 Task: Look for space in Magalang, Philippines from 10th August, 2023 to 20th August, 2023 for 12 adults in price range Rs.10000 to Rs.14000. Place can be entire place or shared room with 6 bedrooms having 12 beds and 6 bathrooms. Property type can be house, flat, guest house. Amenities needed are: wifi, TV, free parkinig on premises, gym, breakfast. Booking option can be shelf check-in. Required host language is English.
Action: Mouse moved to (493, 99)
Screenshot: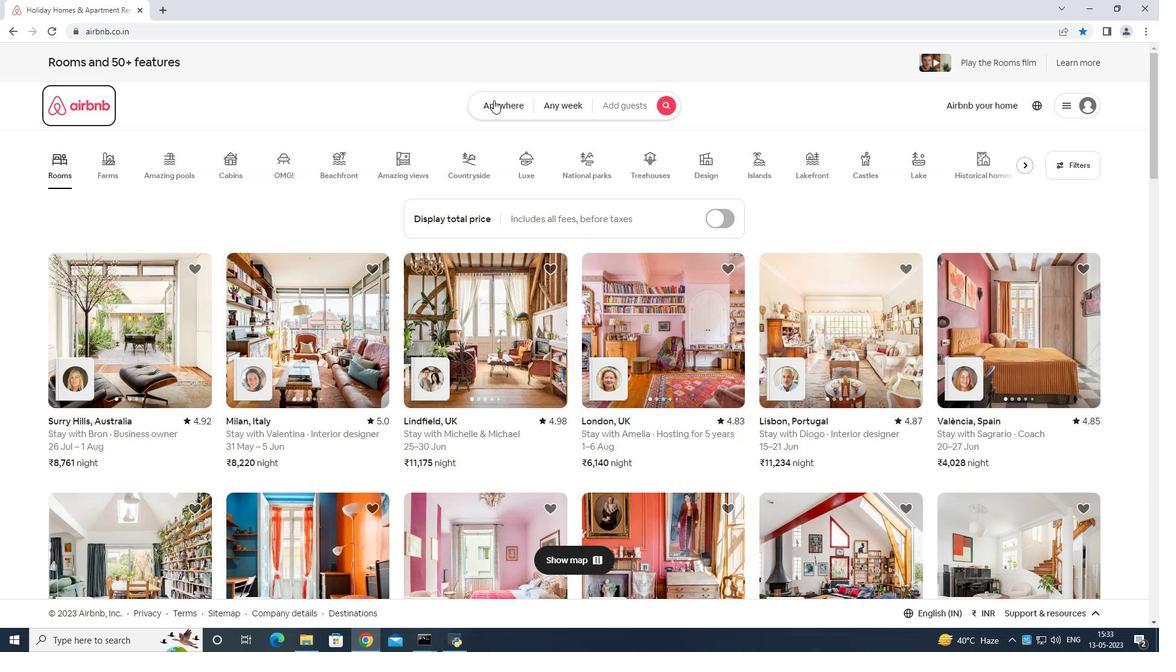 
Action: Mouse pressed left at (493, 99)
Screenshot: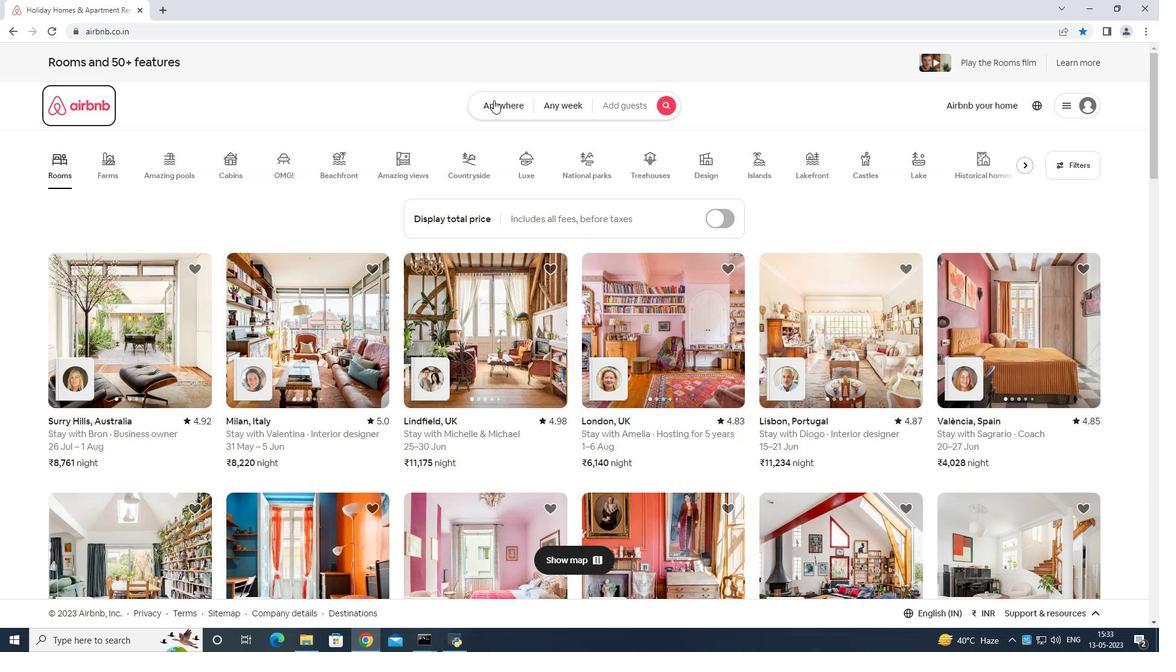 
Action: Mouse moved to (444, 144)
Screenshot: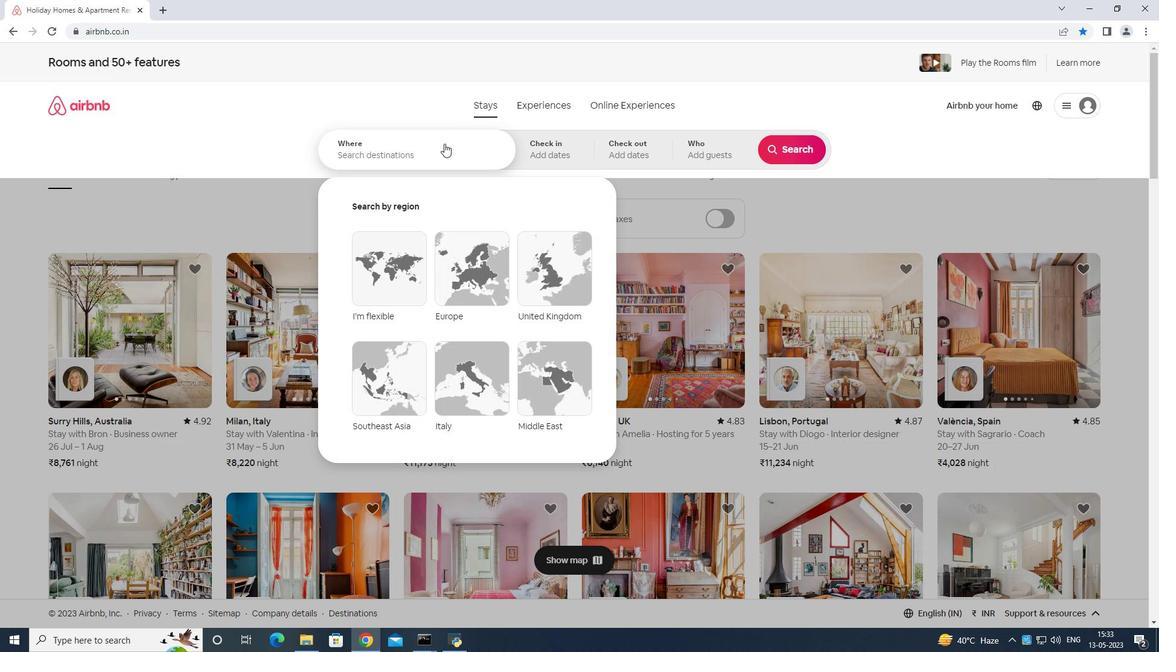
Action: Mouse pressed left at (444, 144)
Screenshot: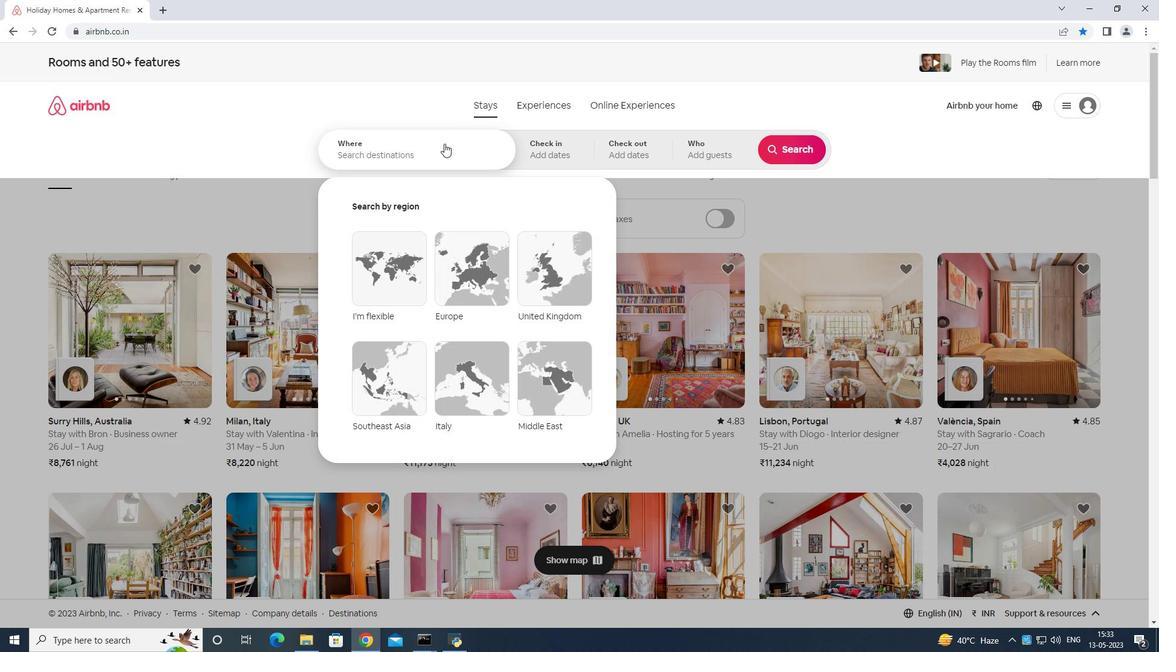 
Action: Mouse moved to (438, 135)
Screenshot: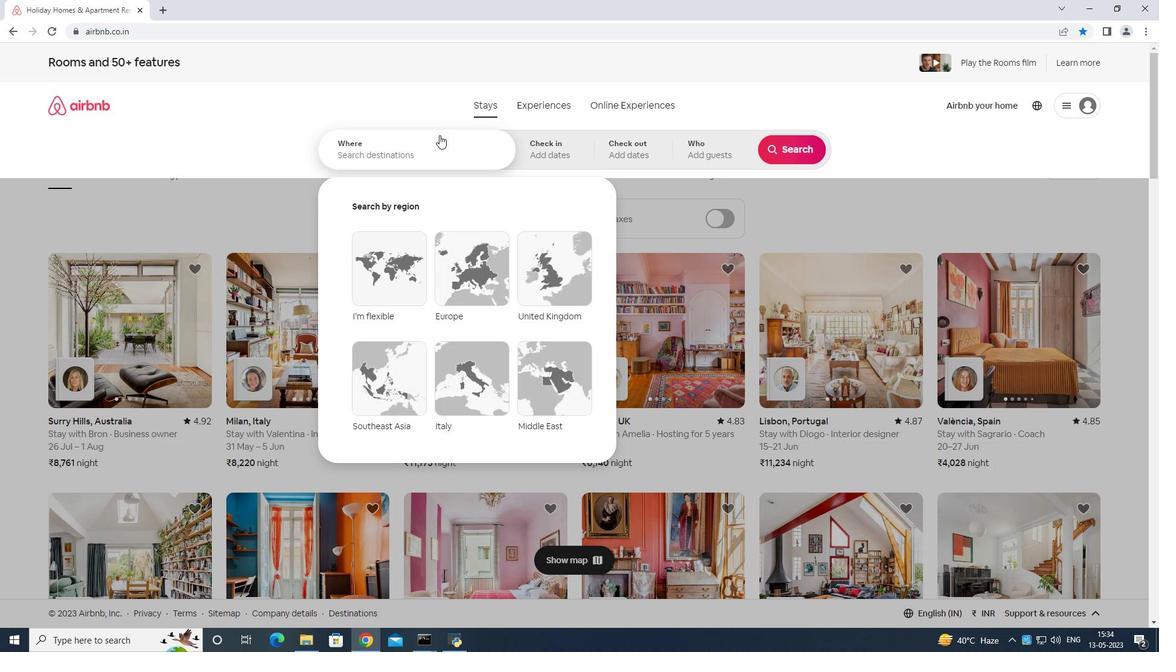 
Action: Key pressed <Key.shift>Maglam<Key.backspace>ng<Key.space>philipines<Key.enter>
Screenshot: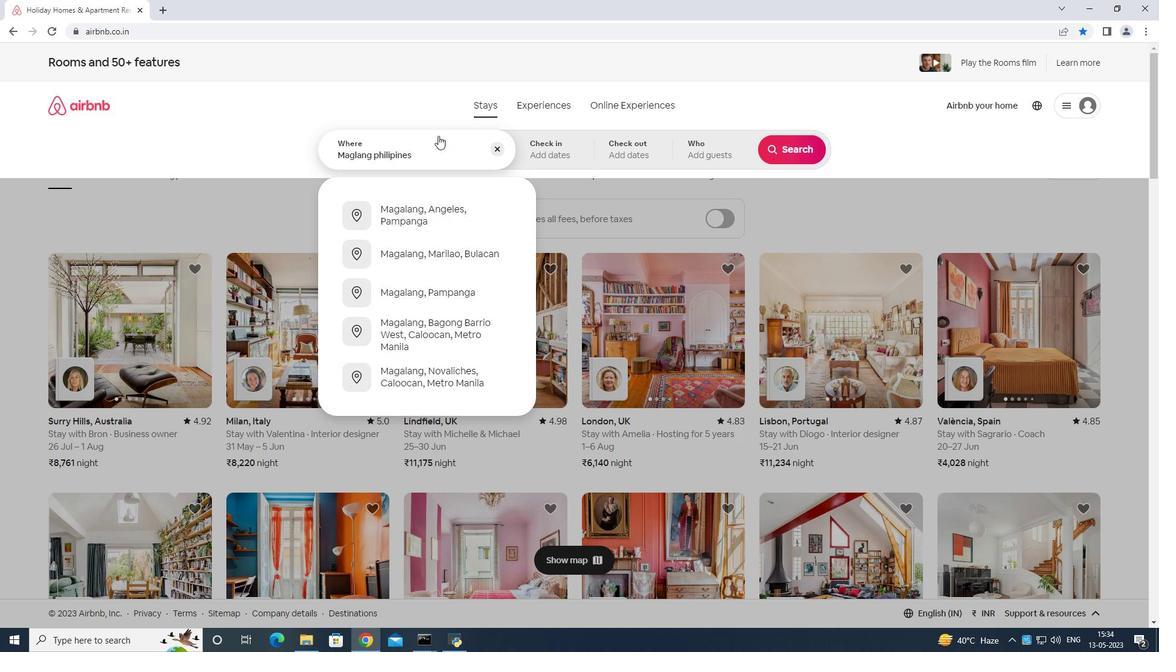 
Action: Mouse moved to (781, 250)
Screenshot: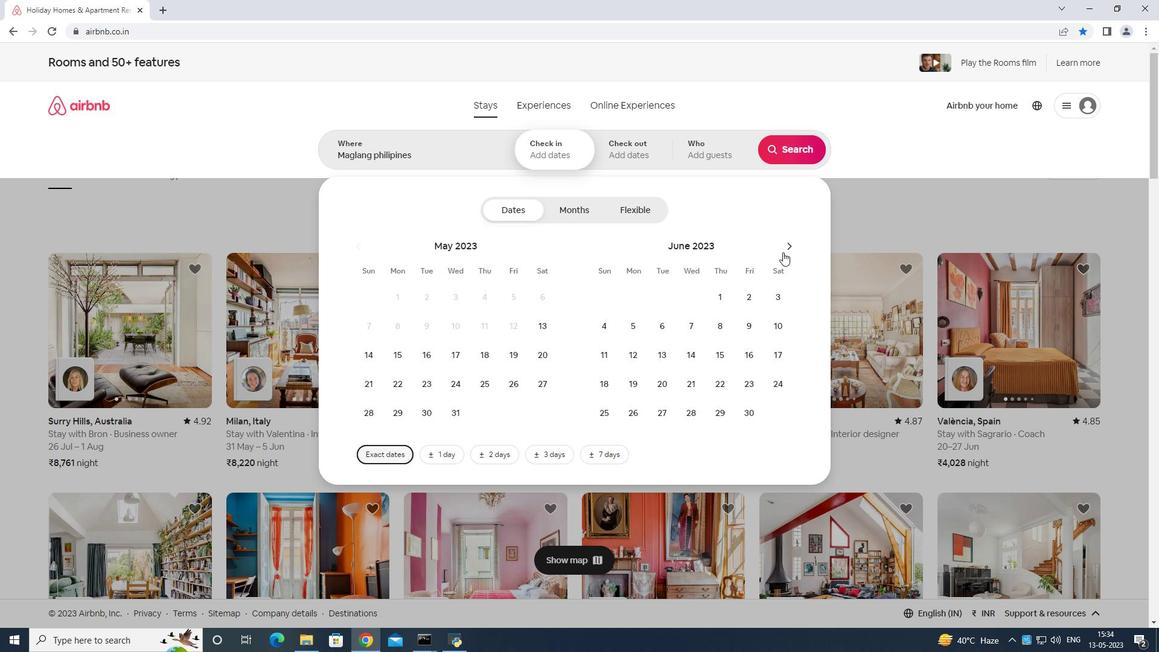 
Action: Mouse pressed left at (781, 250)
Screenshot: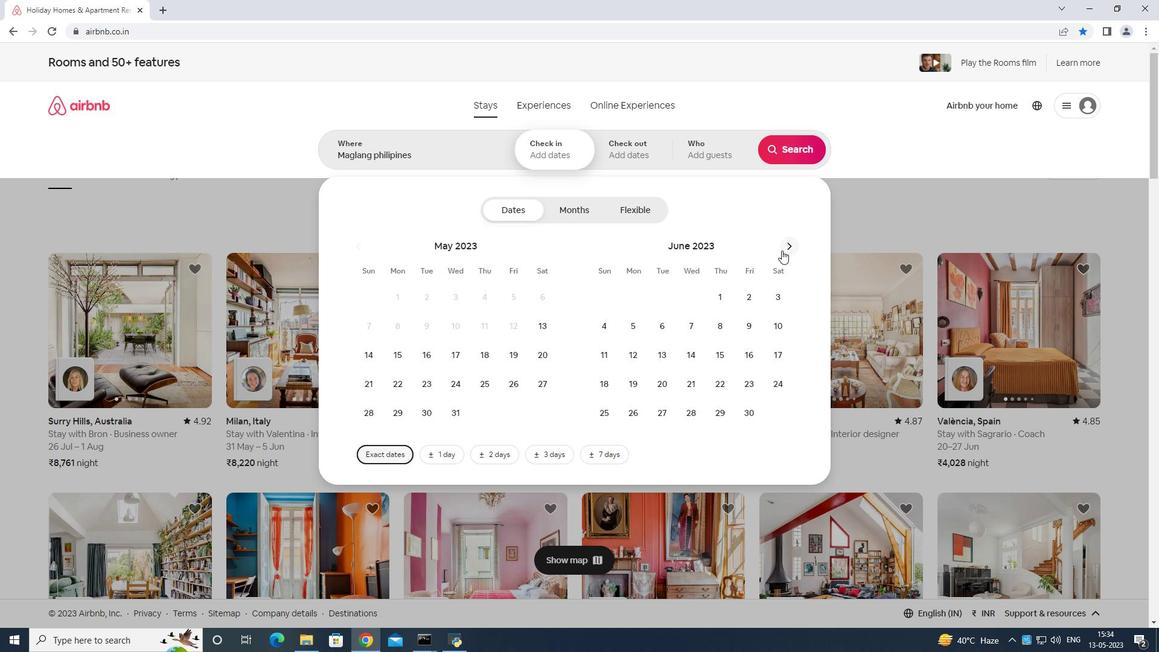 
Action: Mouse moved to (781, 248)
Screenshot: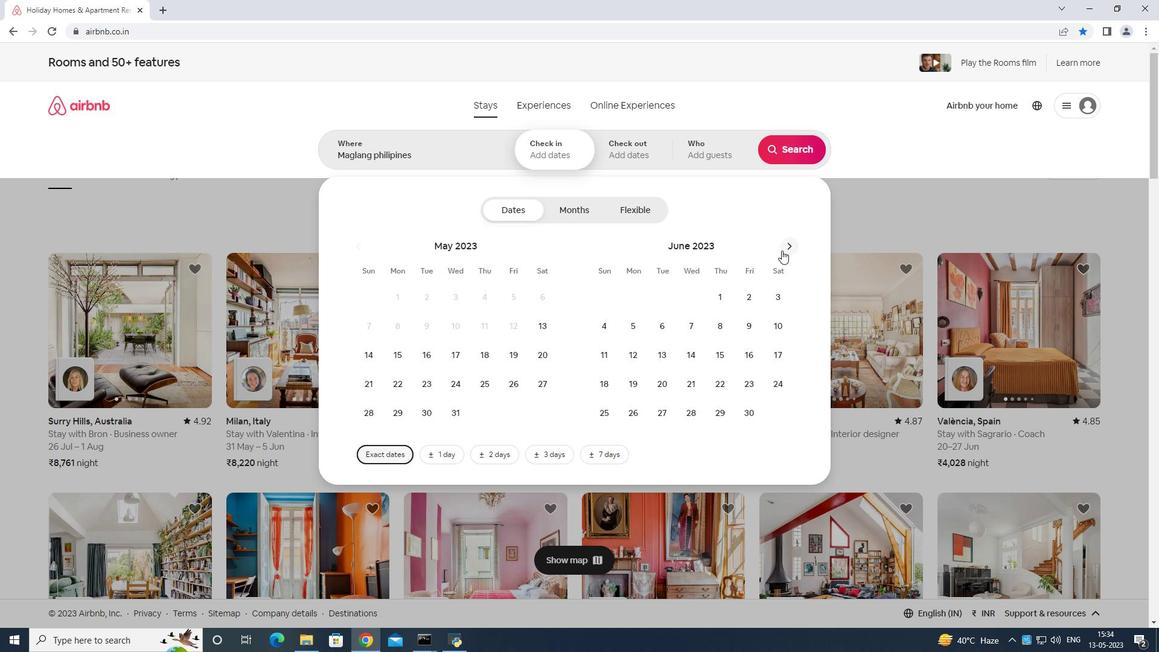 
Action: Mouse pressed left at (781, 248)
Screenshot: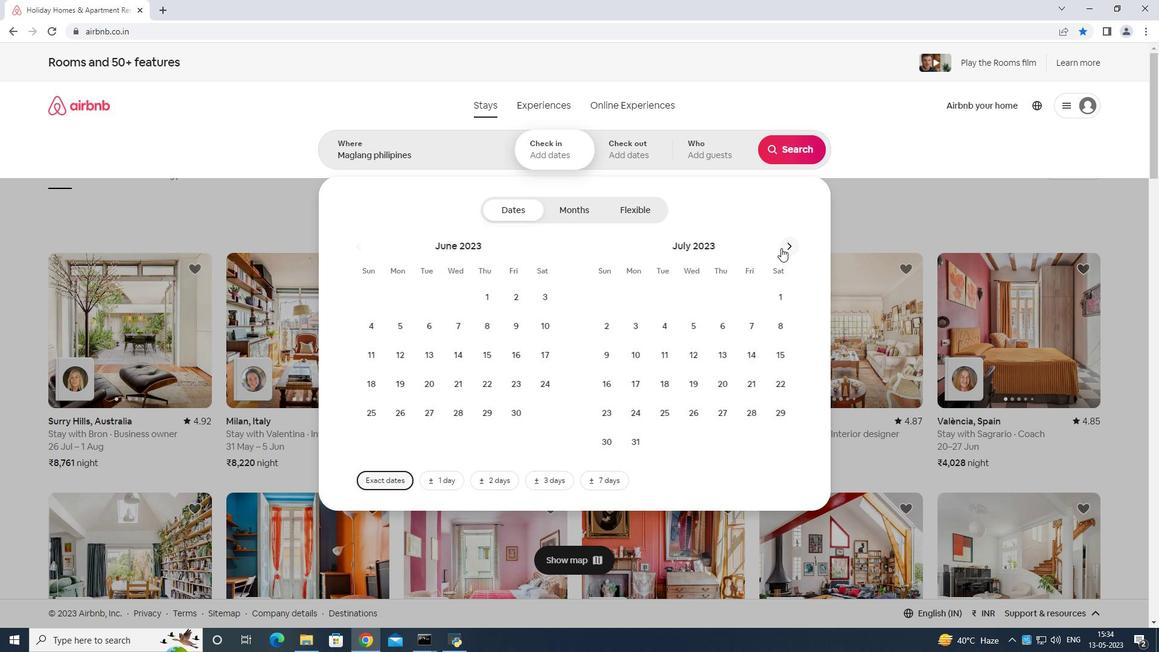 
Action: Mouse moved to (720, 320)
Screenshot: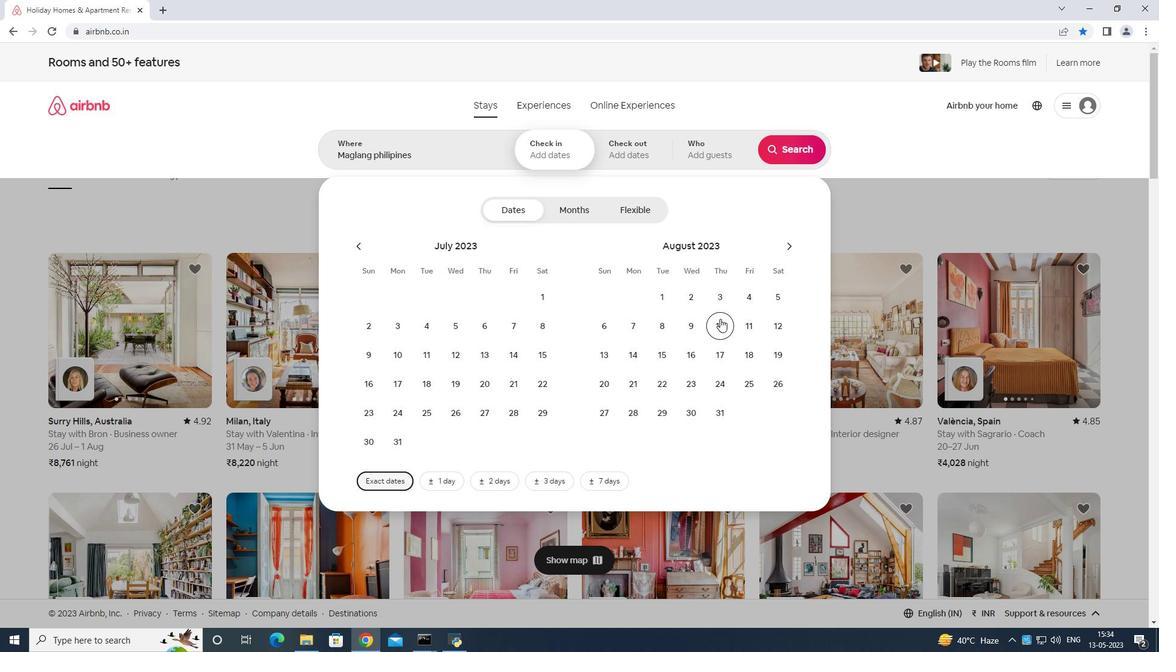
Action: Mouse pressed left at (720, 320)
Screenshot: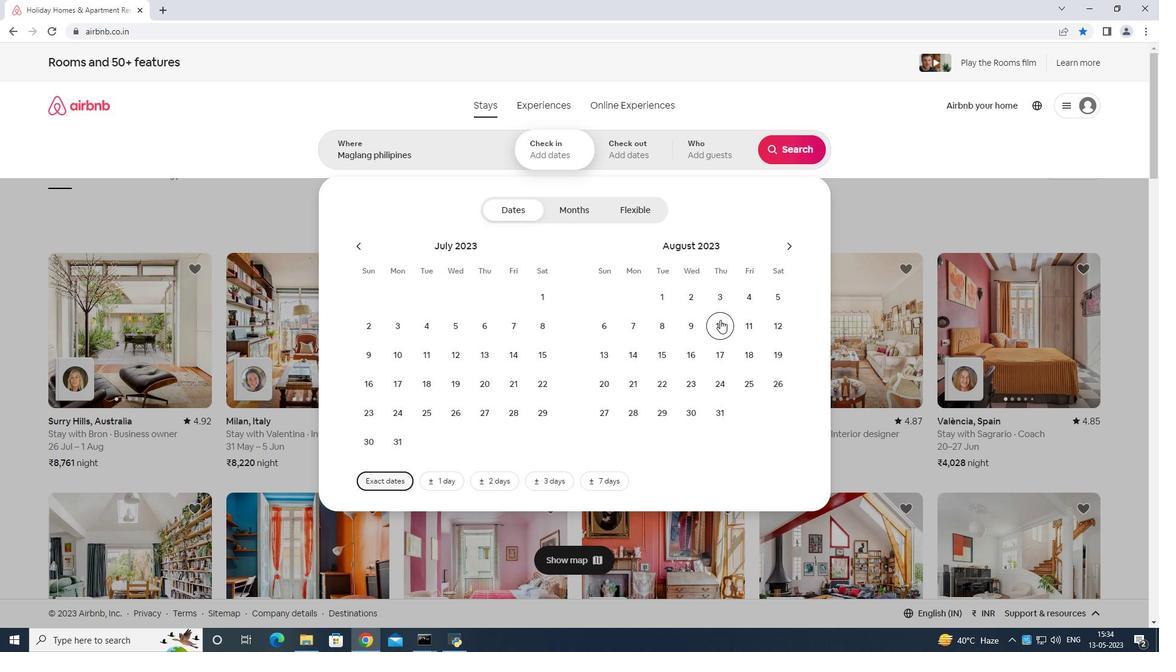 
Action: Mouse moved to (608, 381)
Screenshot: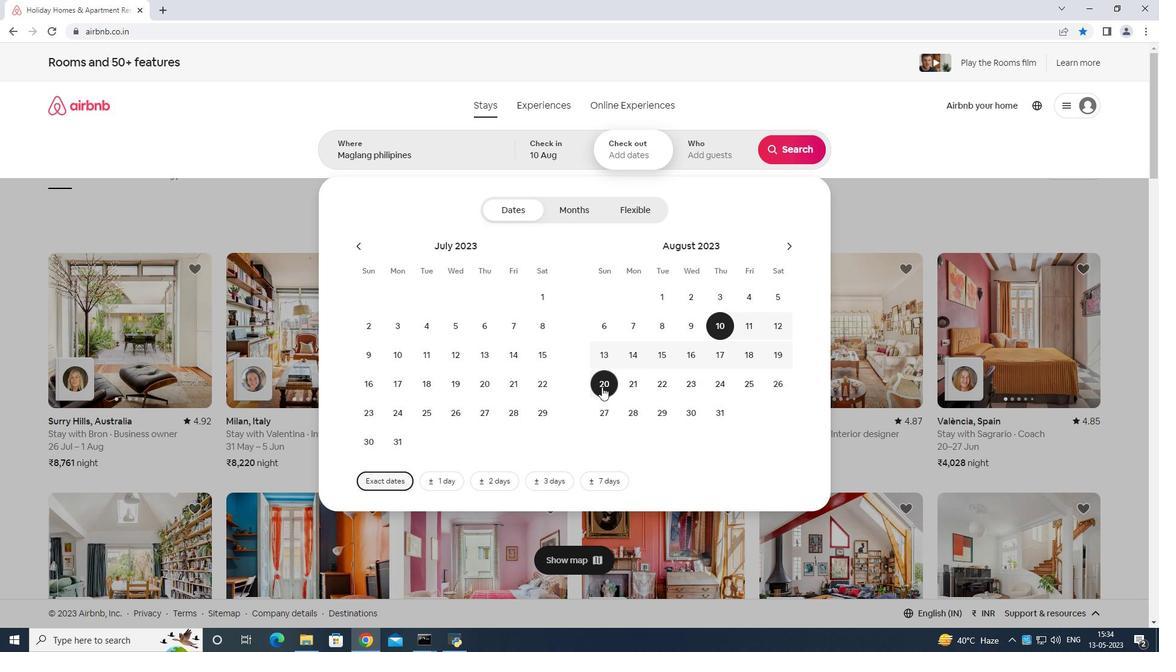 
Action: Mouse pressed left at (608, 381)
Screenshot: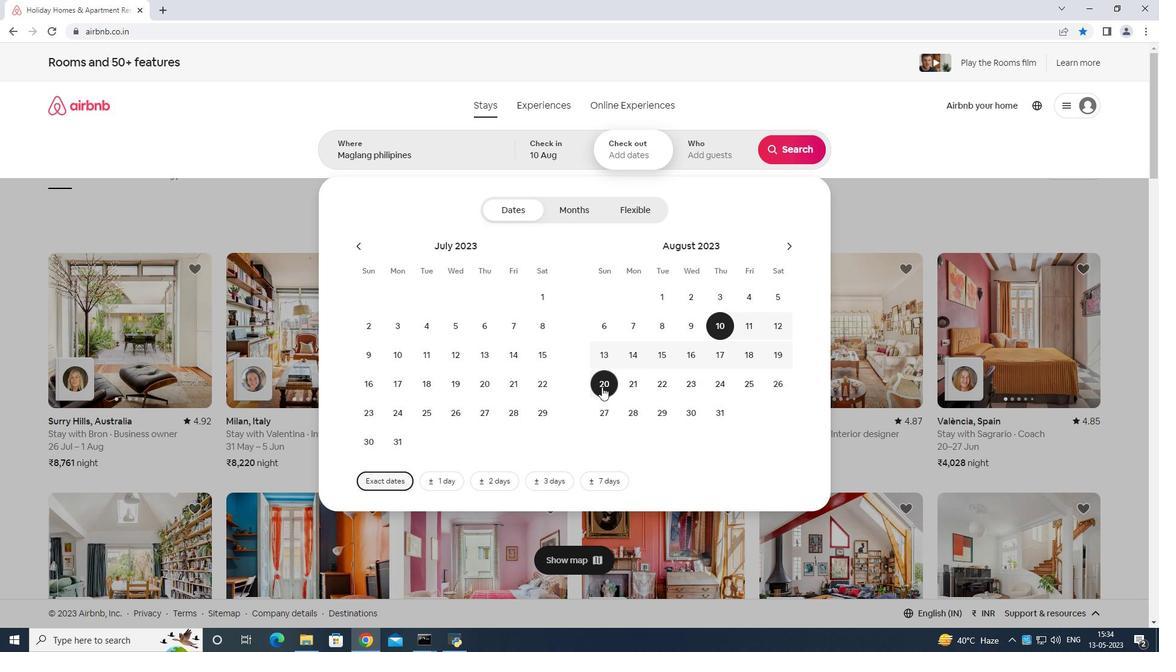 
Action: Mouse moved to (698, 137)
Screenshot: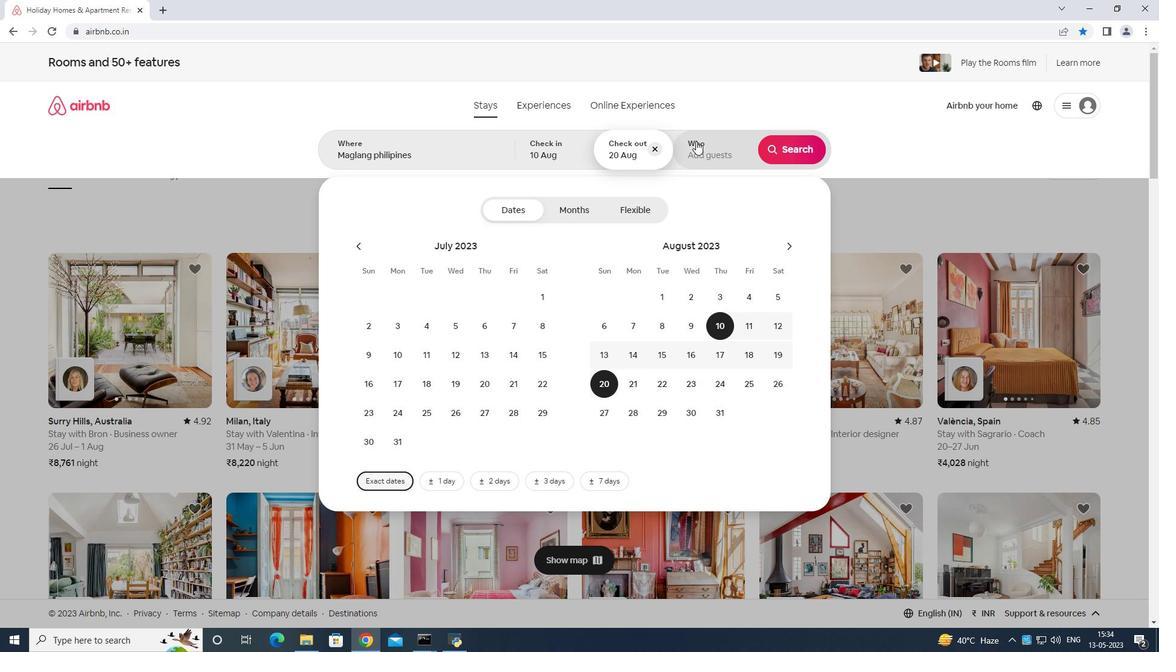 
Action: Mouse pressed left at (698, 137)
Screenshot: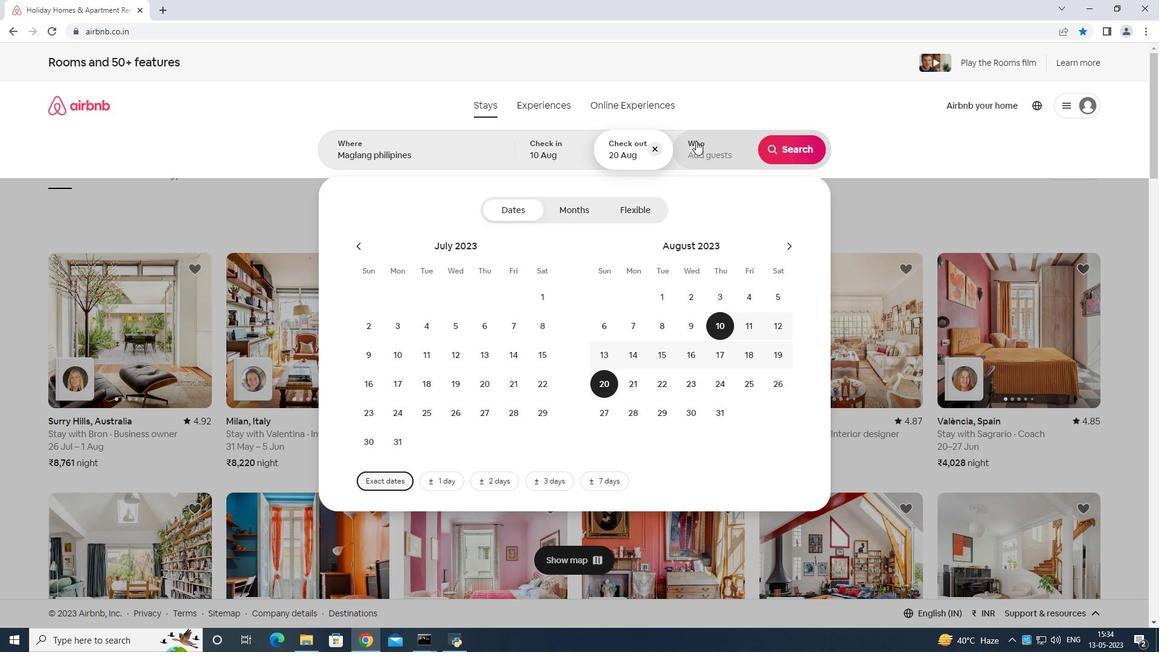
Action: Mouse moved to (796, 207)
Screenshot: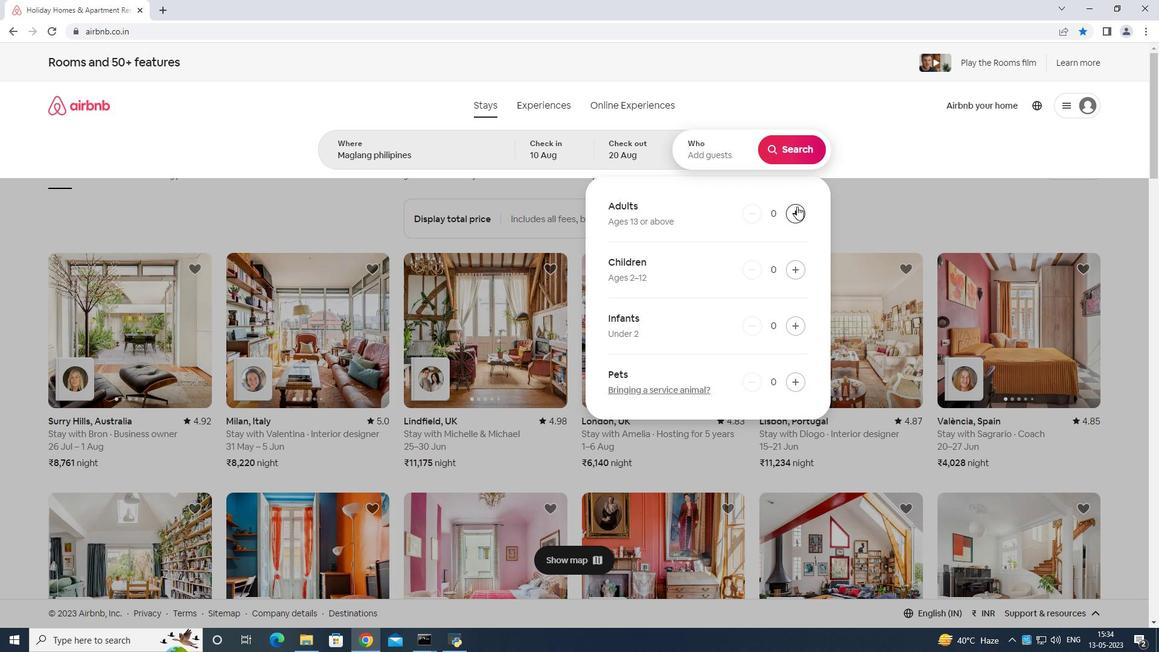 
Action: Mouse pressed left at (796, 207)
Screenshot: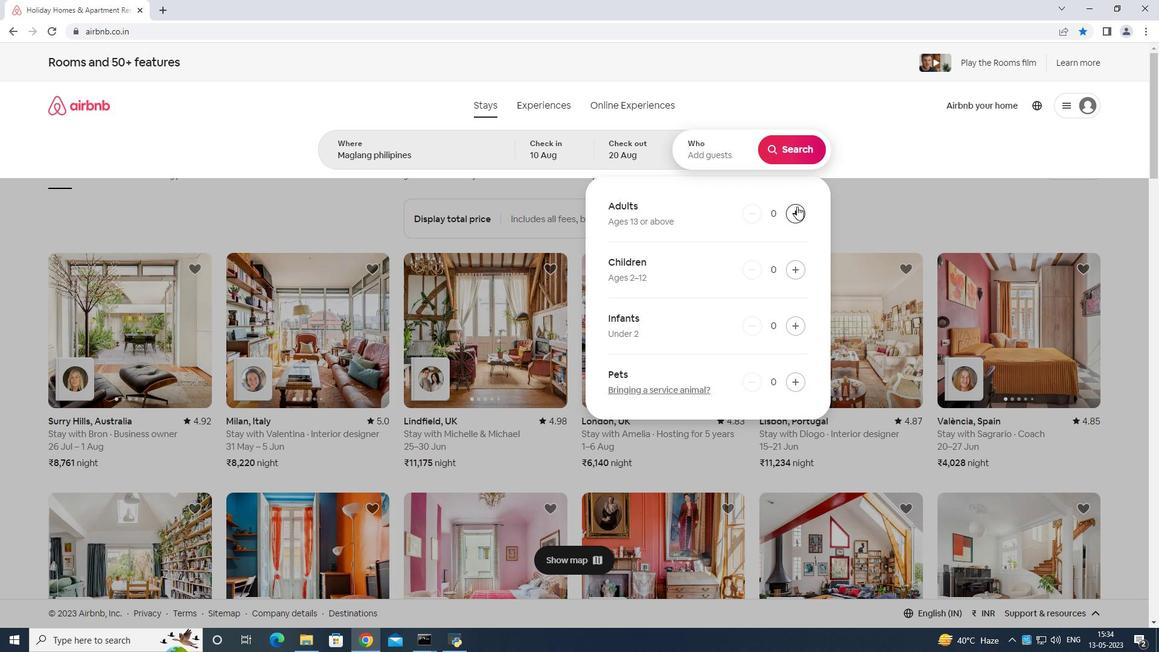 
Action: Mouse moved to (797, 207)
Screenshot: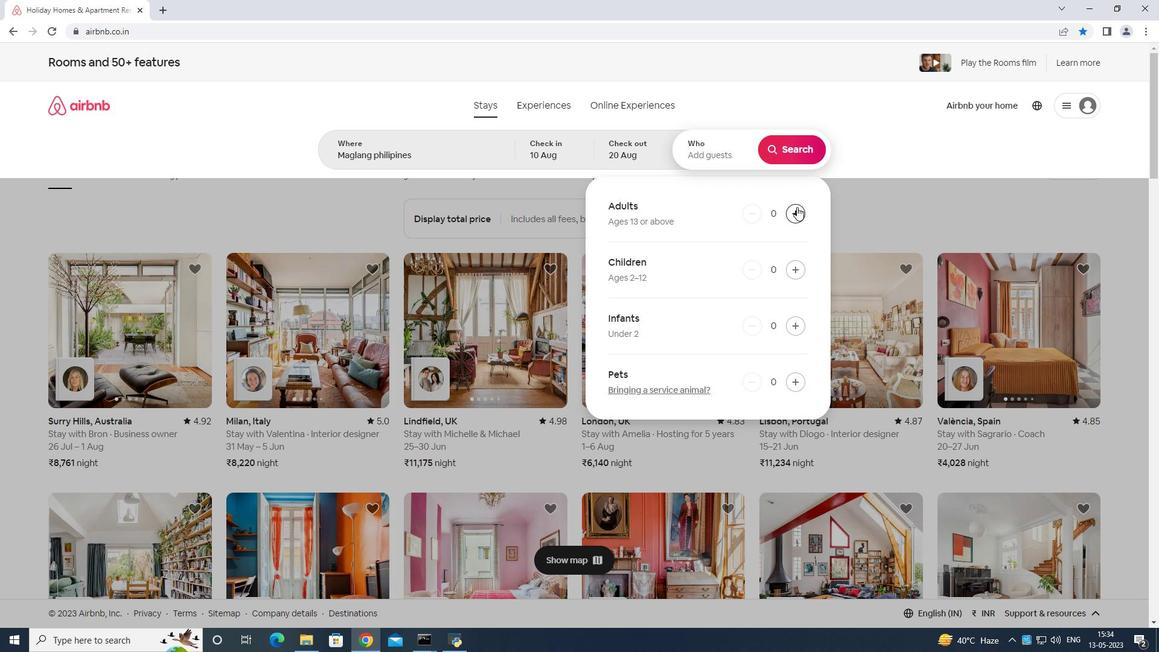 
Action: Mouse pressed left at (797, 207)
Screenshot: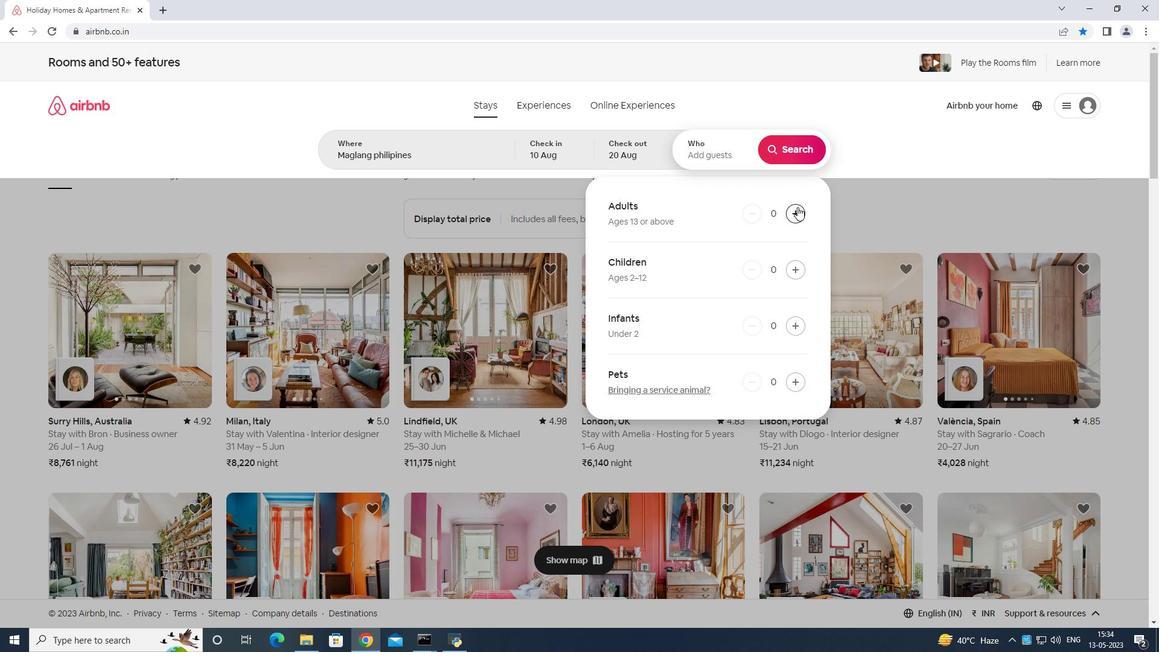 
Action: Mouse moved to (797, 205)
Screenshot: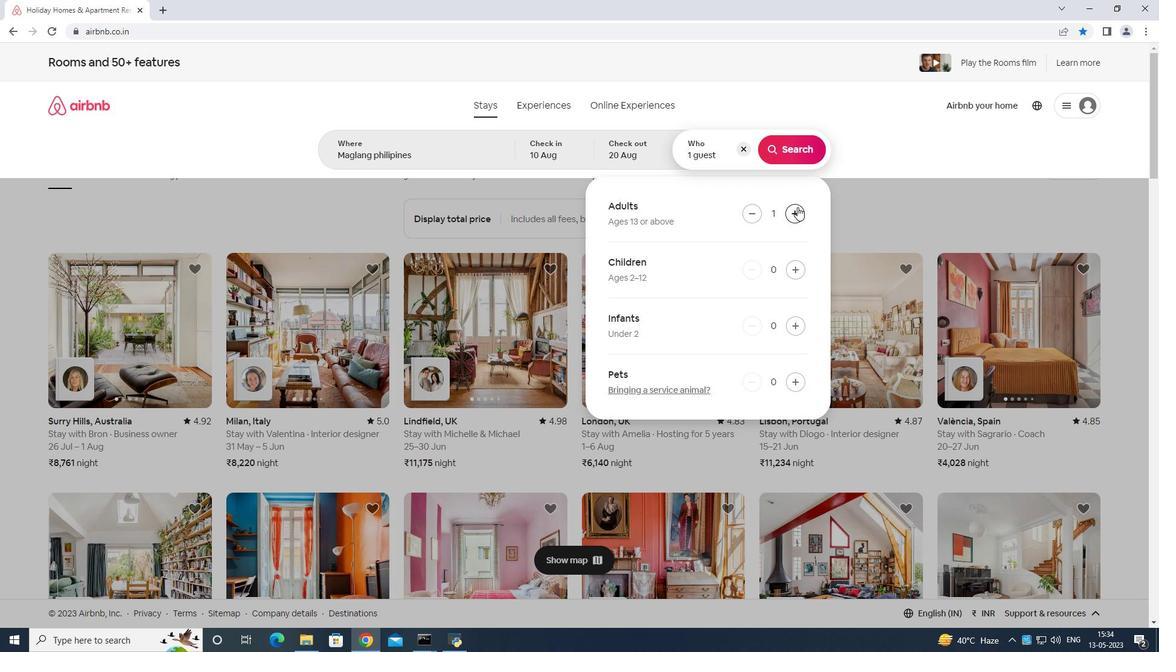 
Action: Mouse pressed left at (797, 205)
Screenshot: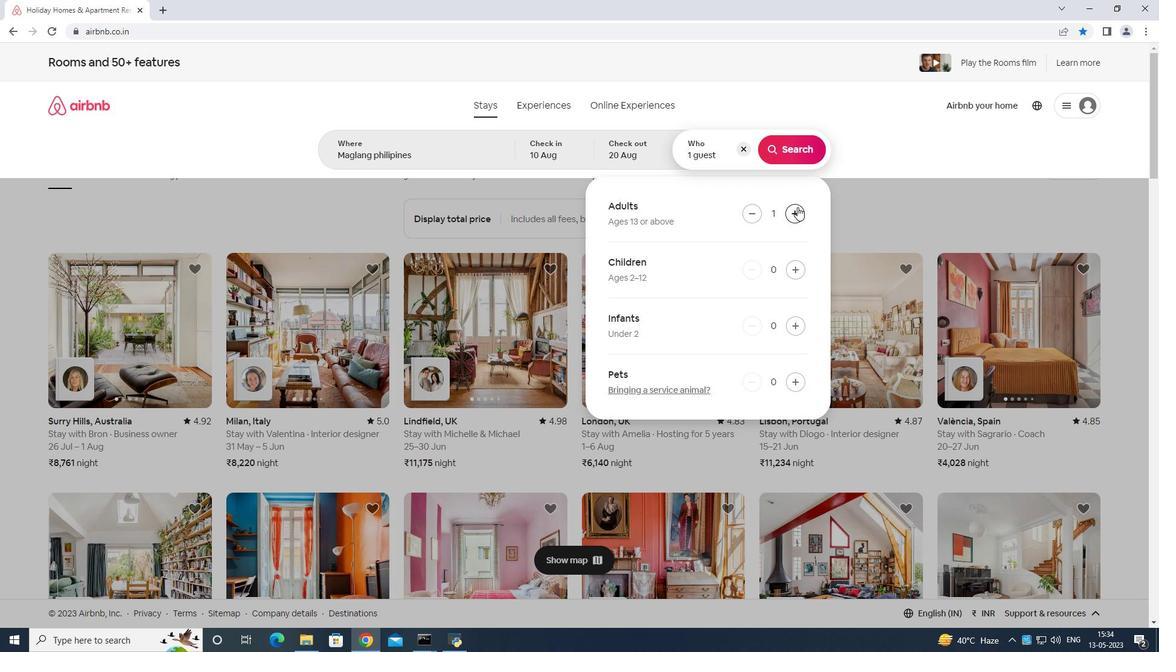 
Action: Mouse moved to (798, 205)
Screenshot: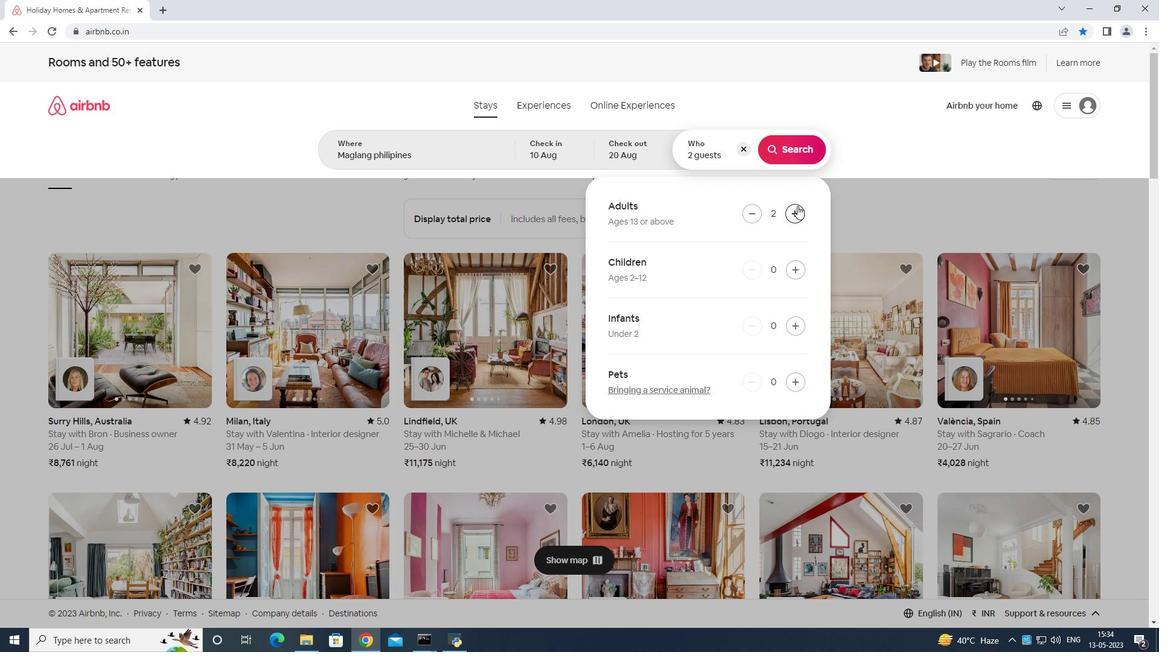 
Action: Mouse pressed left at (798, 205)
Screenshot: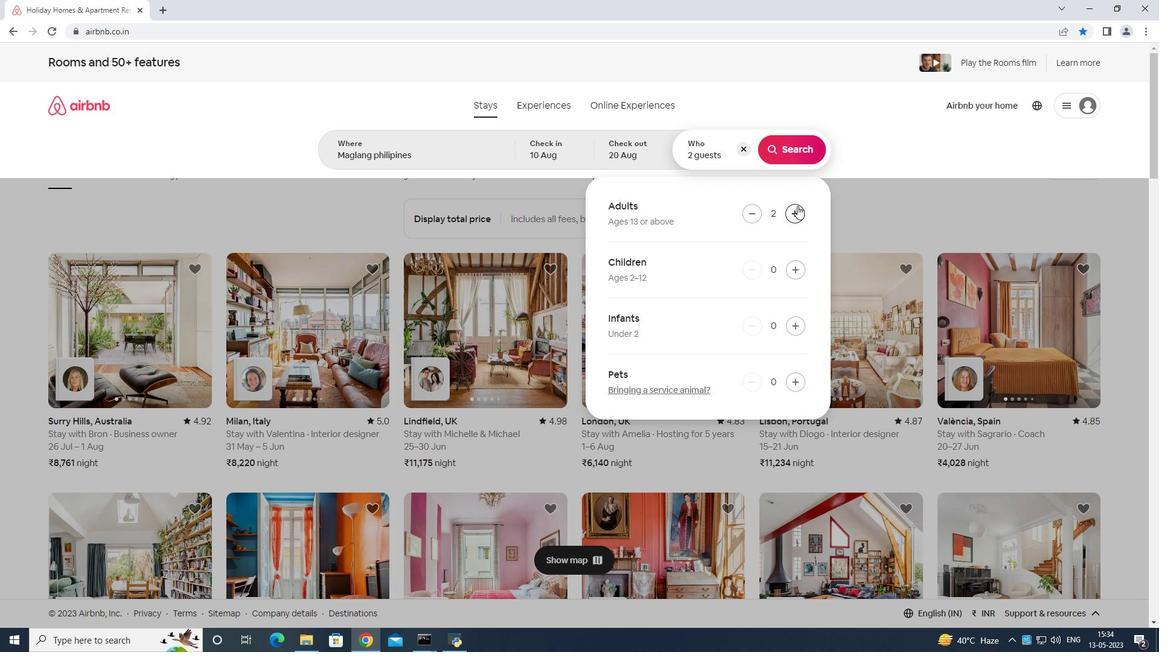 
Action: Mouse moved to (798, 205)
Screenshot: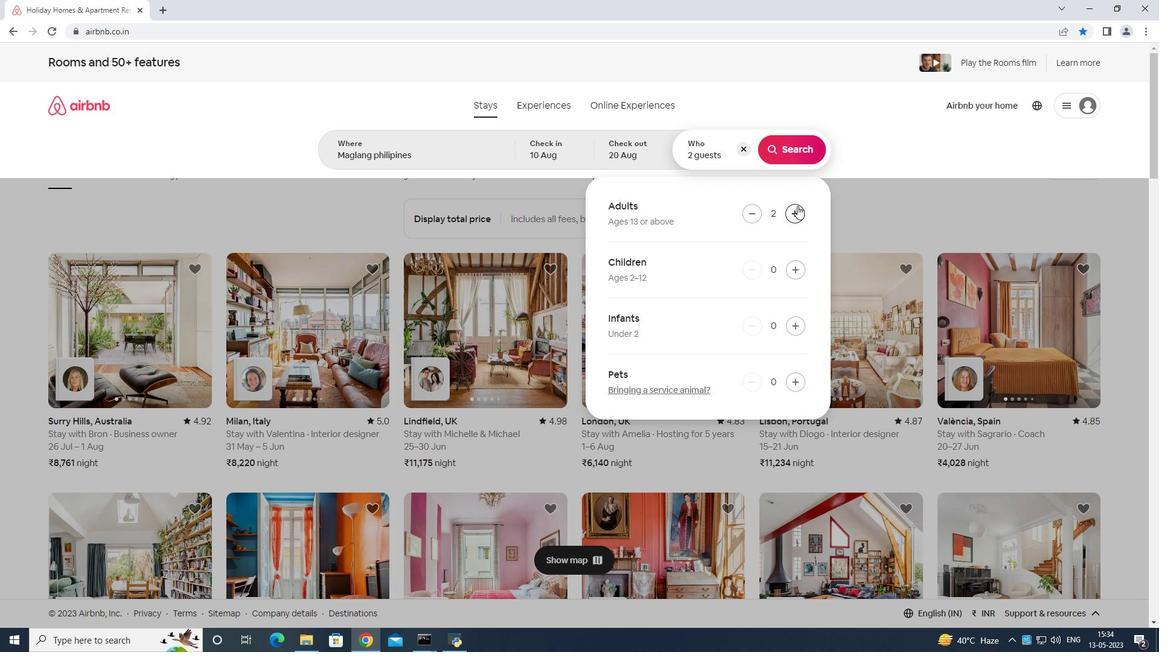 
Action: Mouse pressed left at (798, 205)
Screenshot: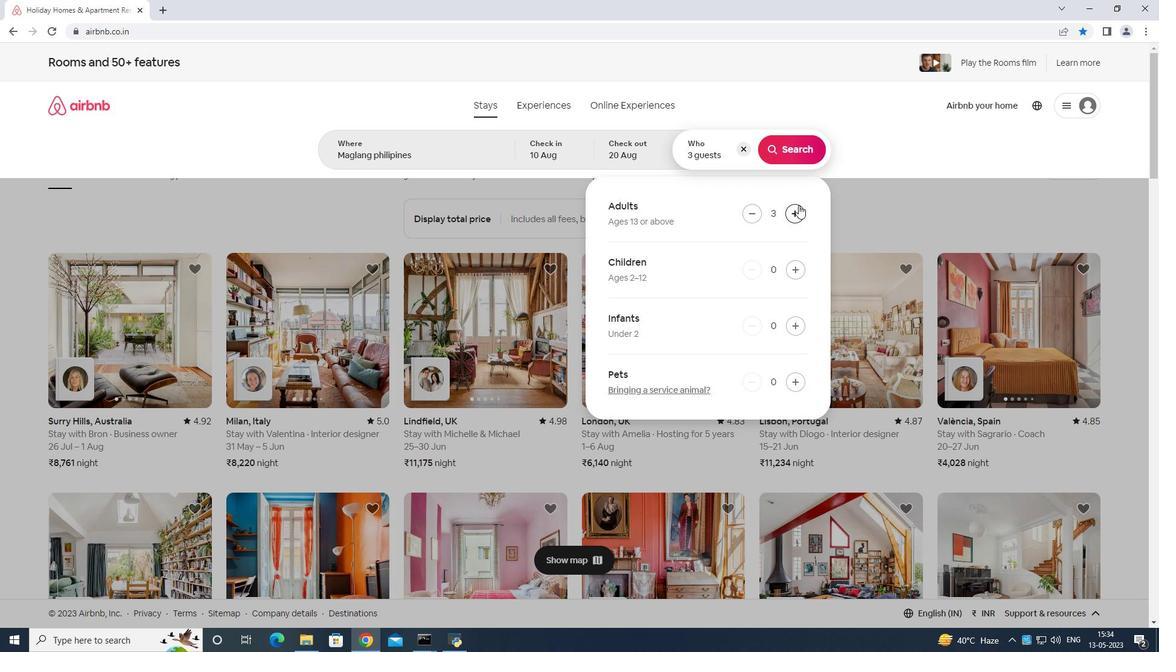 
Action: Mouse moved to (799, 205)
Screenshot: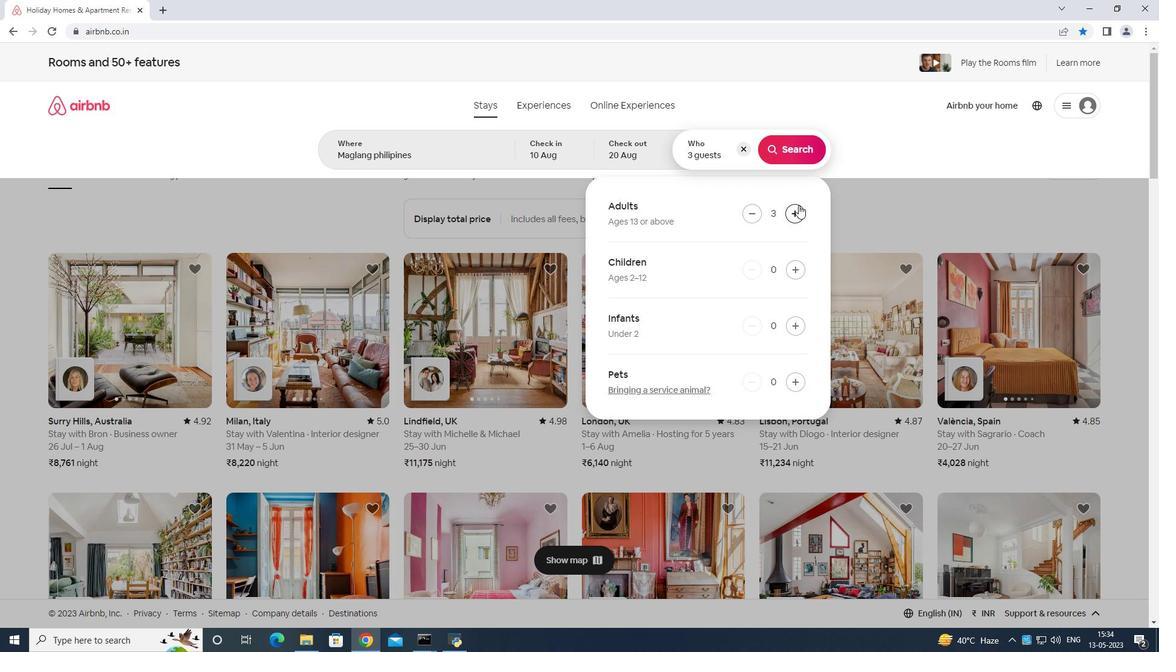 
Action: Mouse pressed left at (799, 205)
Screenshot: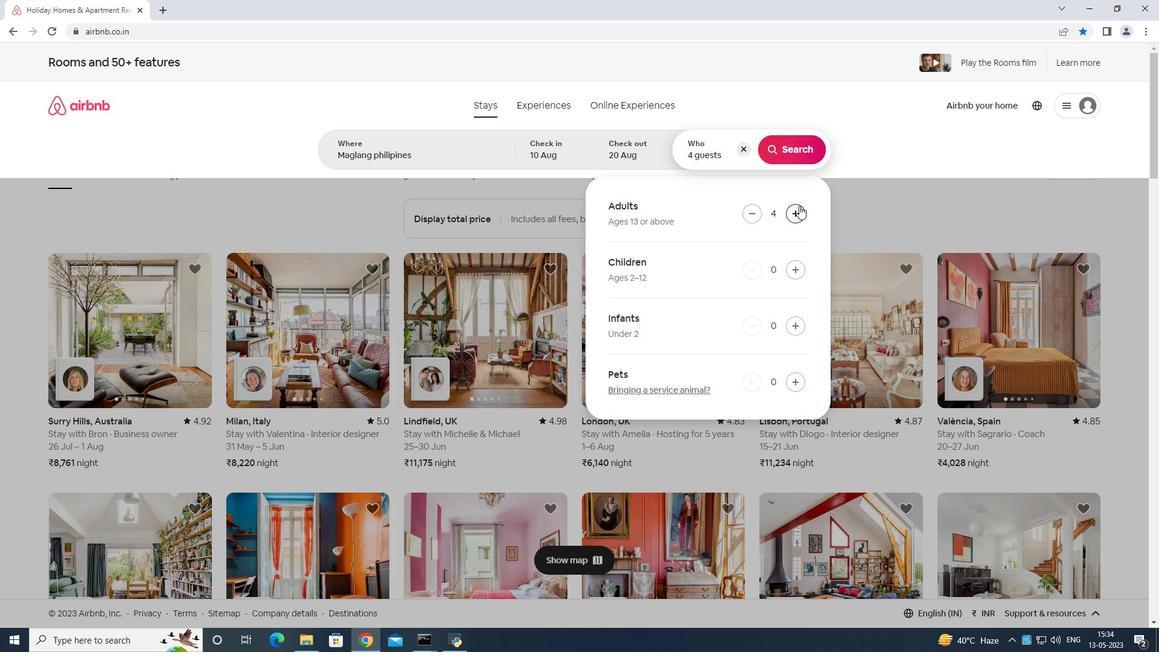 
Action: Mouse pressed left at (799, 205)
Screenshot: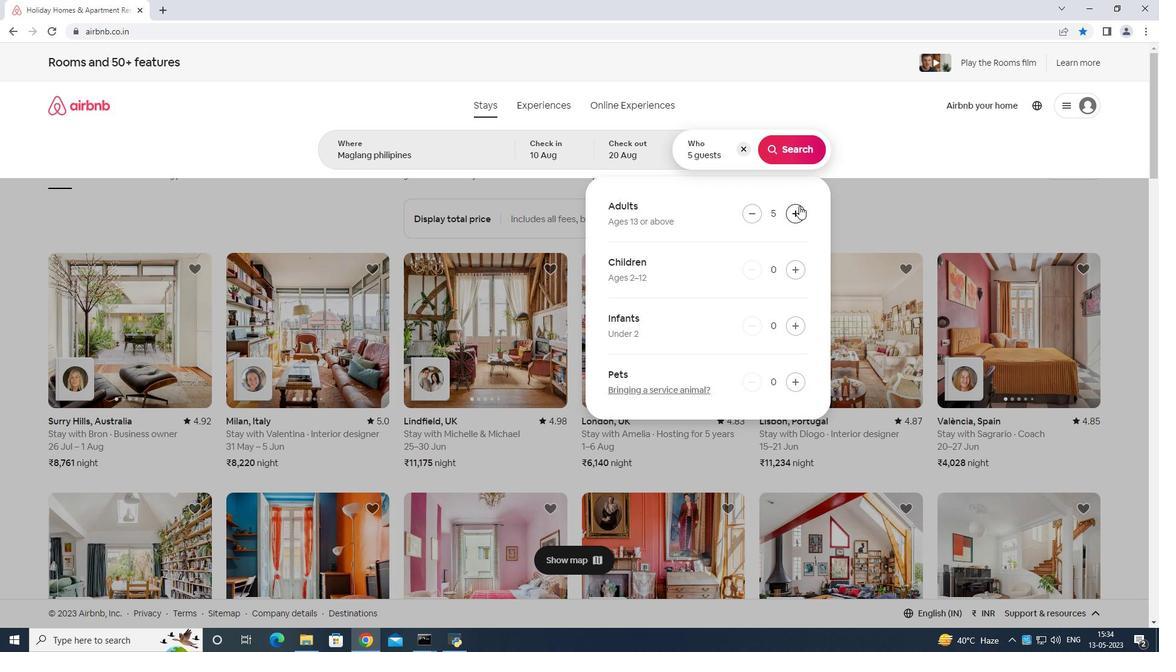 
Action: Mouse pressed left at (799, 205)
Screenshot: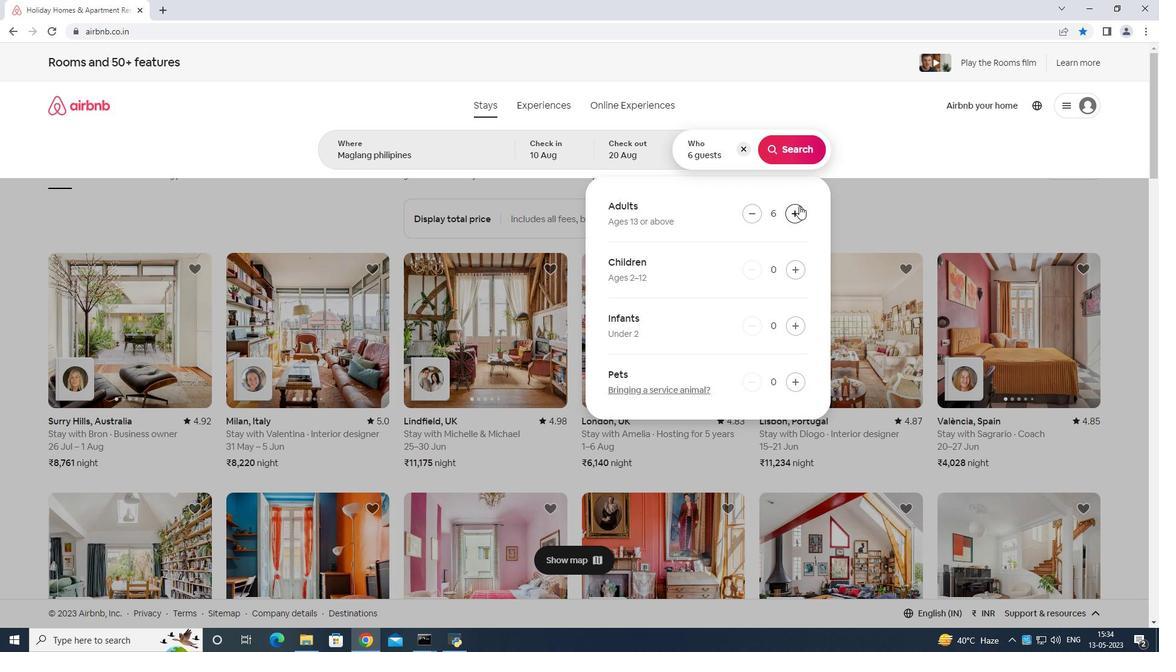 
Action: Mouse pressed left at (799, 205)
Screenshot: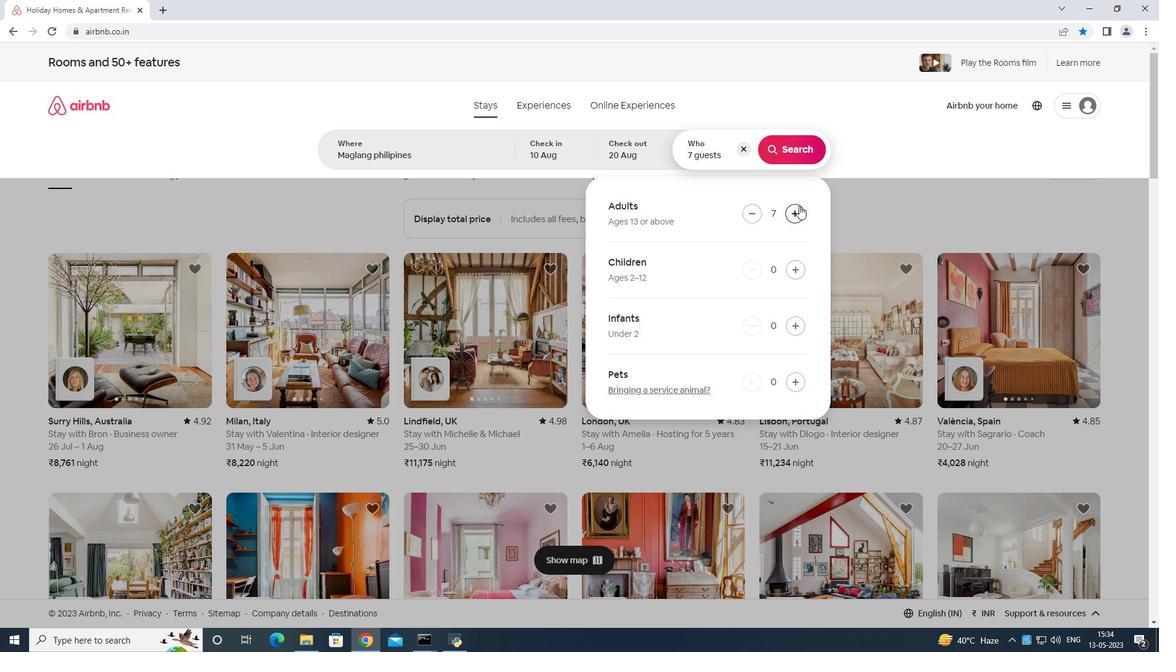 
Action: Mouse moved to (799, 206)
Screenshot: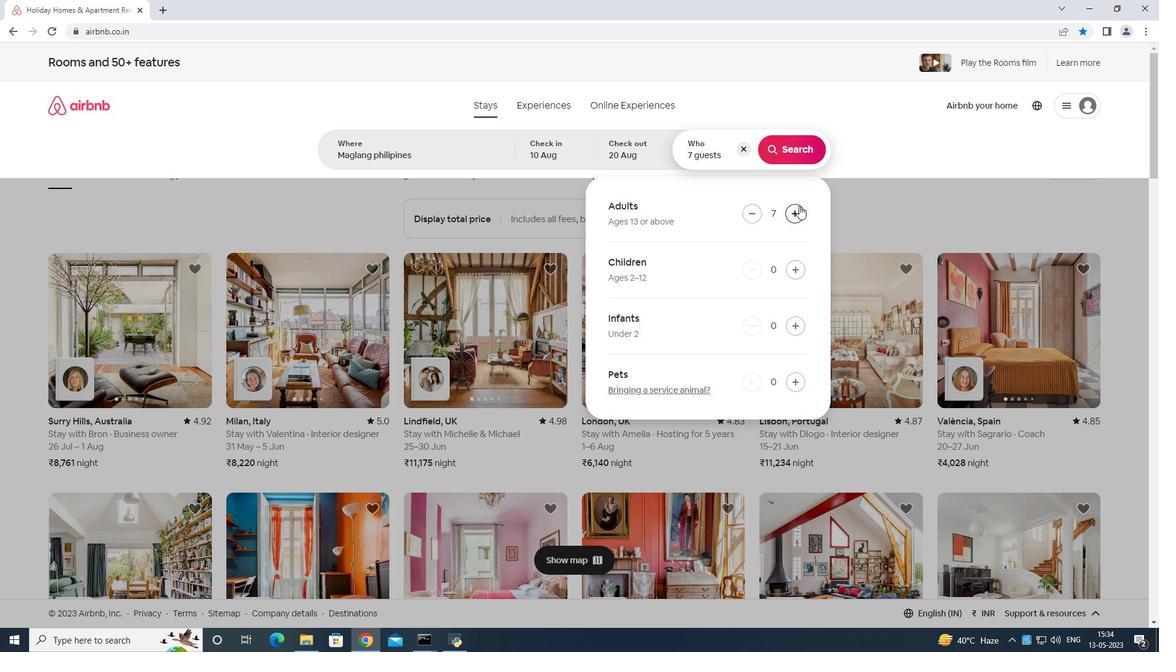 
Action: Mouse pressed left at (799, 206)
Screenshot: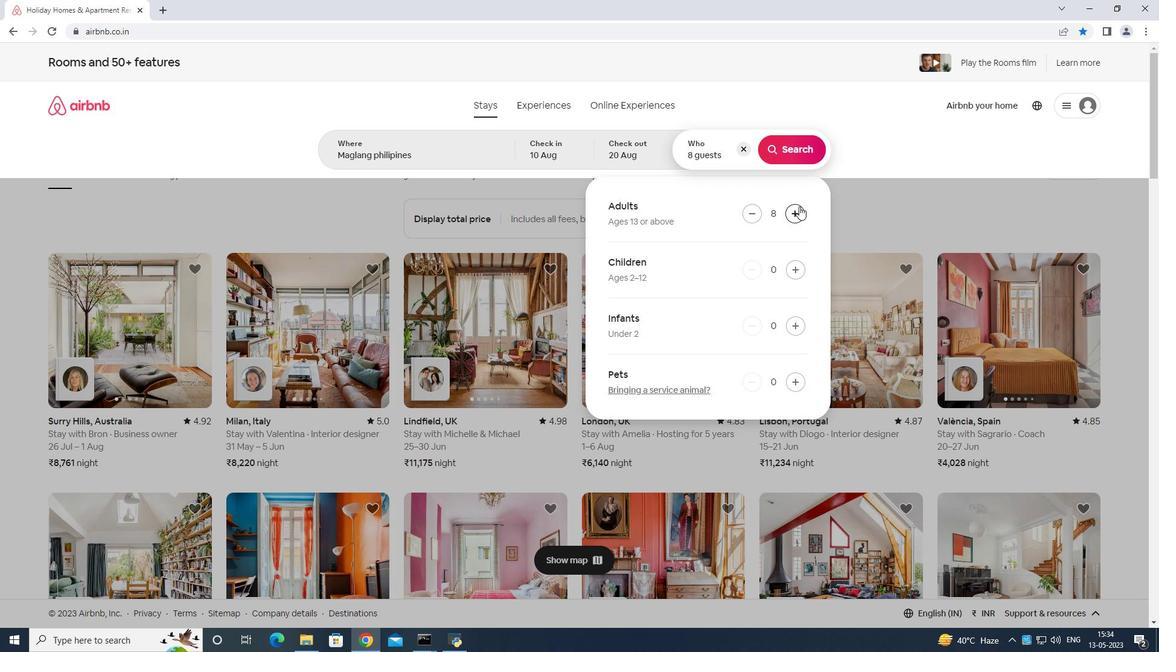 
Action: Mouse moved to (799, 207)
Screenshot: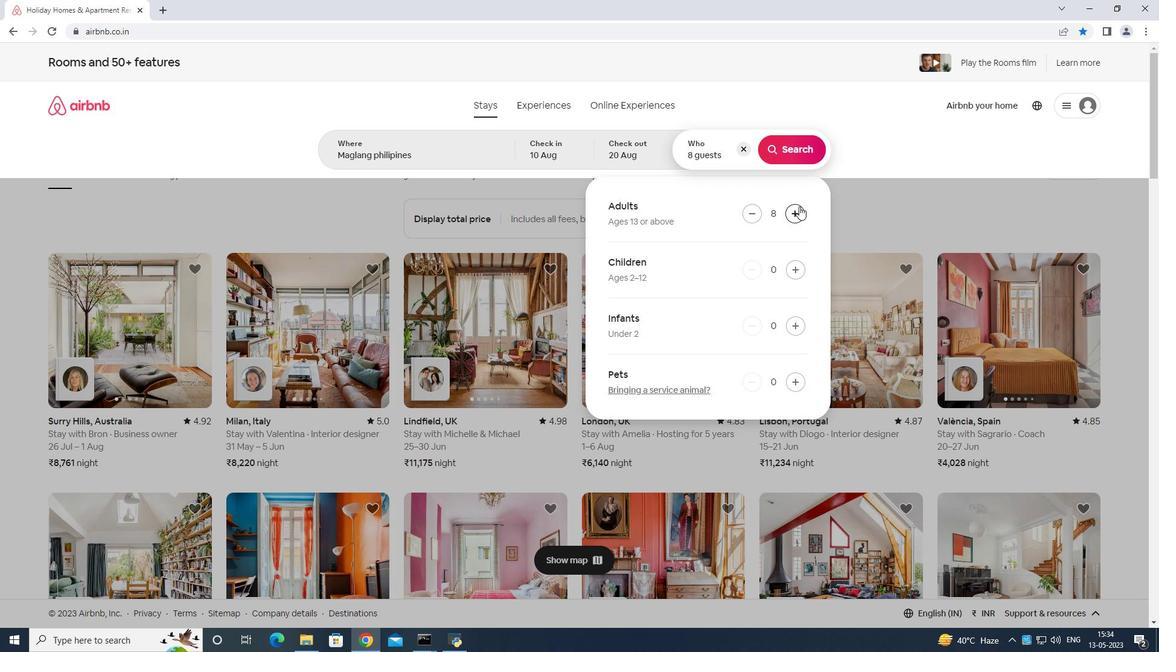 
Action: Mouse pressed left at (799, 207)
Screenshot: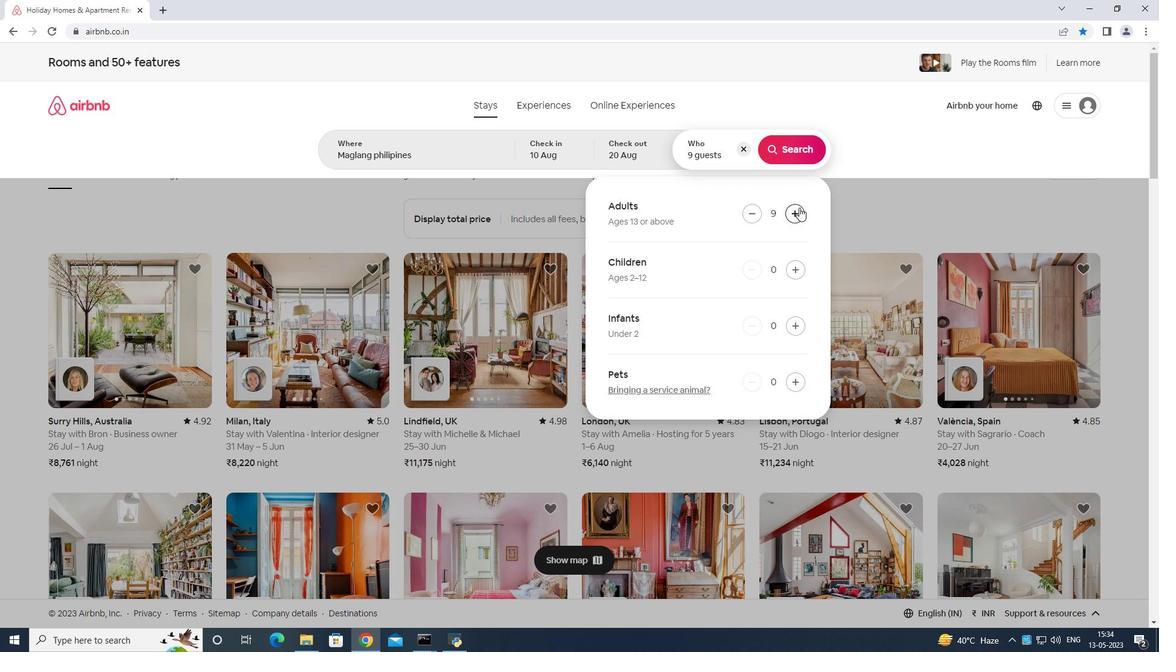 
Action: Mouse moved to (799, 206)
Screenshot: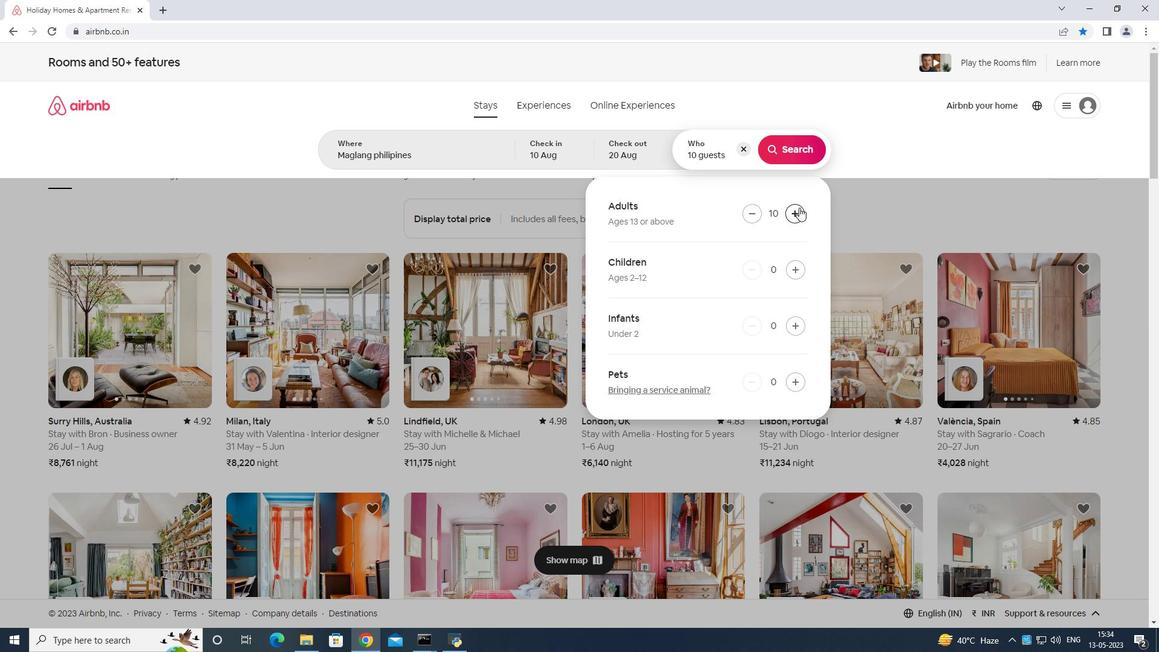 
Action: Mouse pressed left at (799, 206)
Screenshot: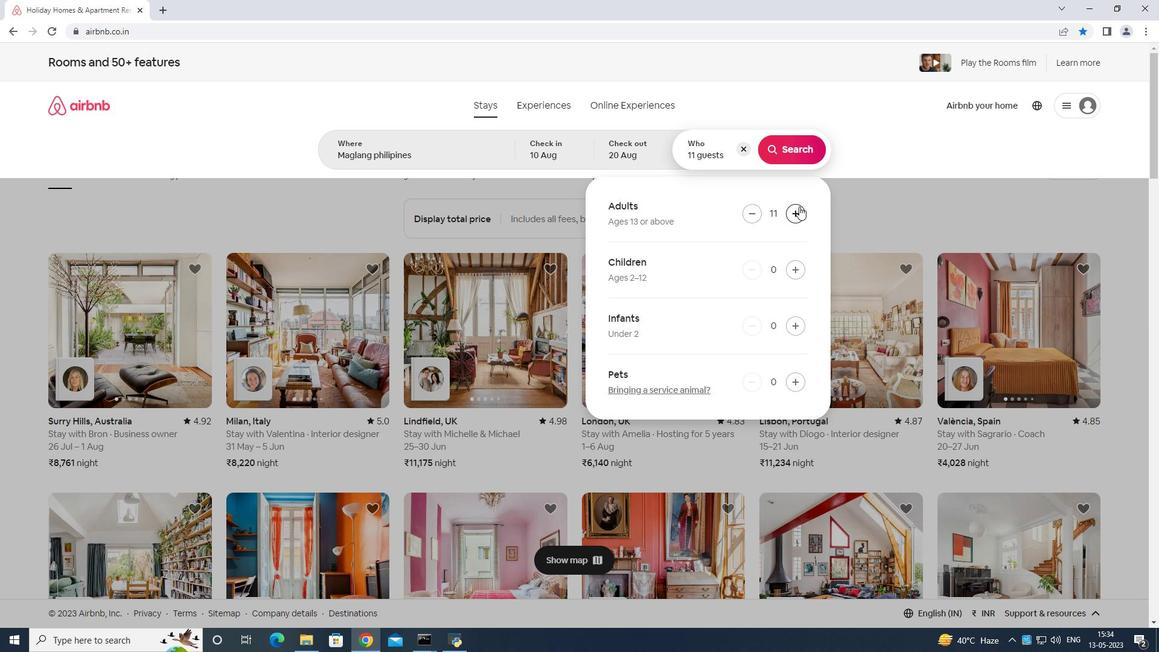 
Action: Mouse moved to (804, 141)
Screenshot: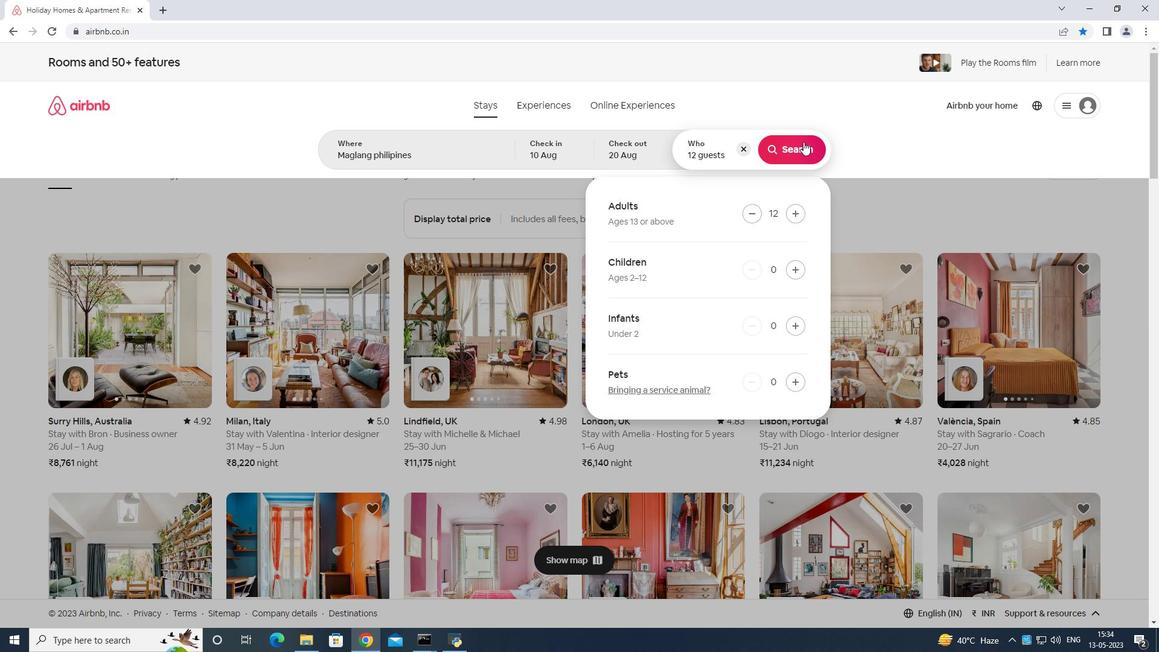 
Action: Mouse pressed left at (804, 141)
Screenshot: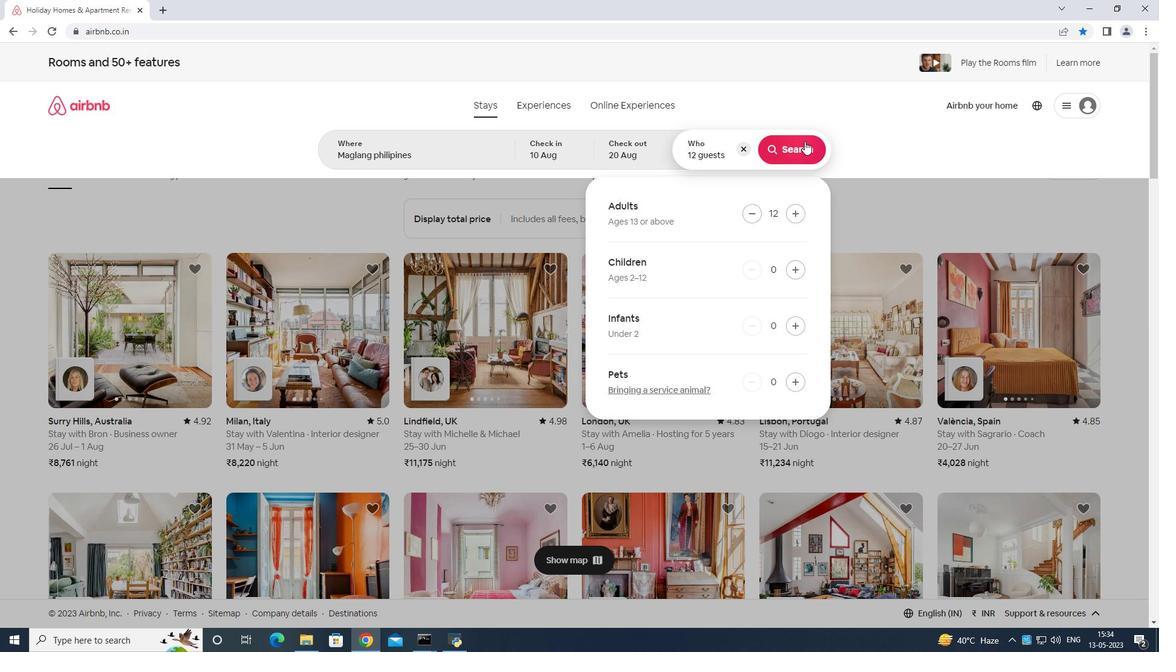
Action: Mouse moved to (1103, 108)
Screenshot: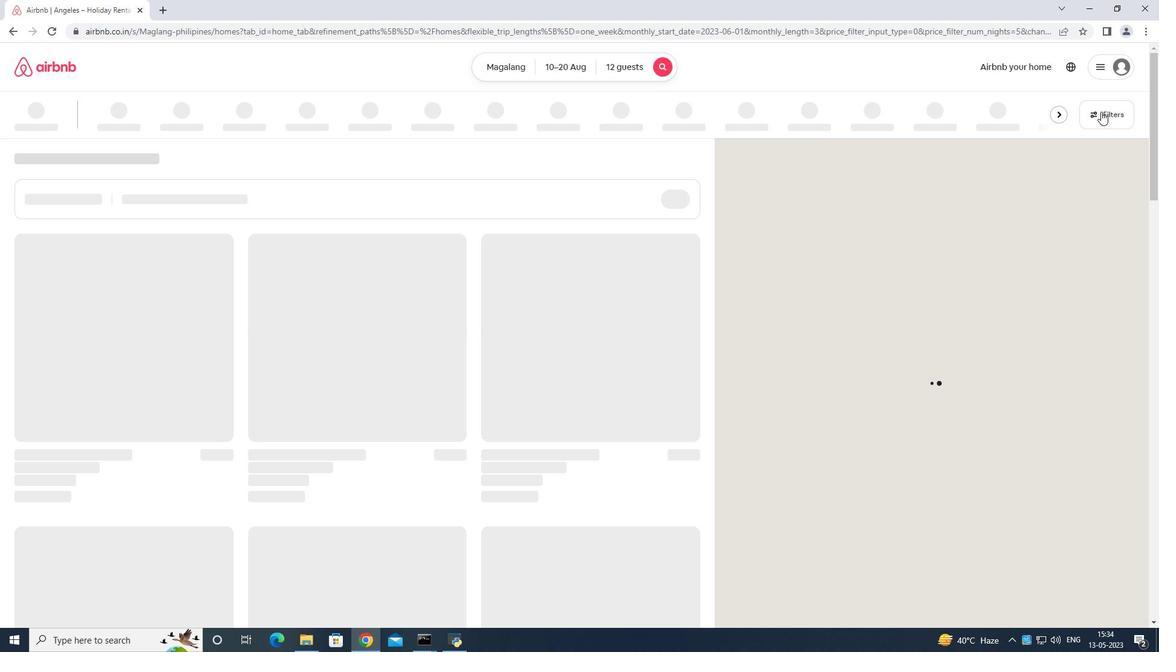 
Action: Mouse pressed left at (1103, 108)
Screenshot: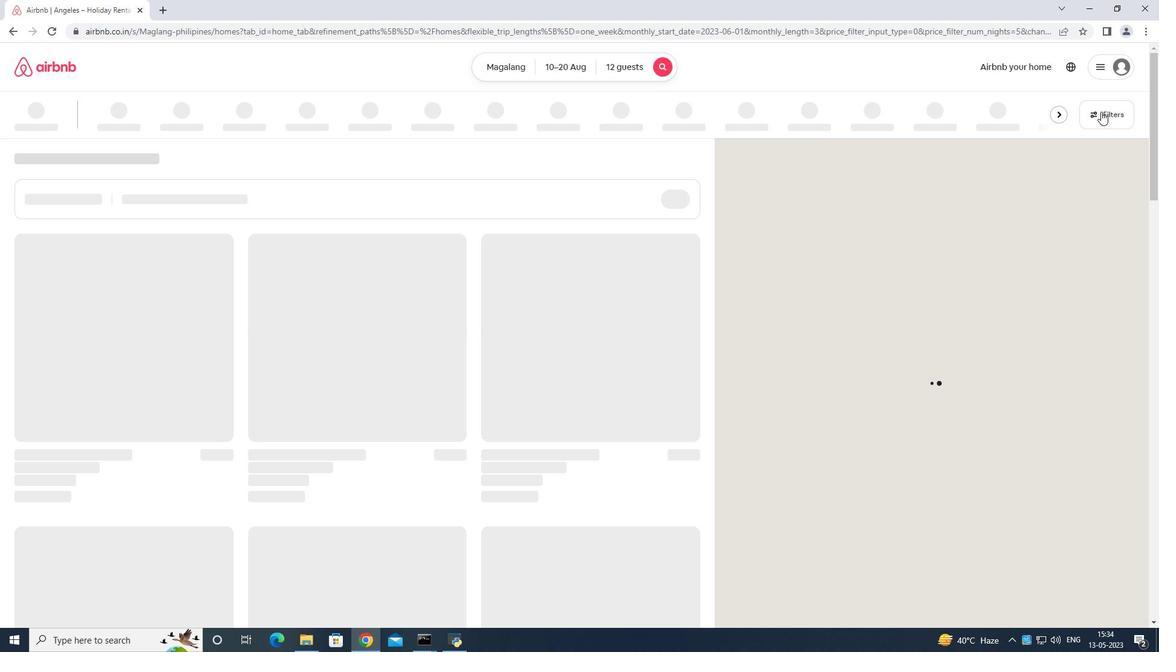 
Action: Mouse moved to (495, 397)
Screenshot: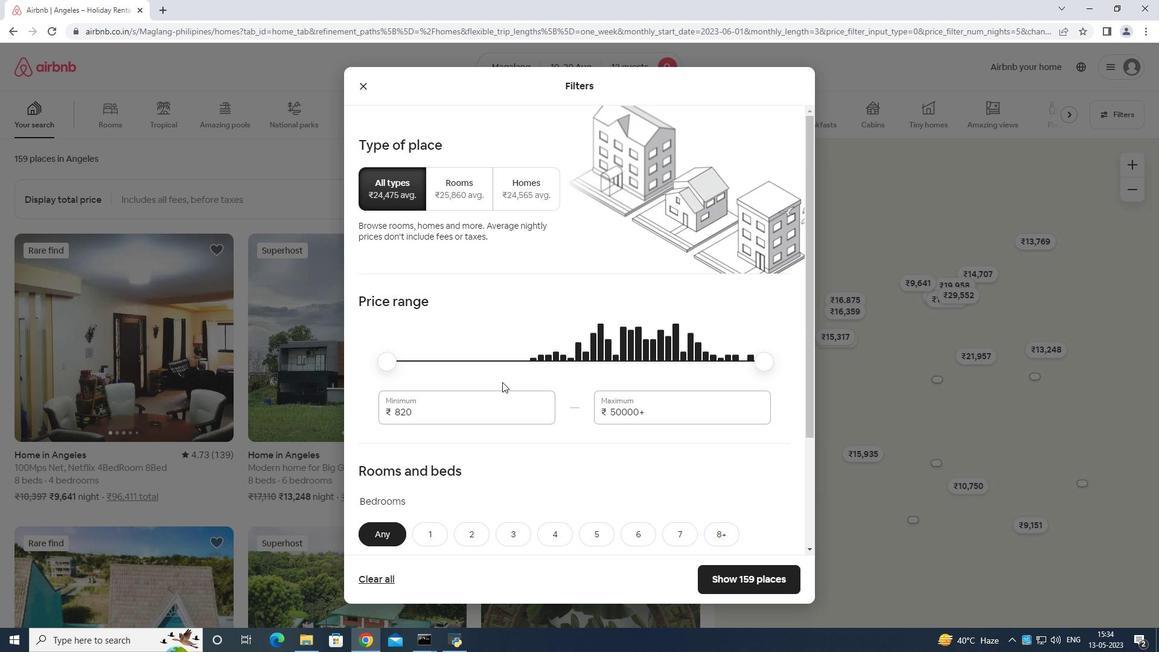 
Action: Mouse pressed left at (495, 397)
Screenshot: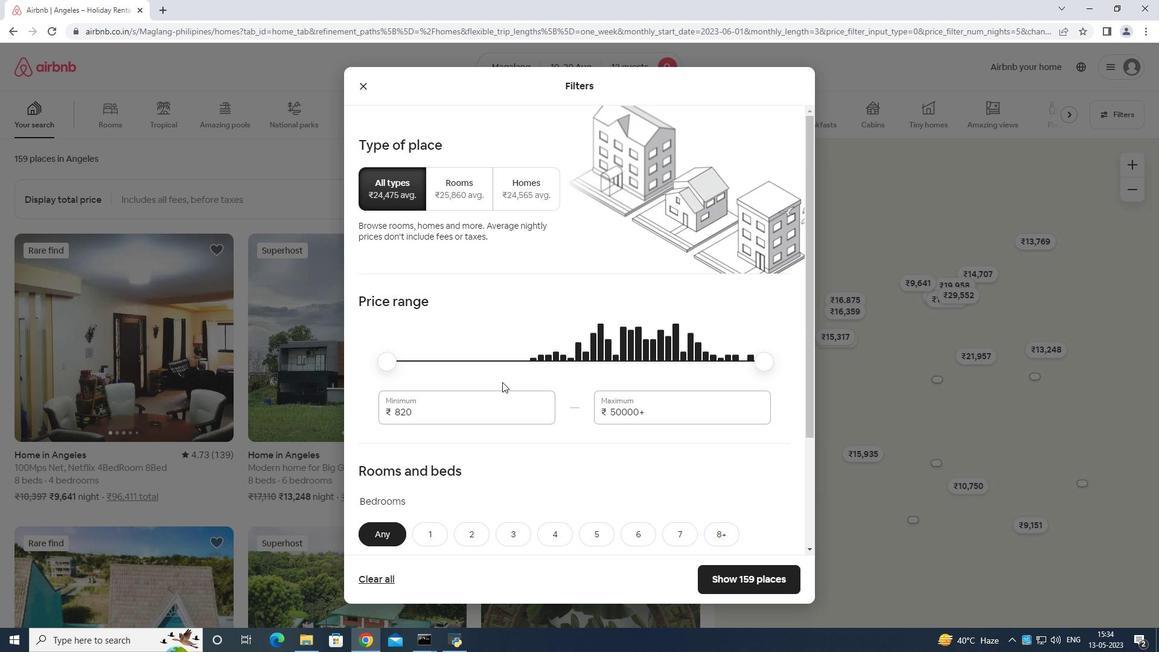 
Action: Mouse moved to (493, 370)
Screenshot: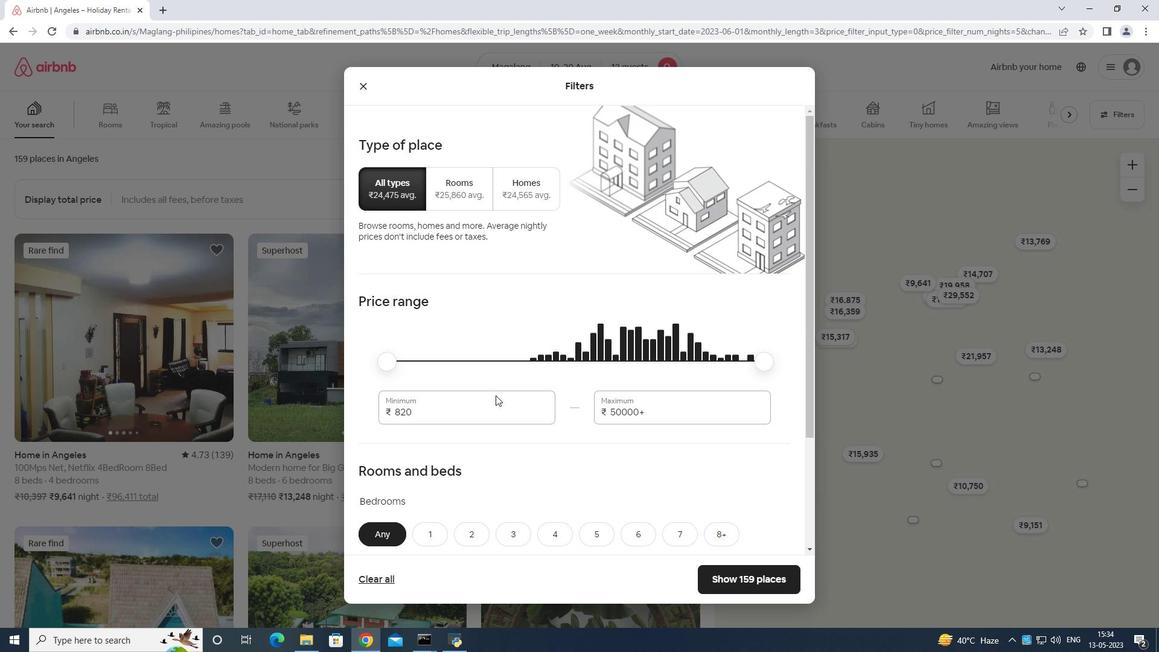 
Action: Key pressed <Key.backspace>
Screenshot: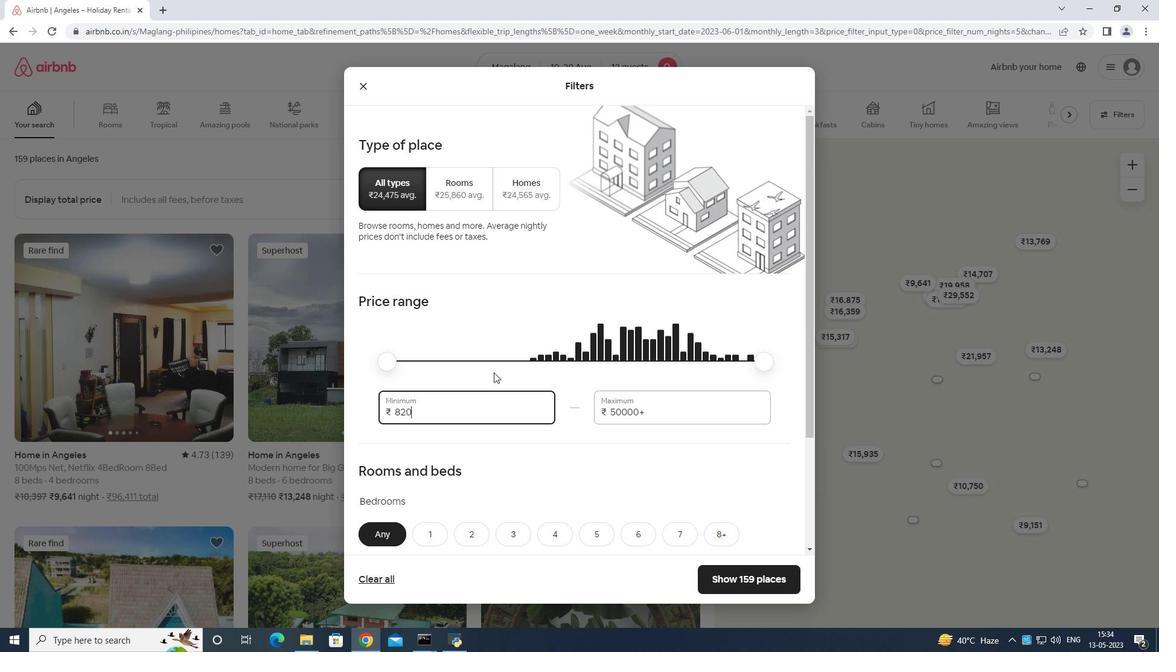 
Action: Mouse moved to (495, 375)
Screenshot: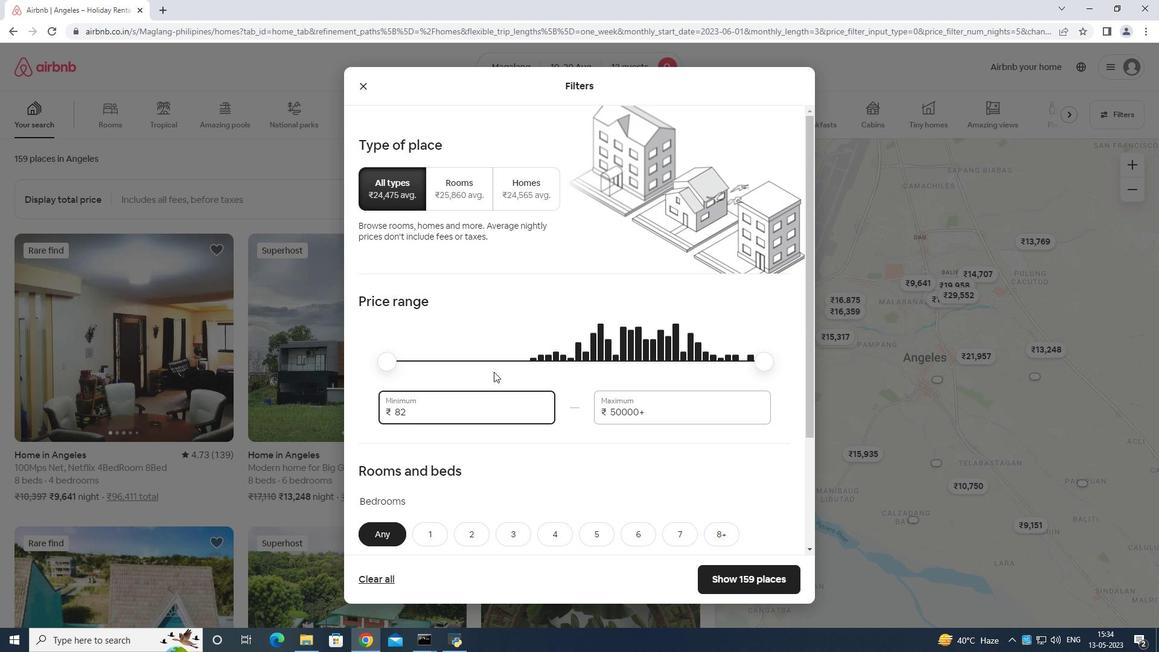 
Action: Key pressed <Key.backspace>
Screenshot: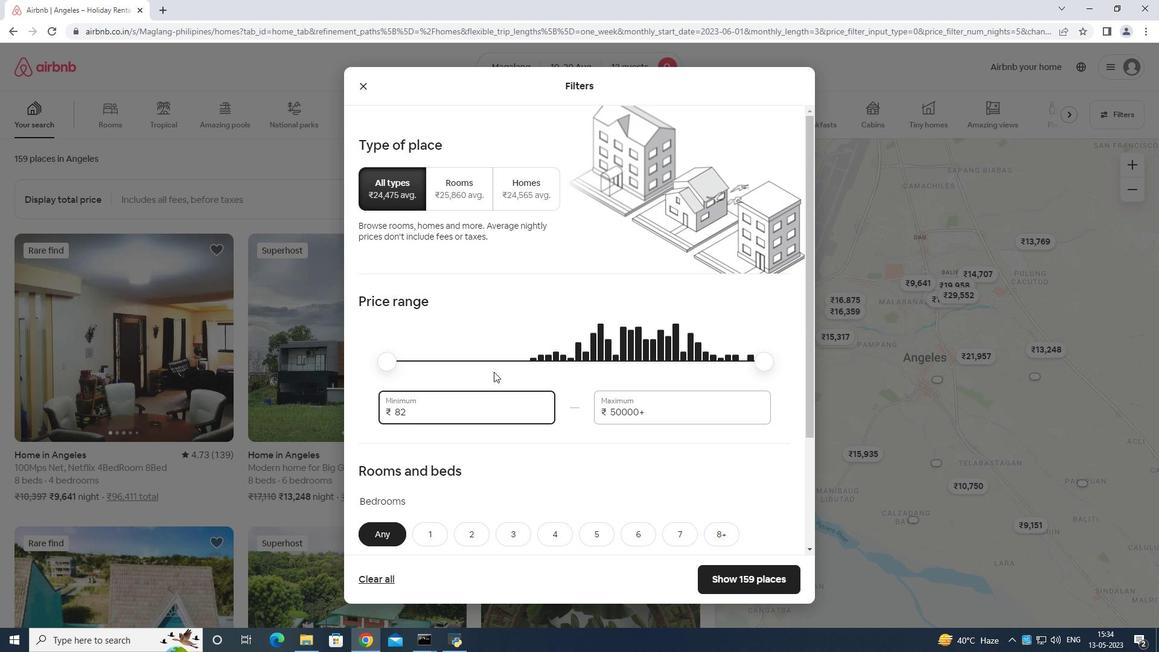 
Action: Mouse moved to (495, 376)
Screenshot: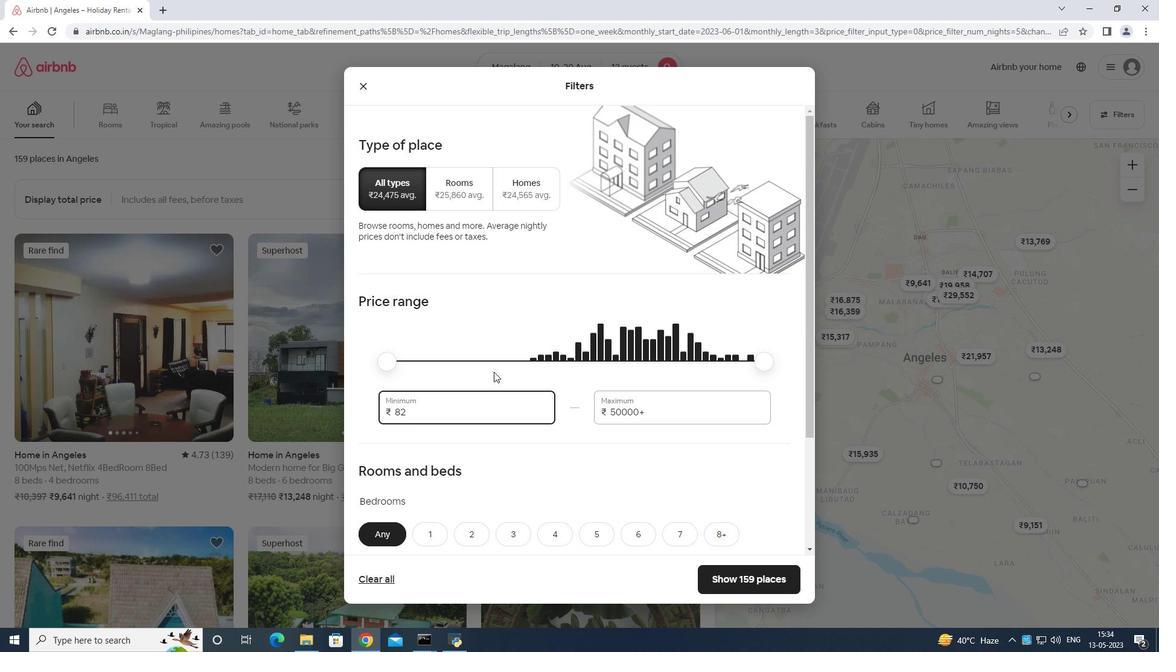 
Action: Key pressed <Key.backspace><Key.backspace>
Screenshot: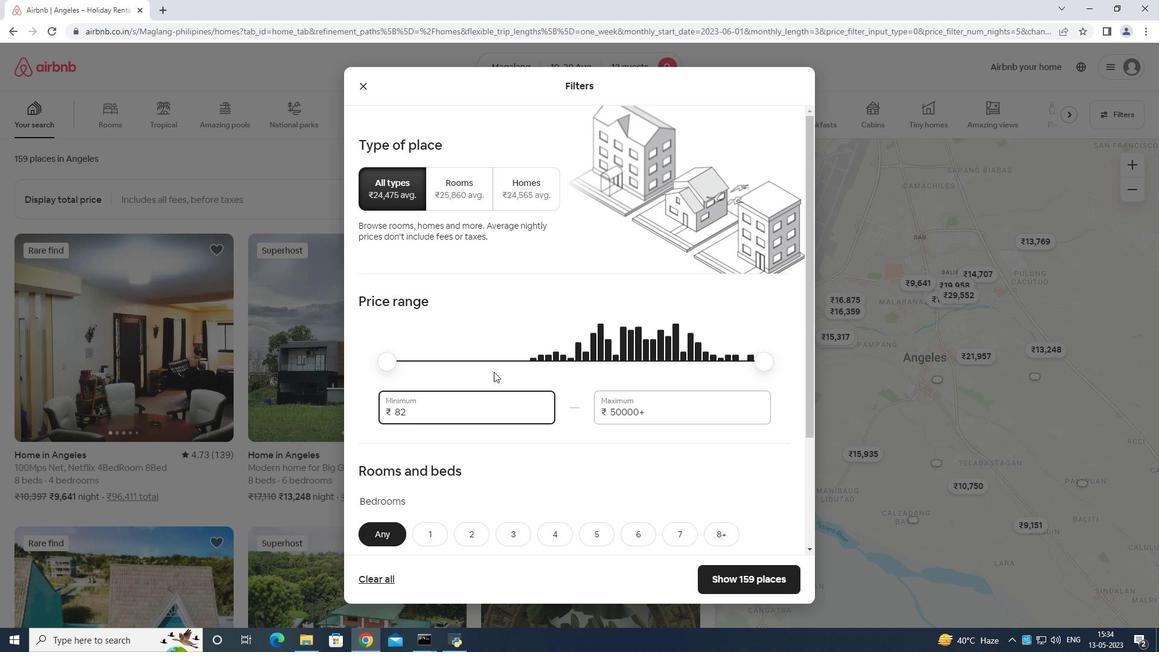 
Action: Mouse moved to (498, 378)
Screenshot: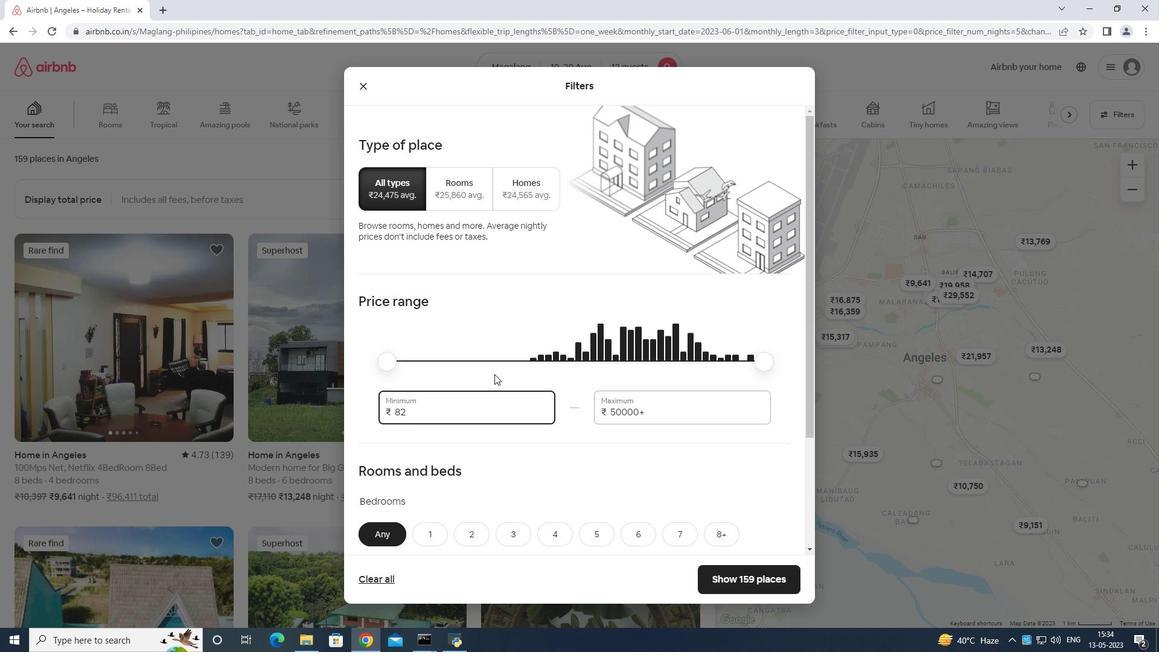 
Action: Key pressed <Key.backspace>
Screenshot: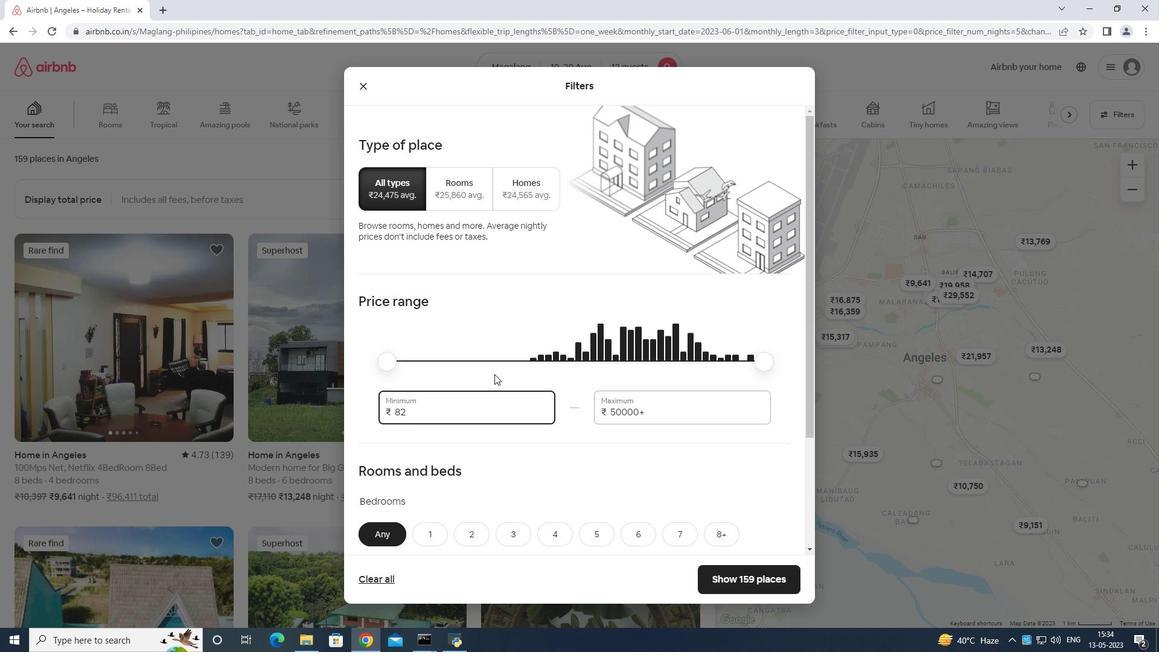 
Action: Mouse moved to (507, 386)
Screenshot: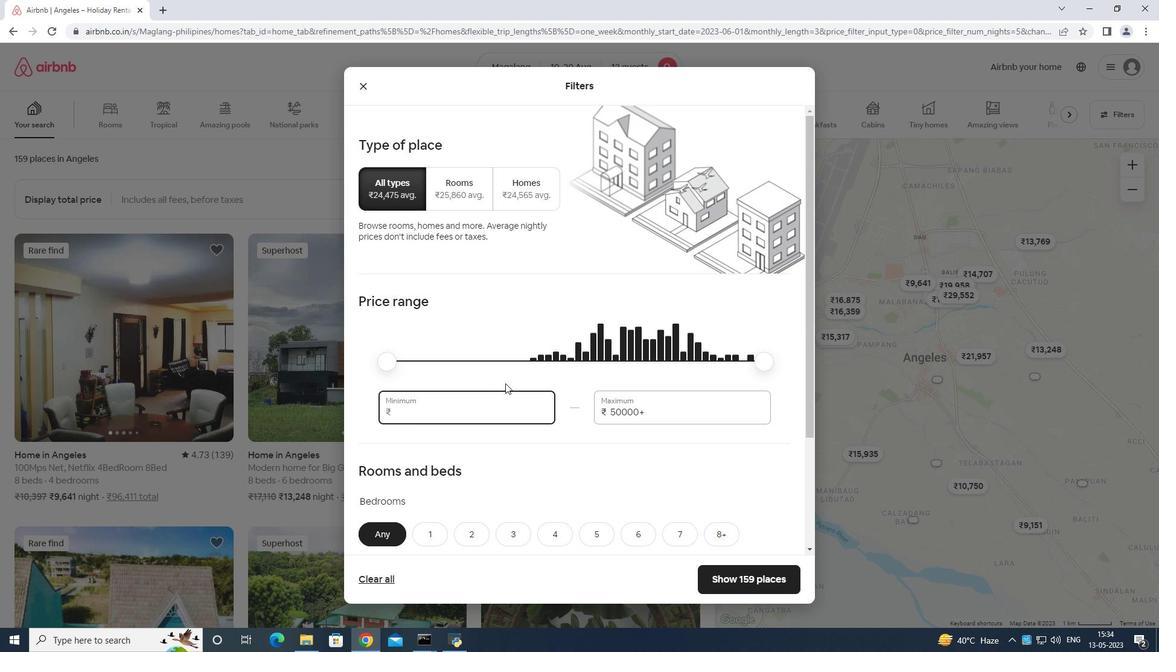 
Action: Key pressed 1000
Screenshot: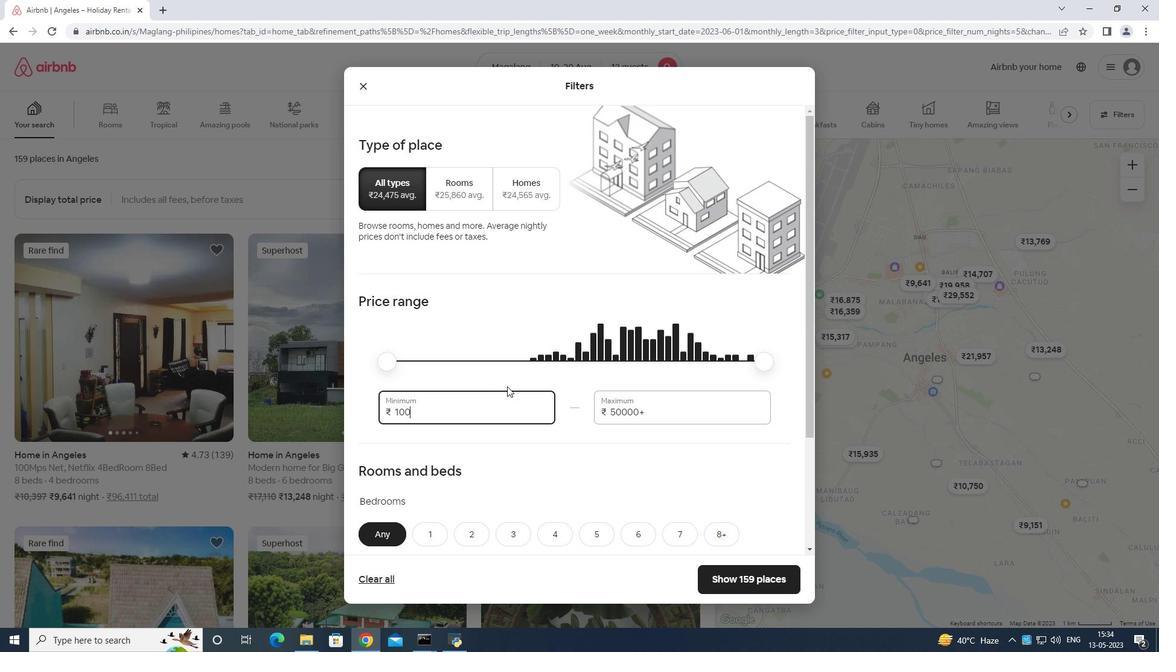 
Action: Mouse moved to (516, 390)
Screenshot: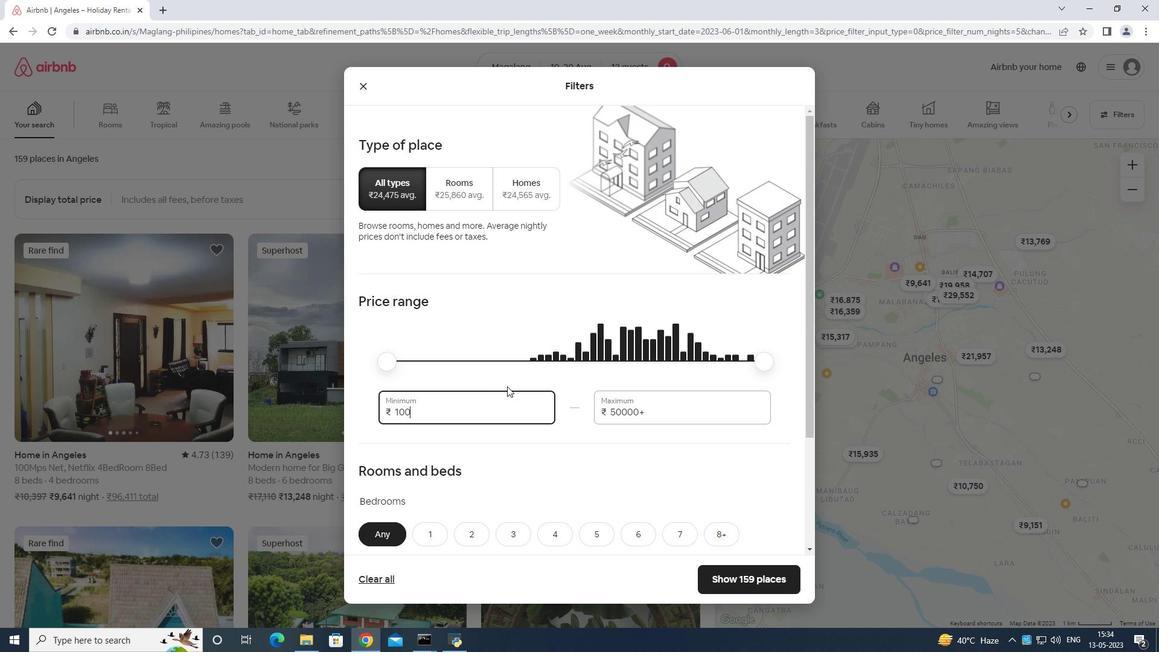 
Action: Key pressed 0
Screenshot: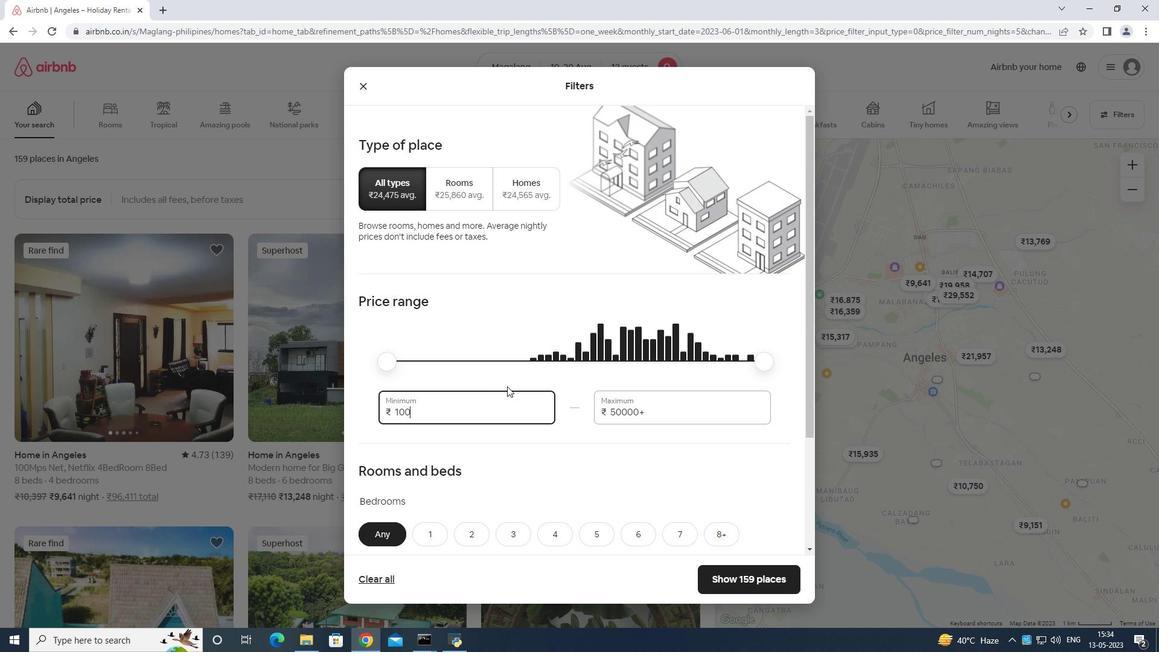 
Action: Mouse moved to (654, 409)
Screenshot: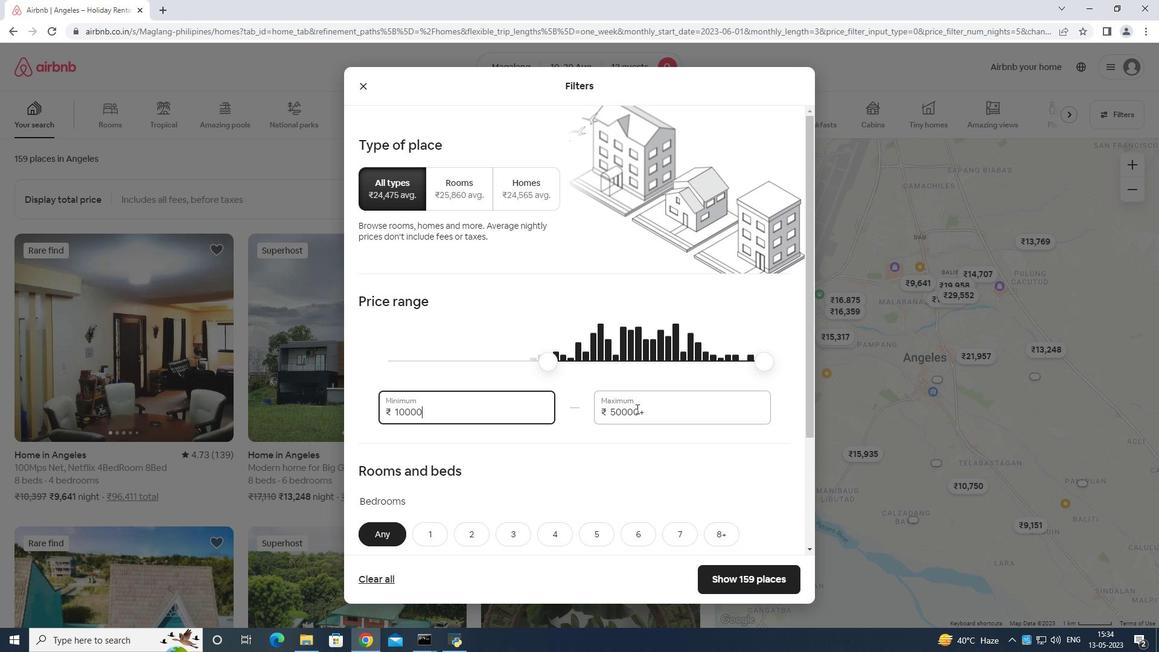 
Action: Mouse pressed left at (654, 409)
Screenshot: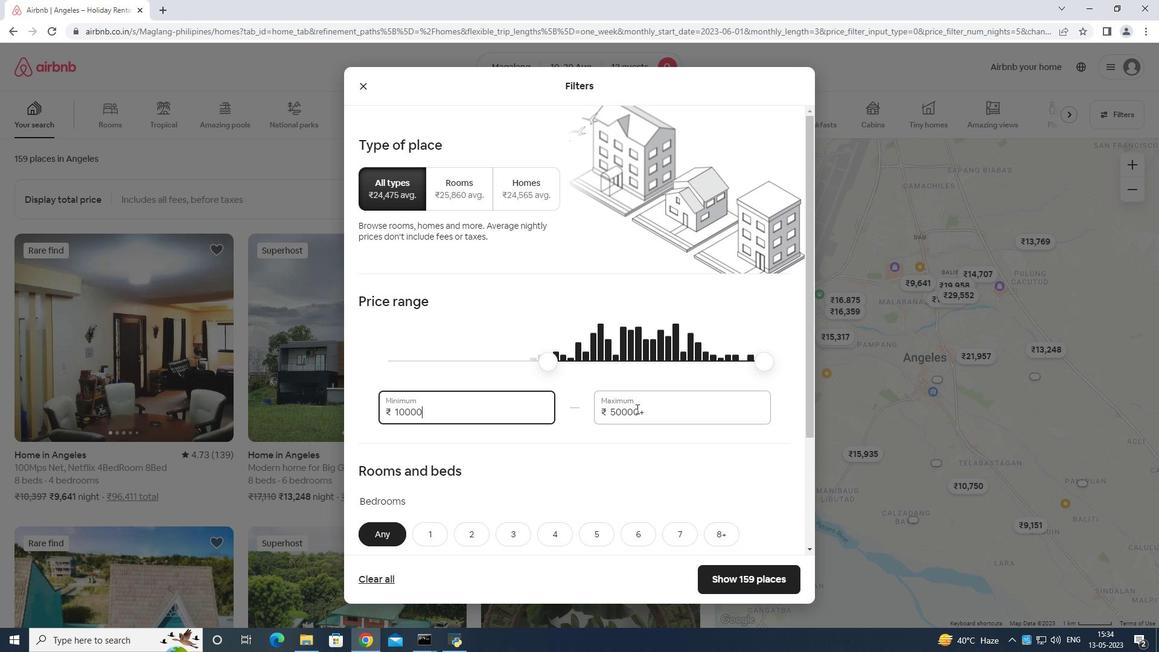 
Action: Key pressed <Key.backspace>
Screenshot: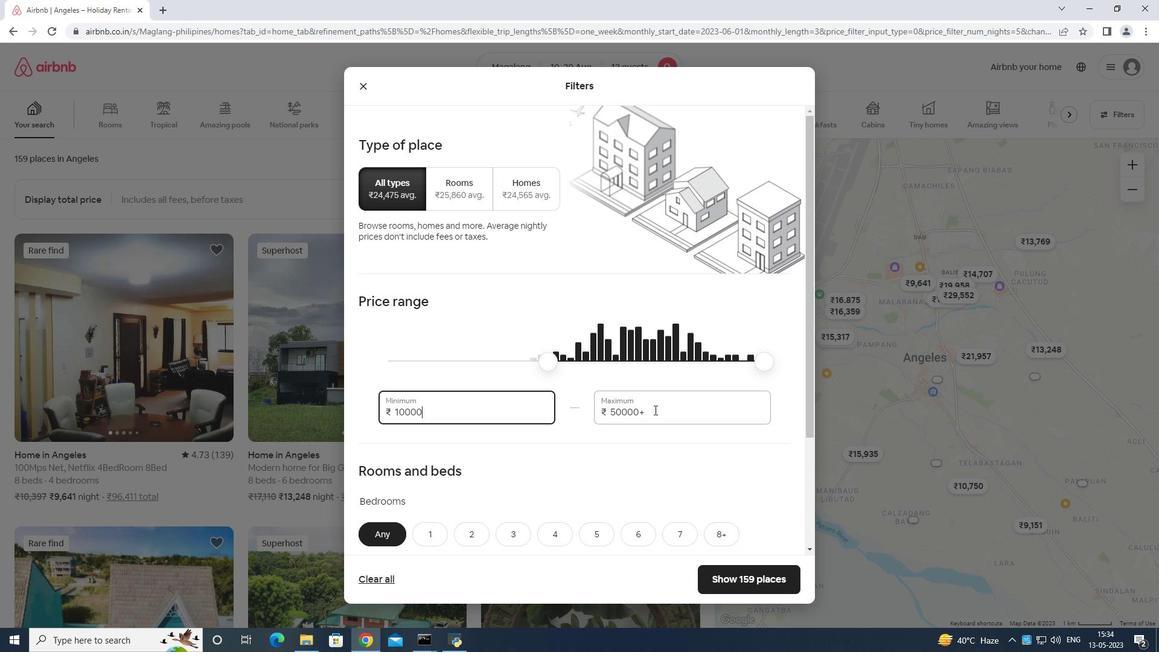 
Action: Mouse moved to (654, 410)
Screenshot: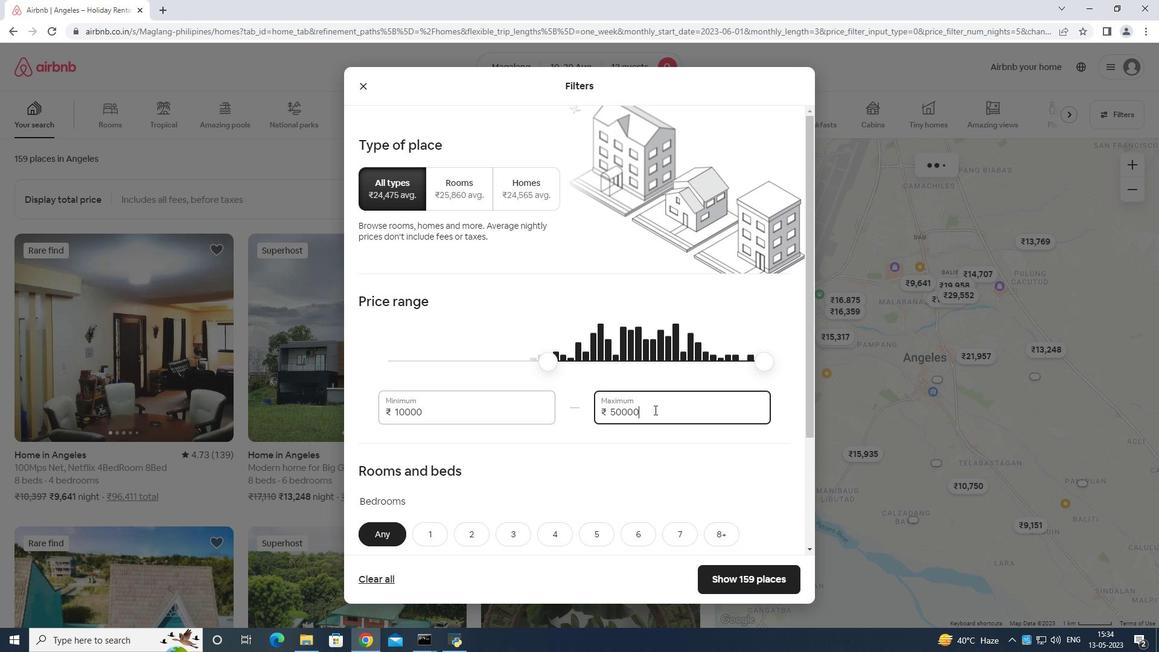 
Action: Key pressed <Key.backspace><Key.backspace><Key.backspace><Key.backspace><Key.backspace><Key.backspace><Key.backspace><Key.backspace><Key.backspace><Key.backspace><Key.backspace><Key.backspace>
Screenshot: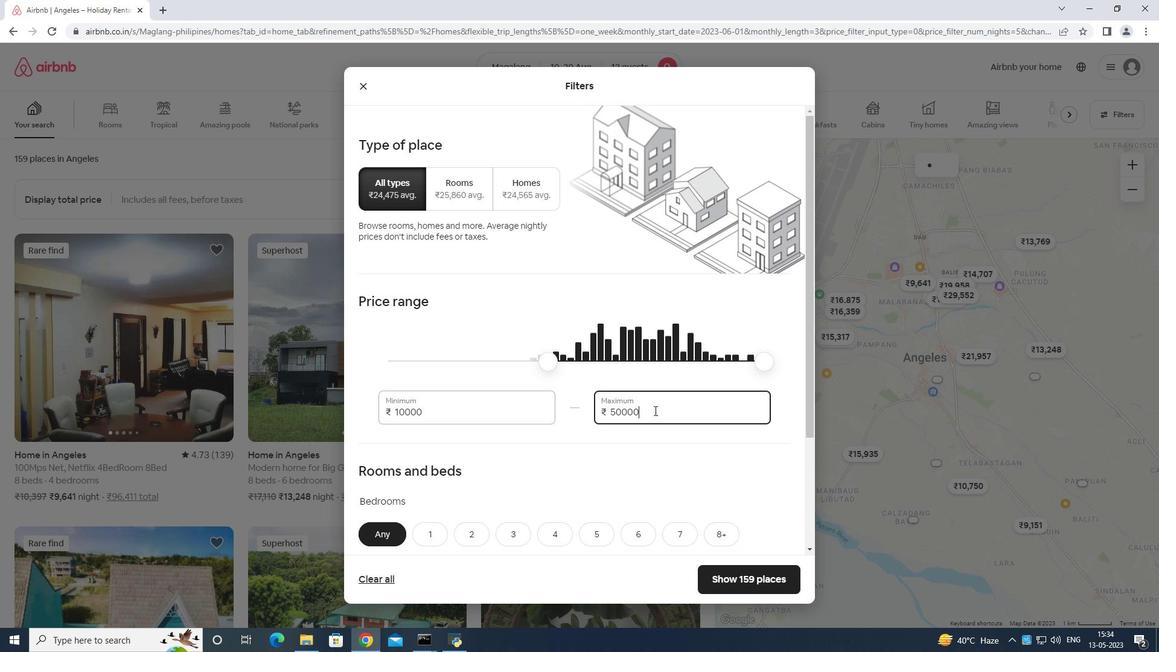 
Action: Mouse moved to (654, 411)
Screenshot: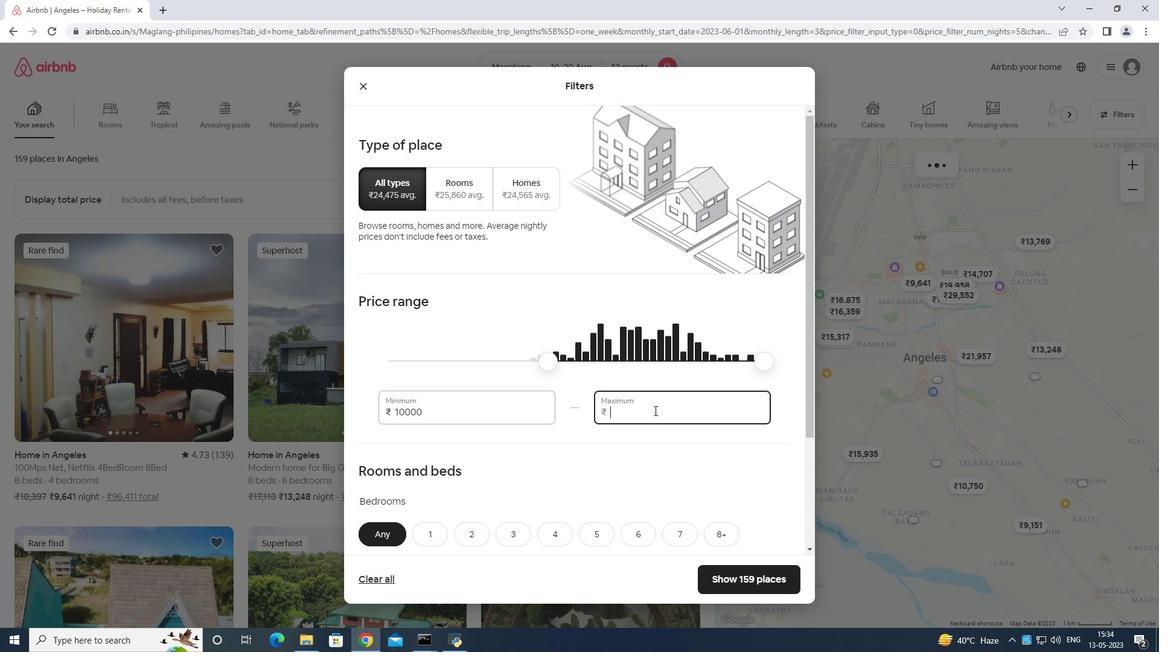 
Action: Key pressed 1
Screenshot: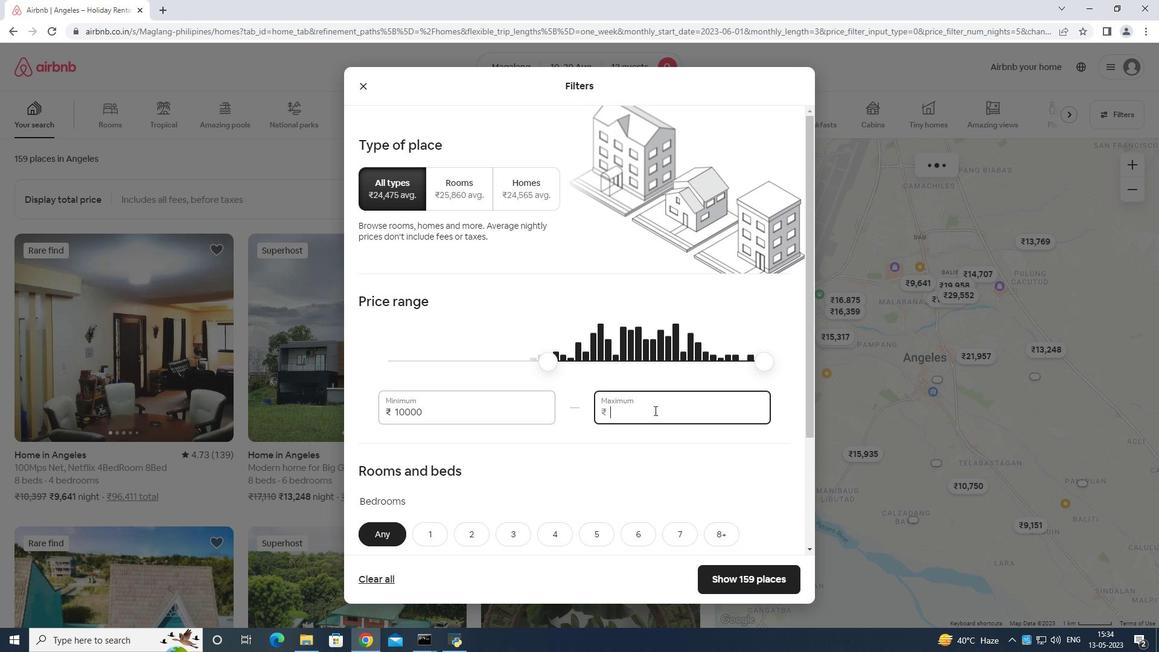 
Action: Mouse moved to (655, 411)
Screenshot: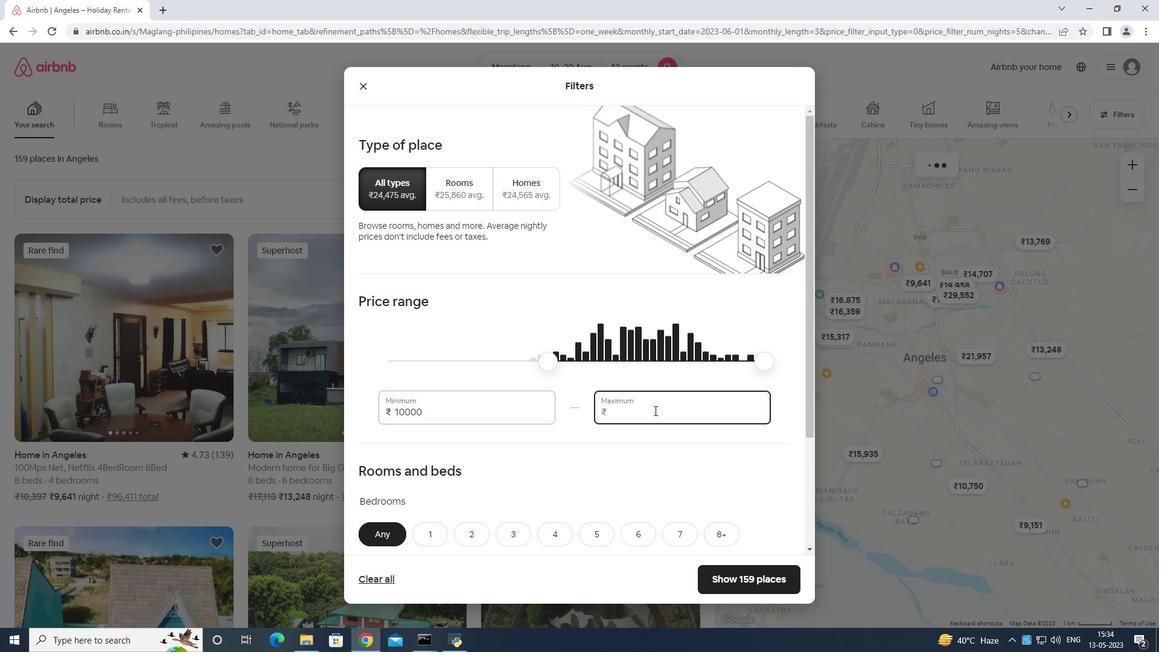 
Action: Key pressed 2
Screenshot: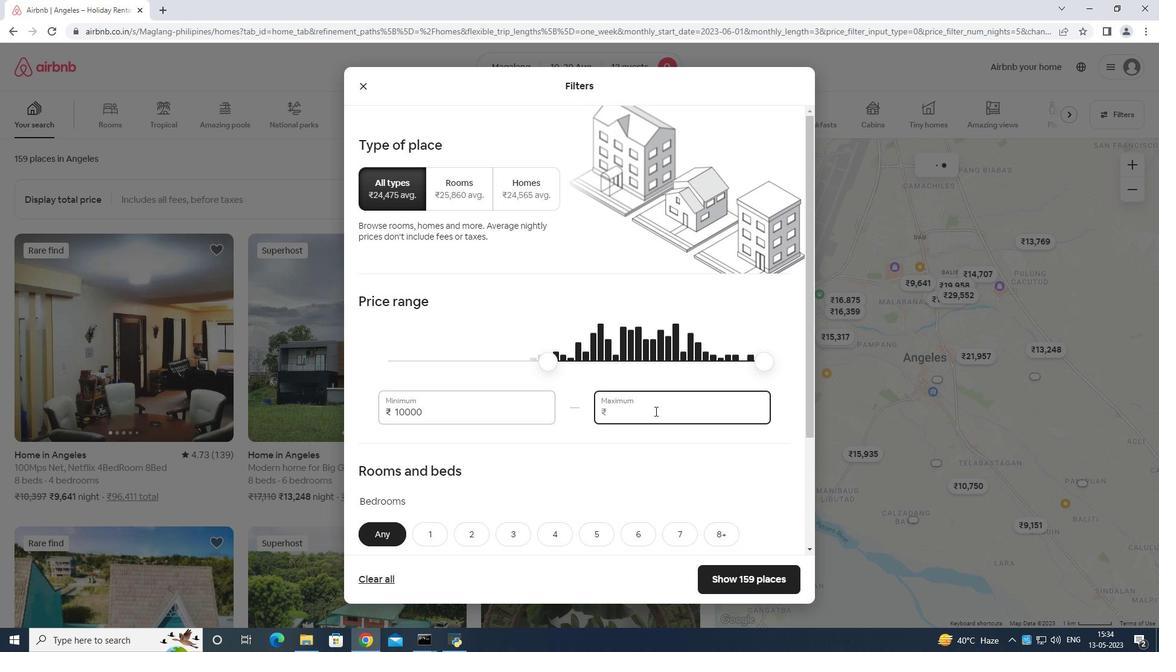 
Action: Mouse moved to (655, 411)
Screenshot: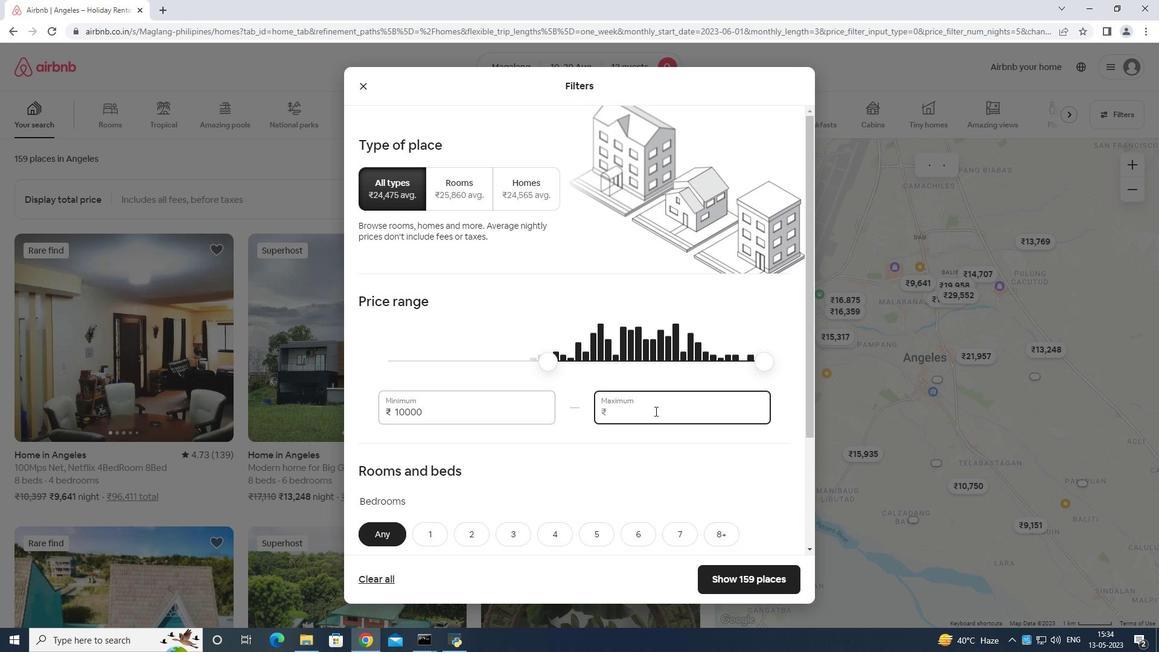 
Action: Key pressed 000
Screenshot: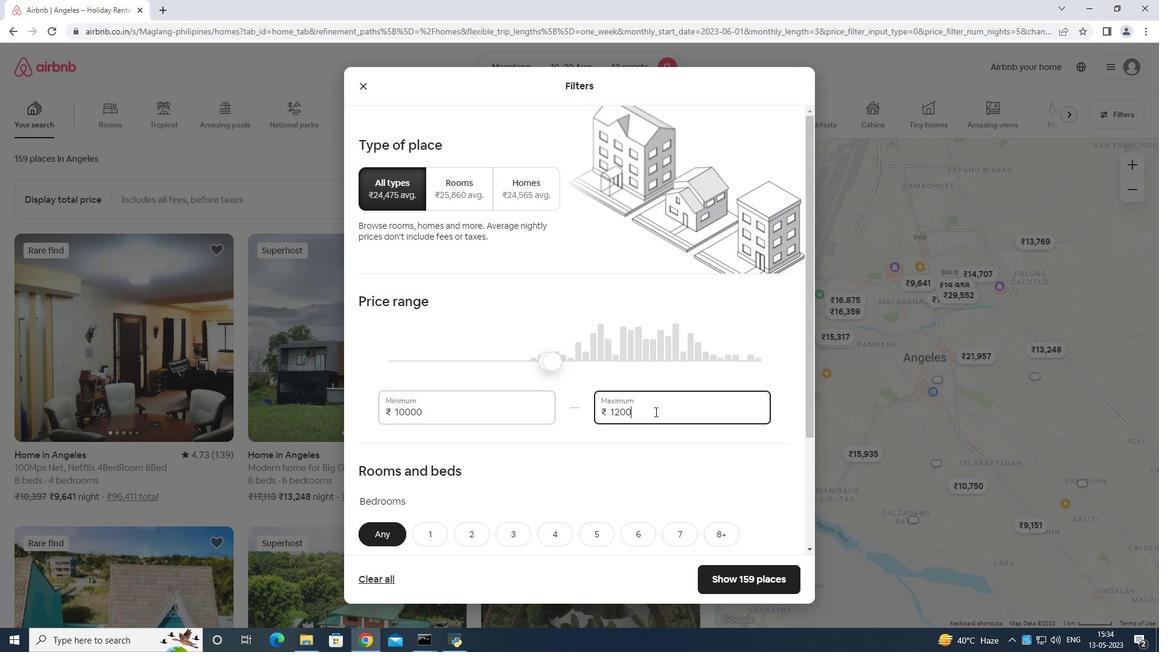 
Action: Mouse moved to (653, 409)
Screenshot: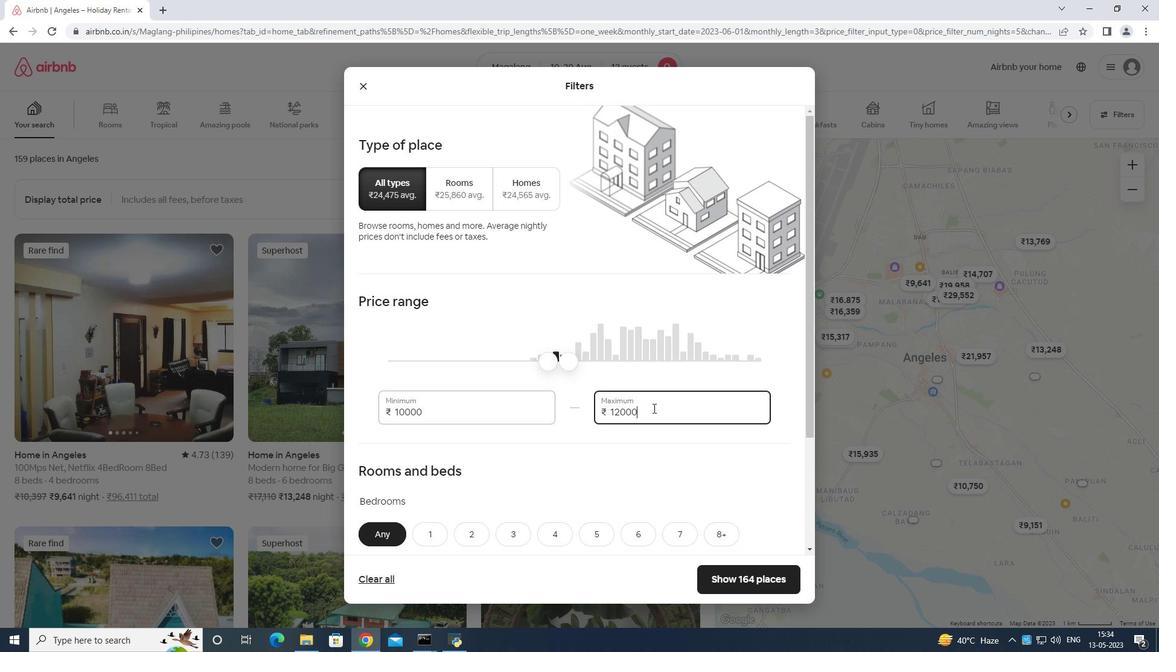
Action: Mouse scrolled (653, 408) with delta (0, 0)
Screenshot: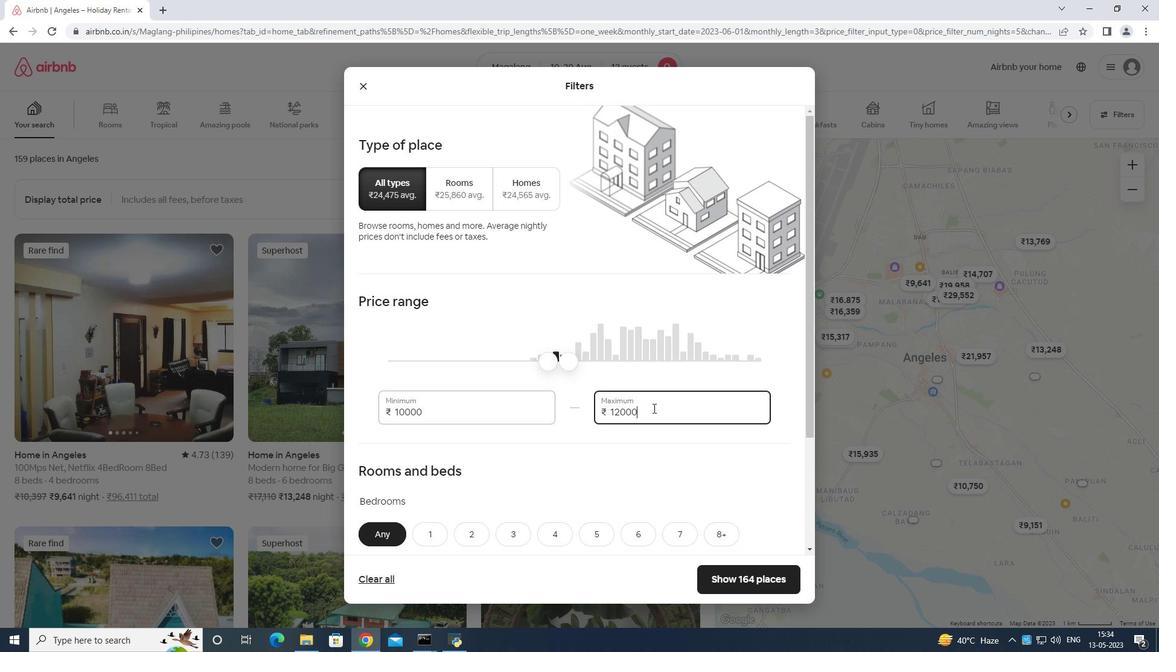 
Action: Mouse moved to (653, 411)
Screenshot: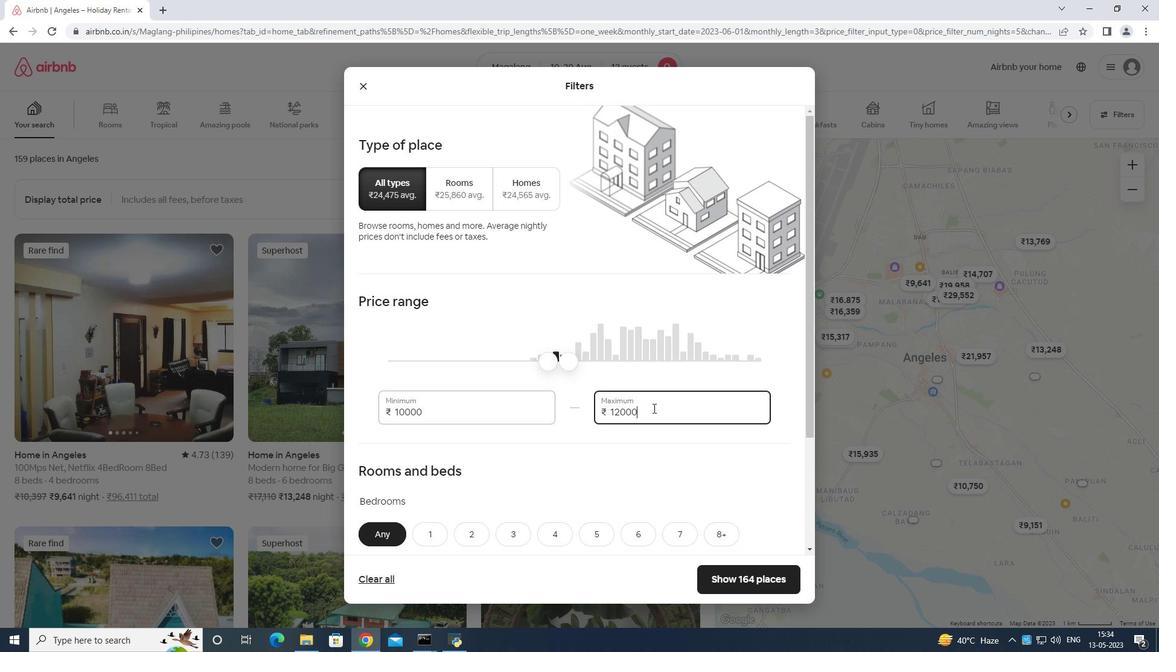 
Action: Mouse scrolled (653, 411) with delta (0, 0)
Screenshot: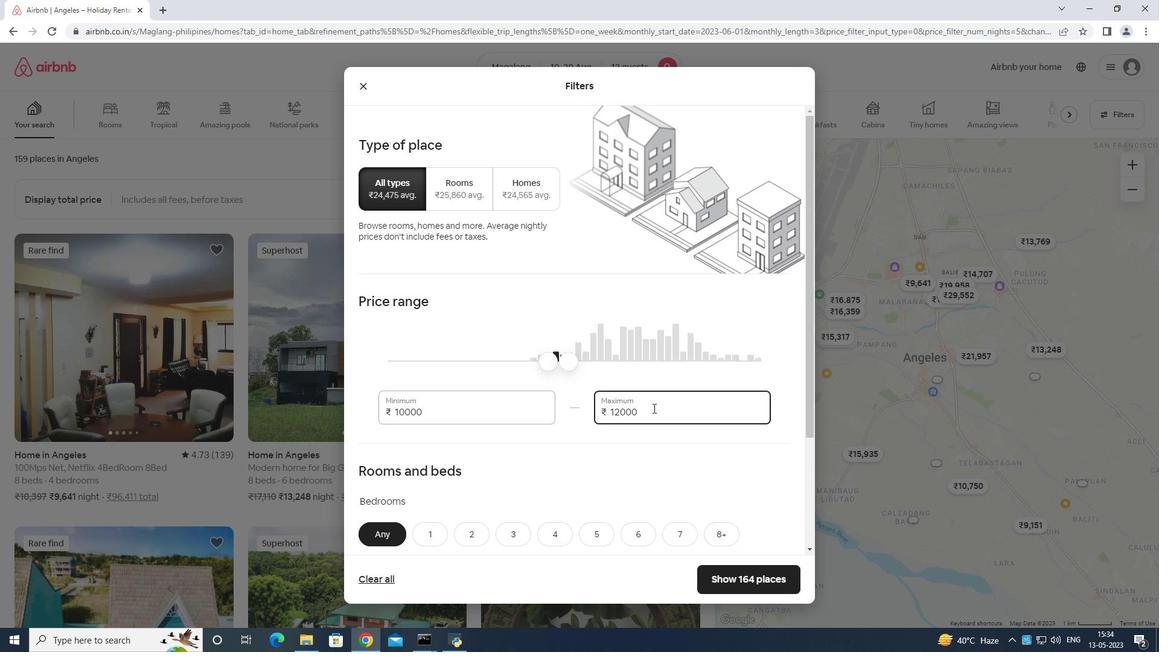 
Action: Mouse moved to (653, 411)
Screenshot: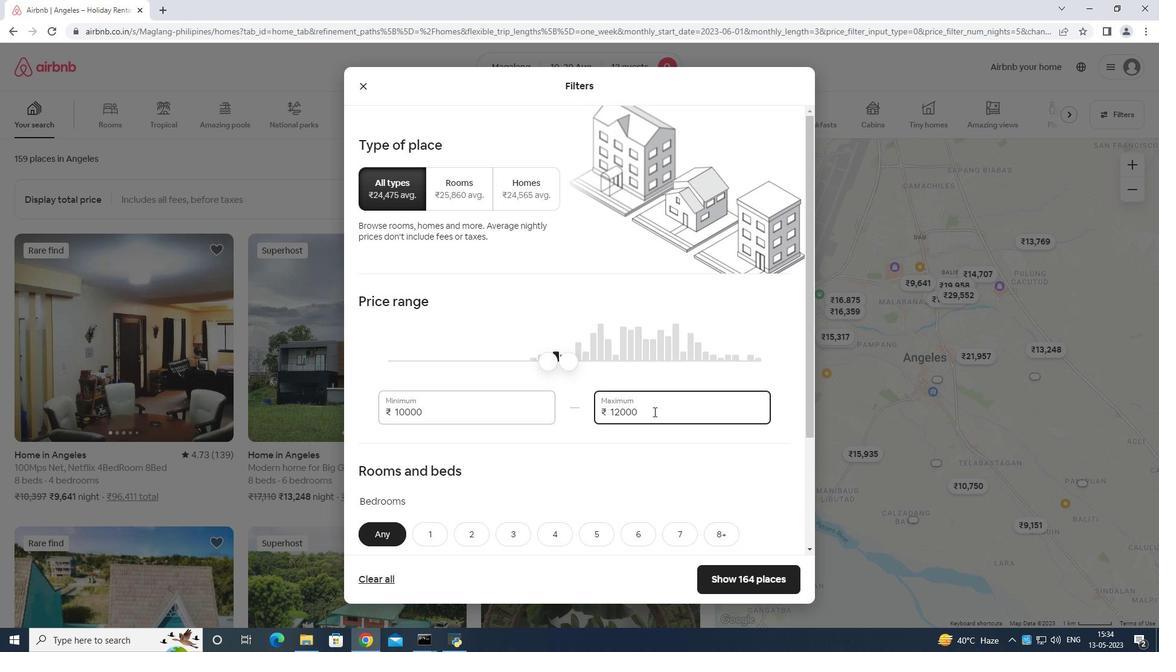 
Action: Mouse scrolled (653, 411) with delta (0, 0)
Screenshot: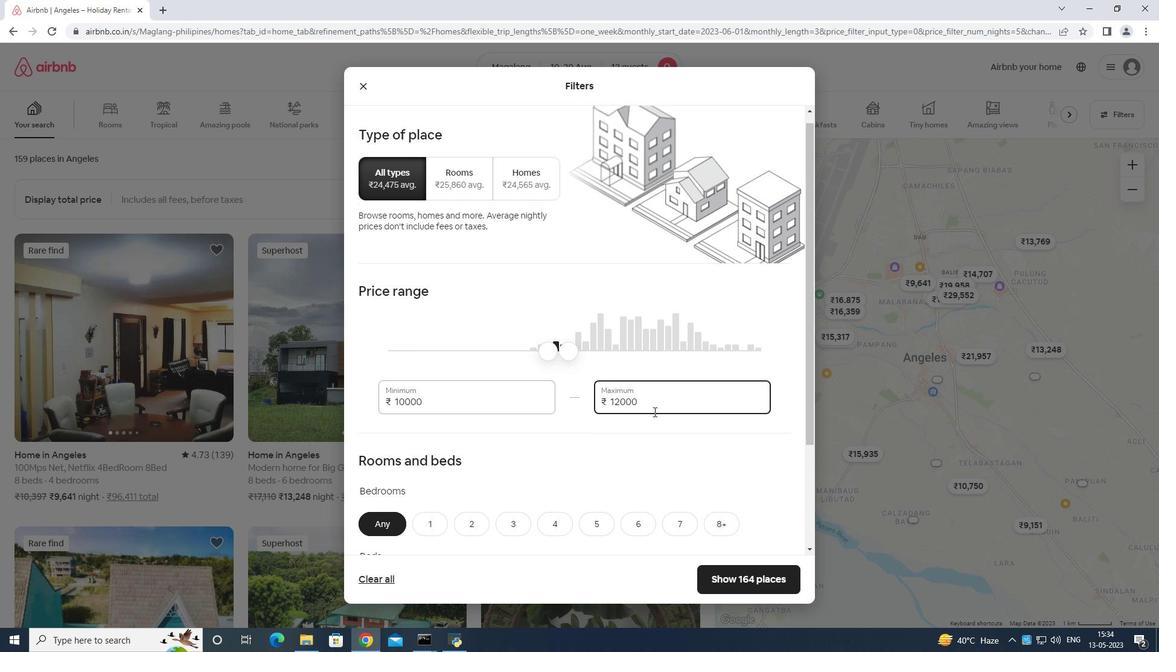 
Action: Mouse moved to (633, 384)
Screenshot: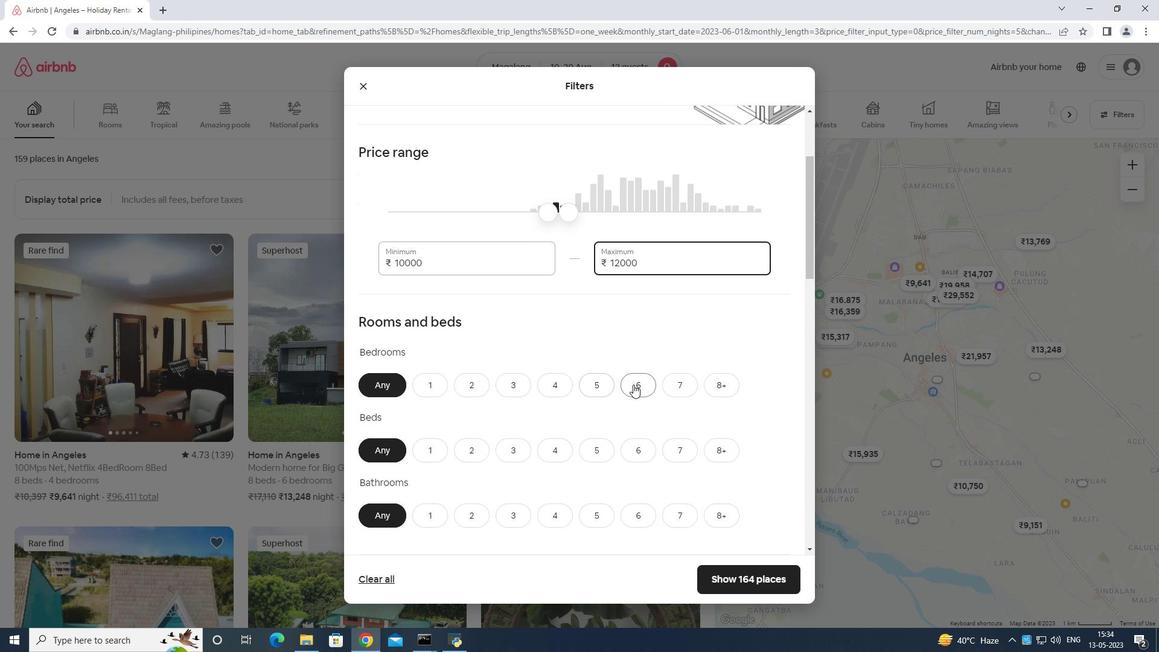 
Action: Mouse pressed left at (633, 384)
Screenshot: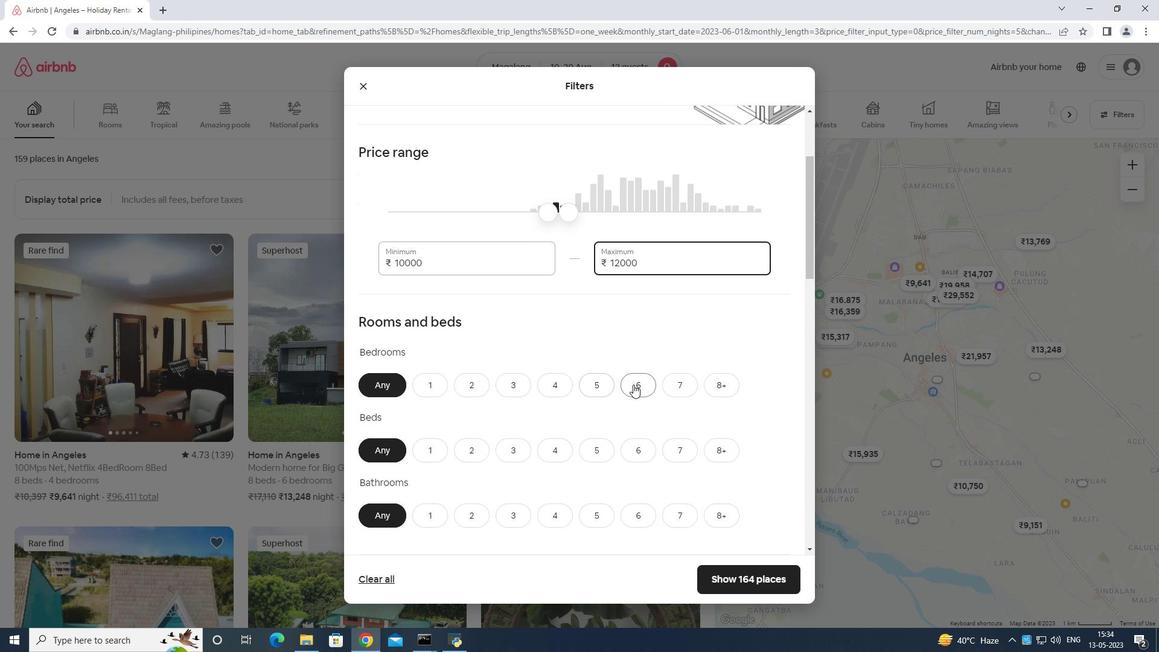 
Action: Mouse moved to (710, 444)
Screenshot: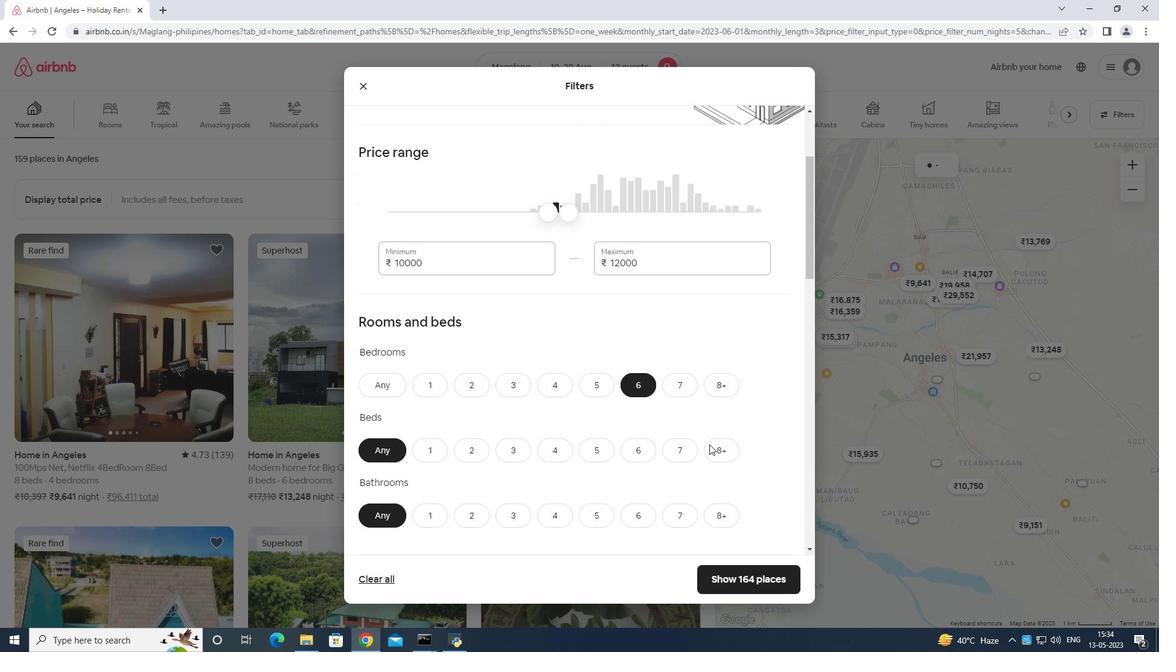 
Action: Mouse pressed left at (710, 444)
Screenshot: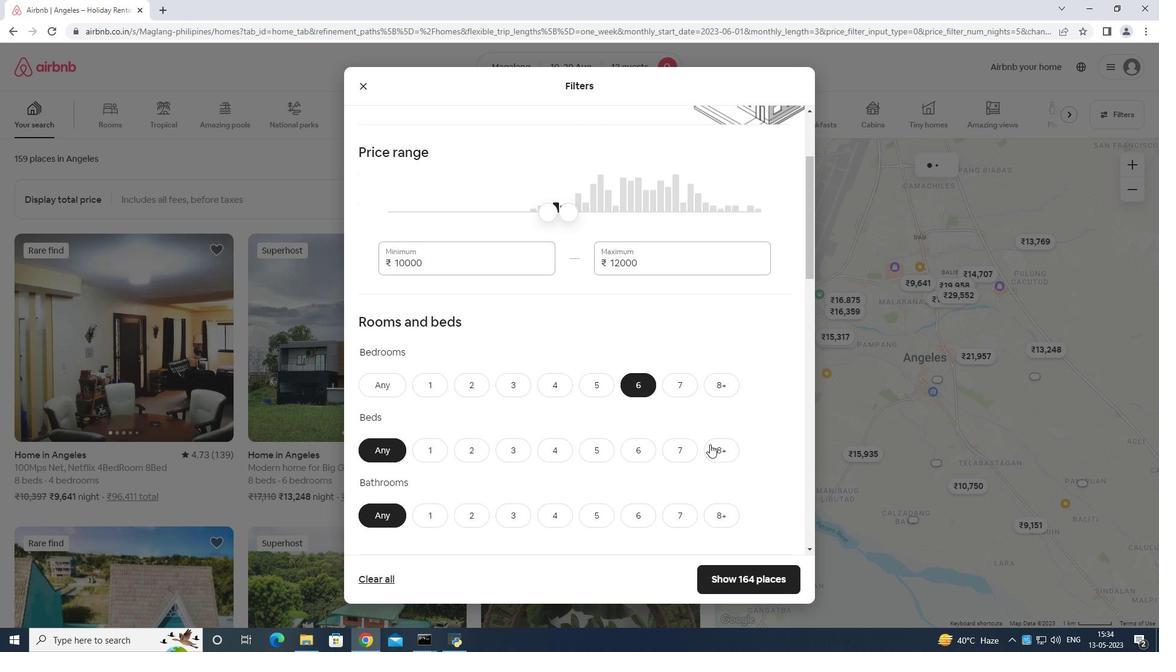 
Action: Mouse moved to (631, 510)
Screenshot: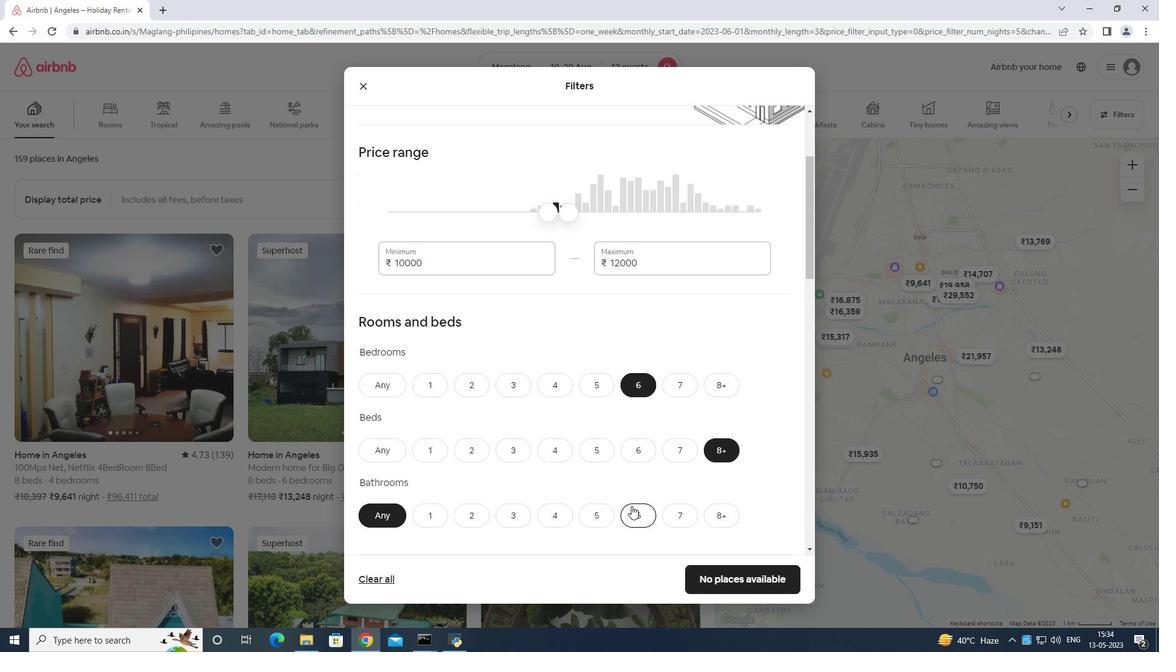 
Action: Mouse pressed left at (631, 510)
Screenshot: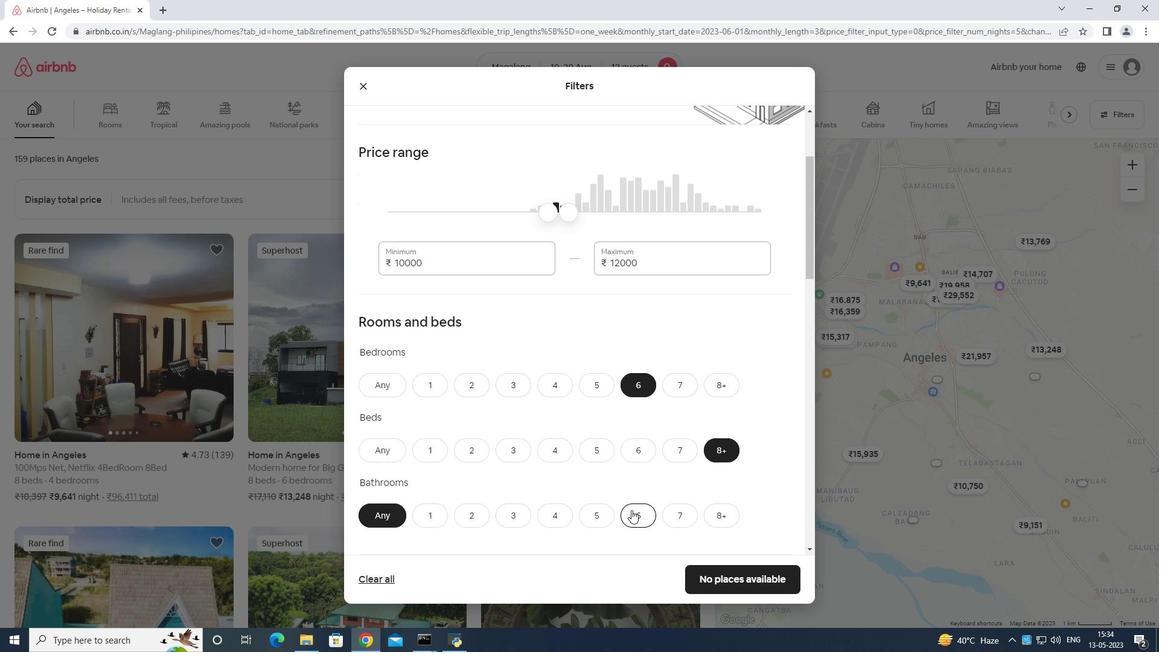 
Action: Mouse moved to (650, 434)
Screenshot: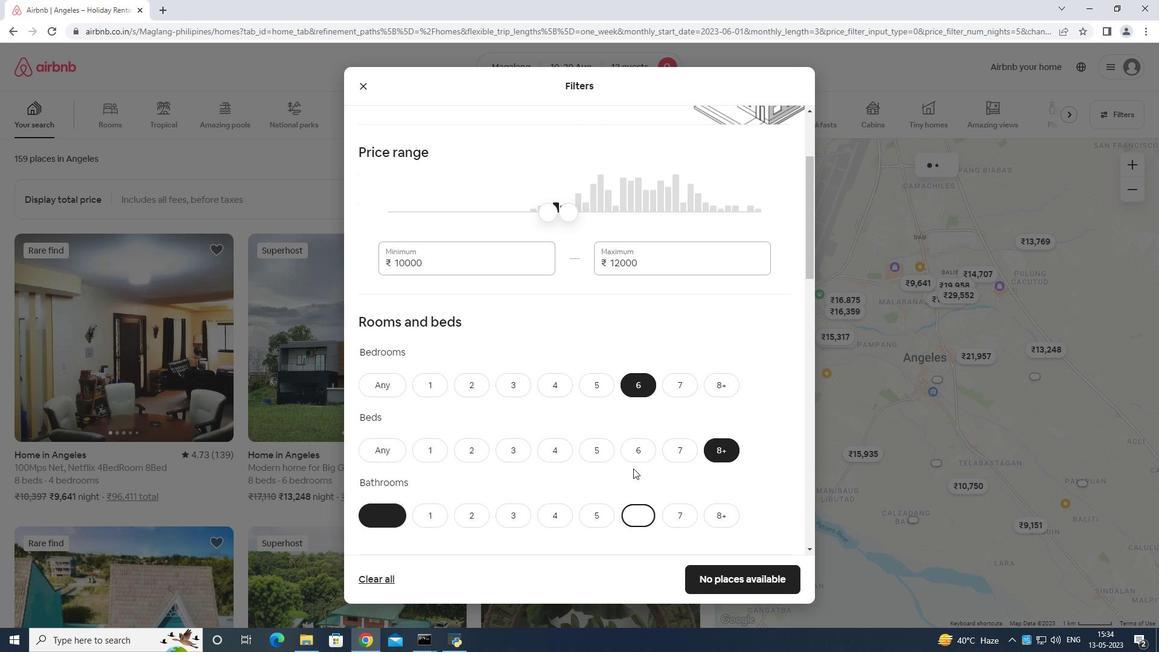 
Action: Mouse scrolled (650, 433) with delta (0, 0)
Screenshot: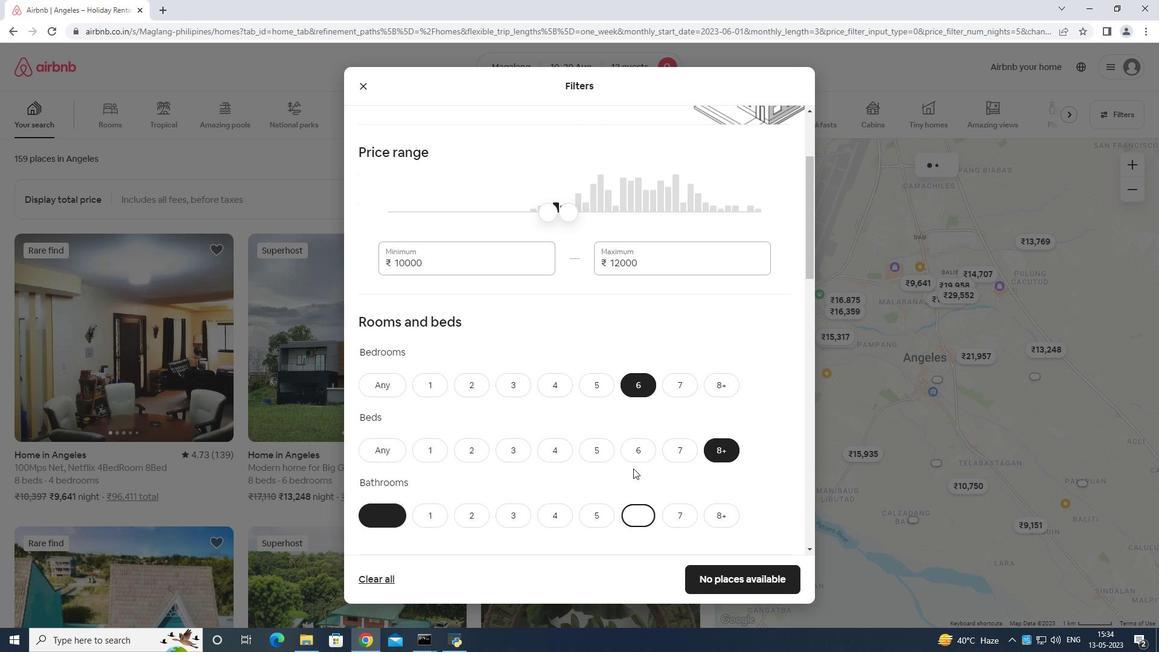 
Action: Mouse moved to (649, 436)
Screenshot: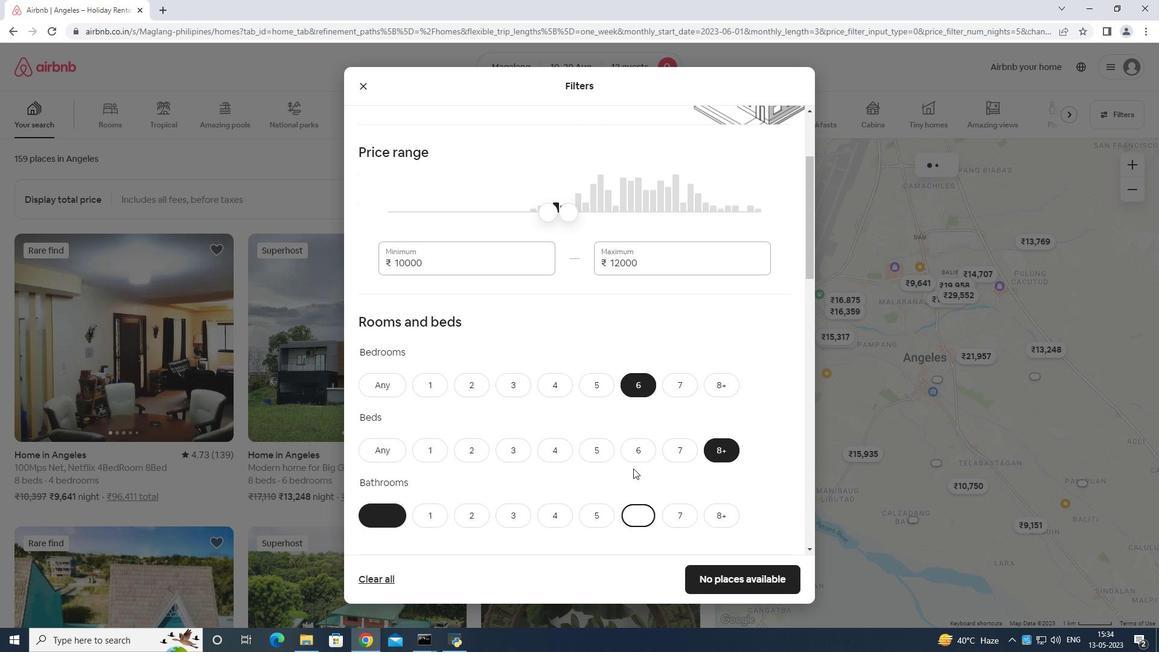 
Action: Mouse scrolled (649, 435) with delta (0, 0)
Screenshot: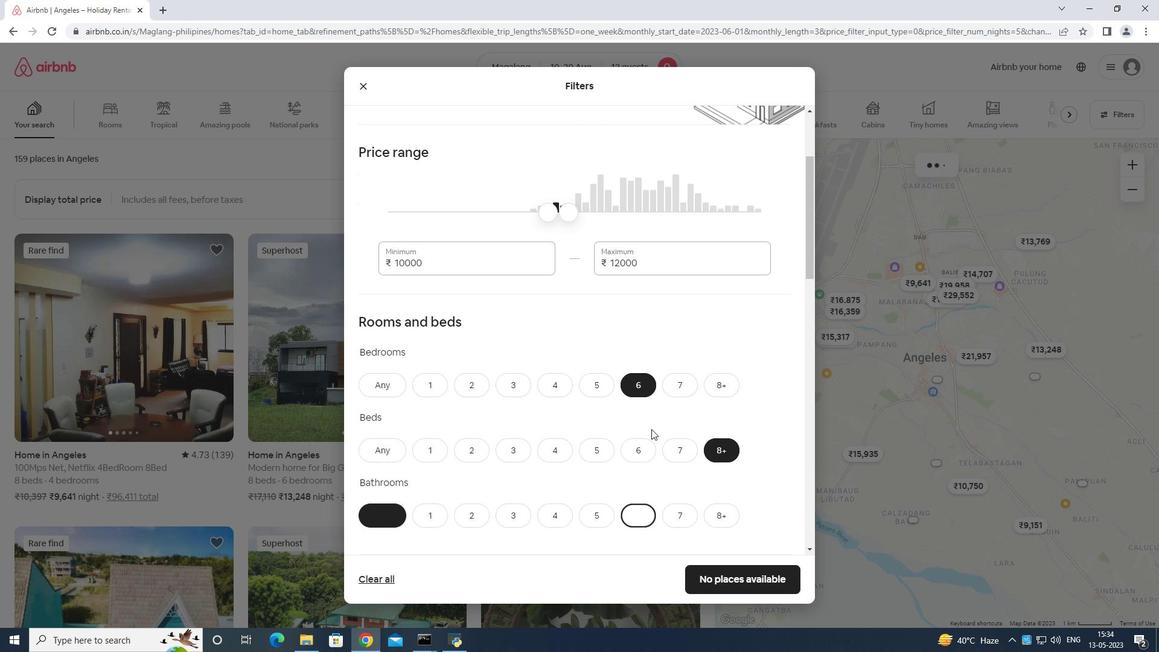 
Action: Mouse moved to (648, 437)
Screenshot: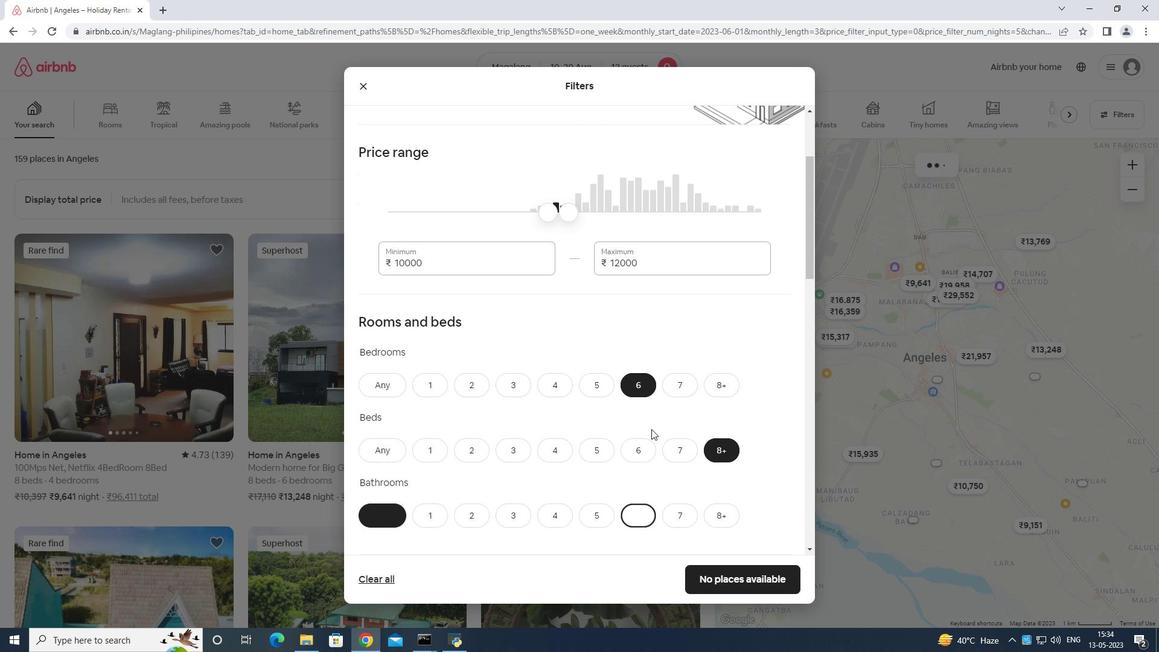 
Action: Mouse scrolled (648, 436) with delta (0, 0)
Screenshot: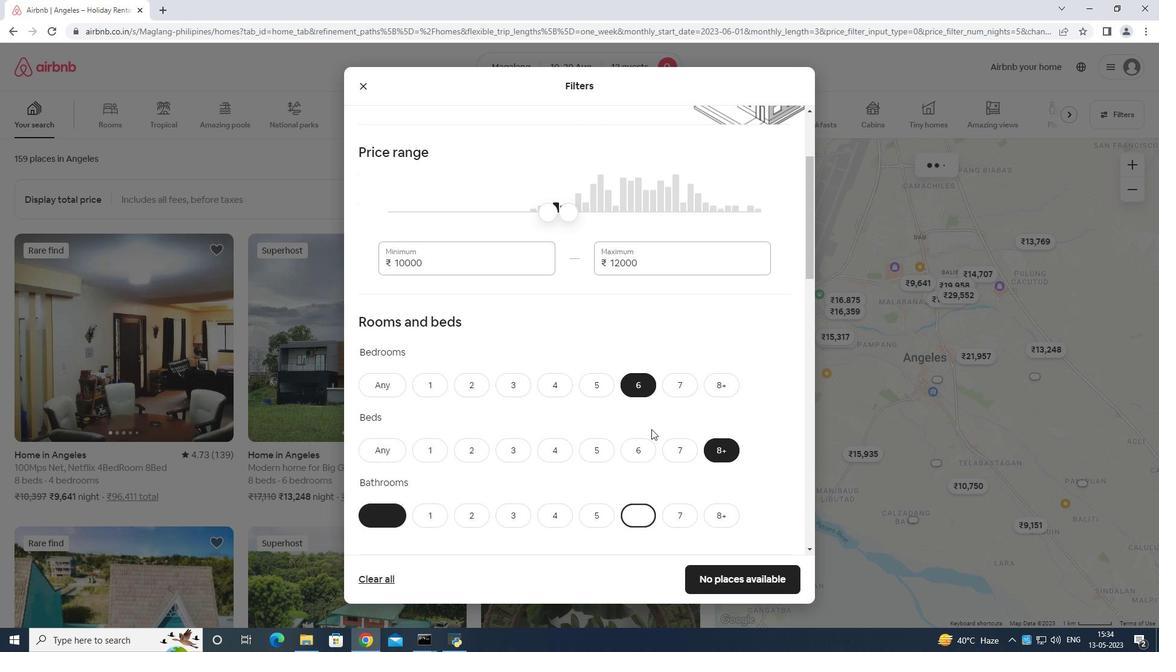 
Action: Mouse moved to (647, 433)
Screenshot: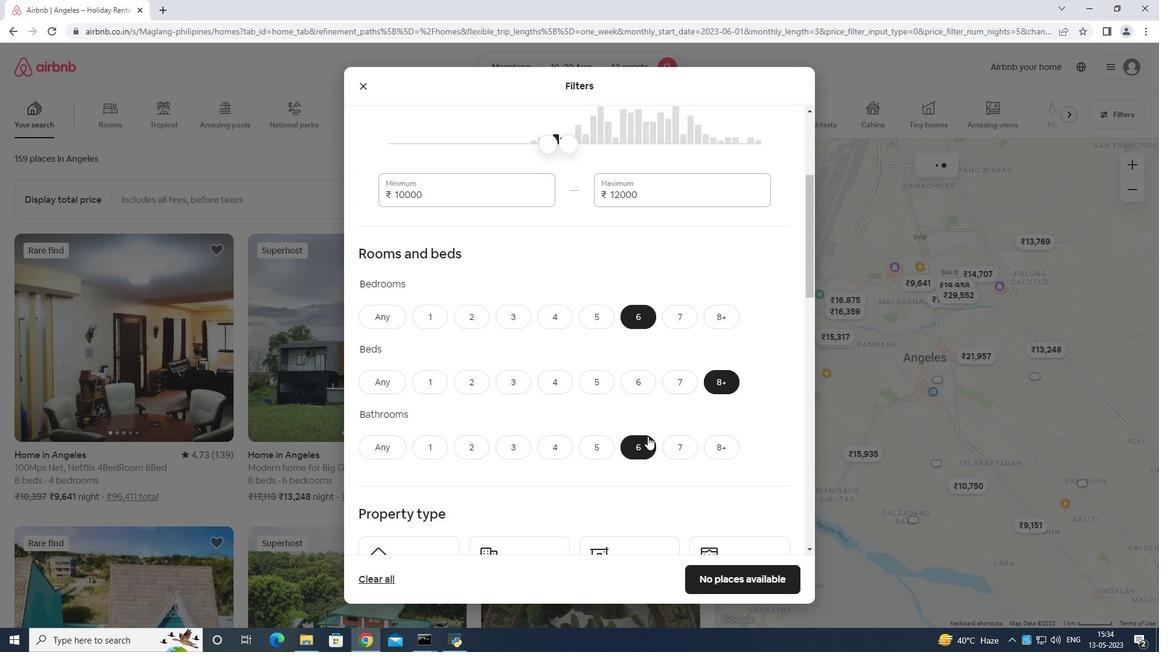 
Action: Mouse scrolled (647, 434) with delta (0, 0)
Screenshot: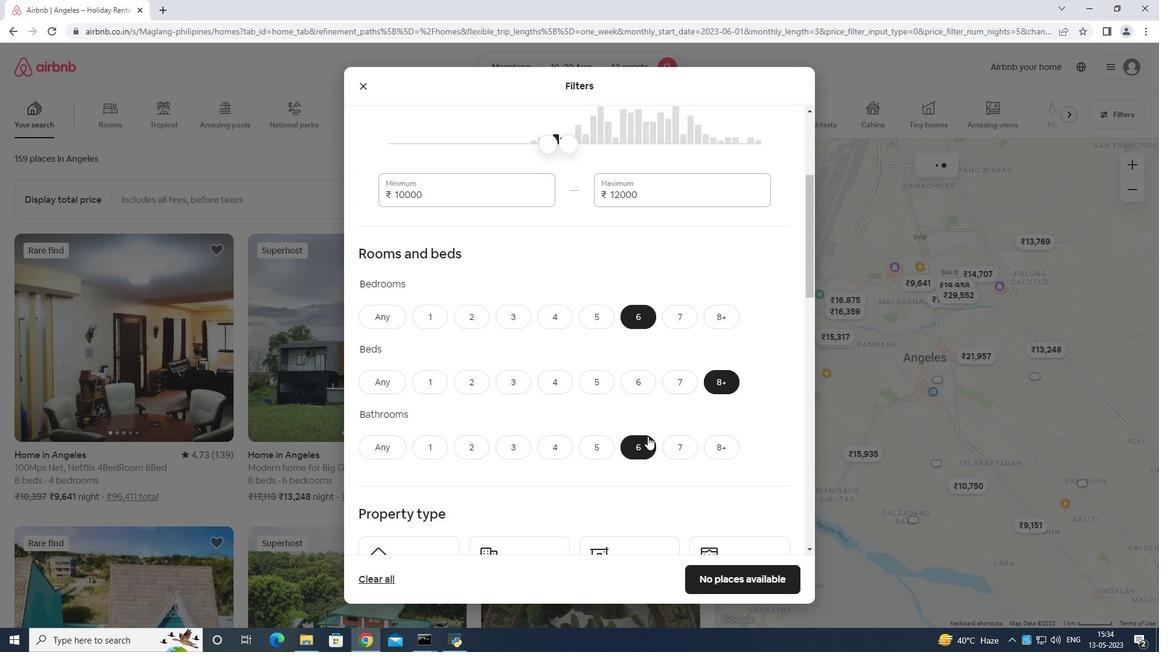 
Action: Mouse moved to (451, 405)
Screenshot: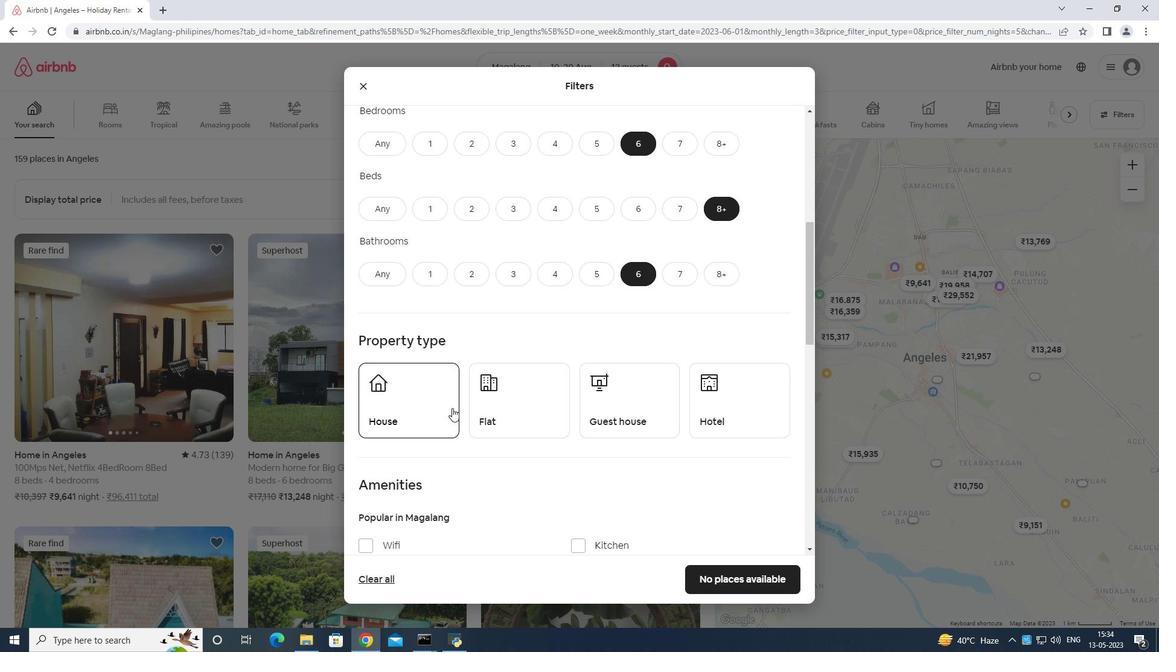 
Action: Mouse pressed left at (451, 405)
Screenshot: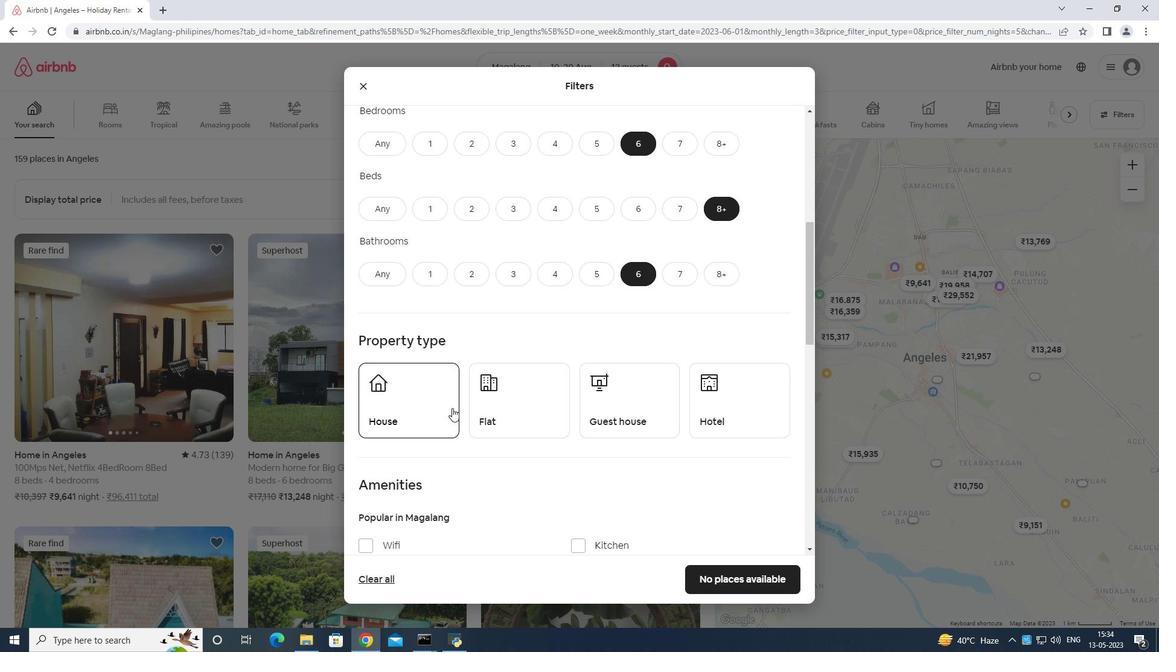 
Action: Mouse moved to (518, 411)
Screenshot: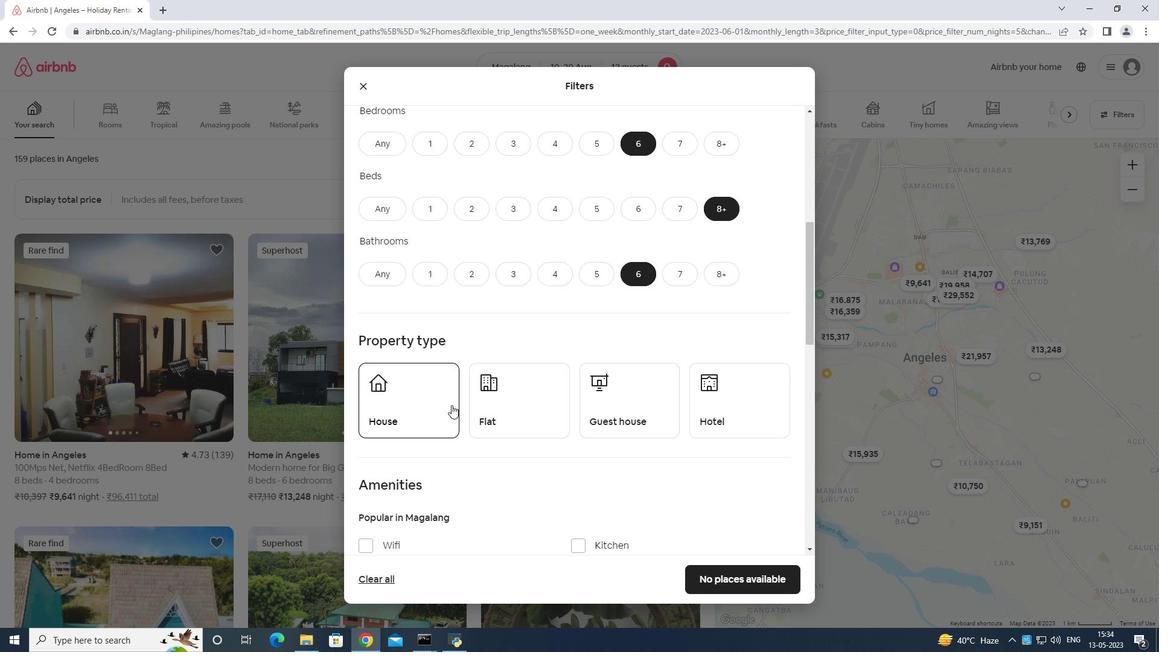 
Action: Mouse pressed left at (518, 411)
Screenshot: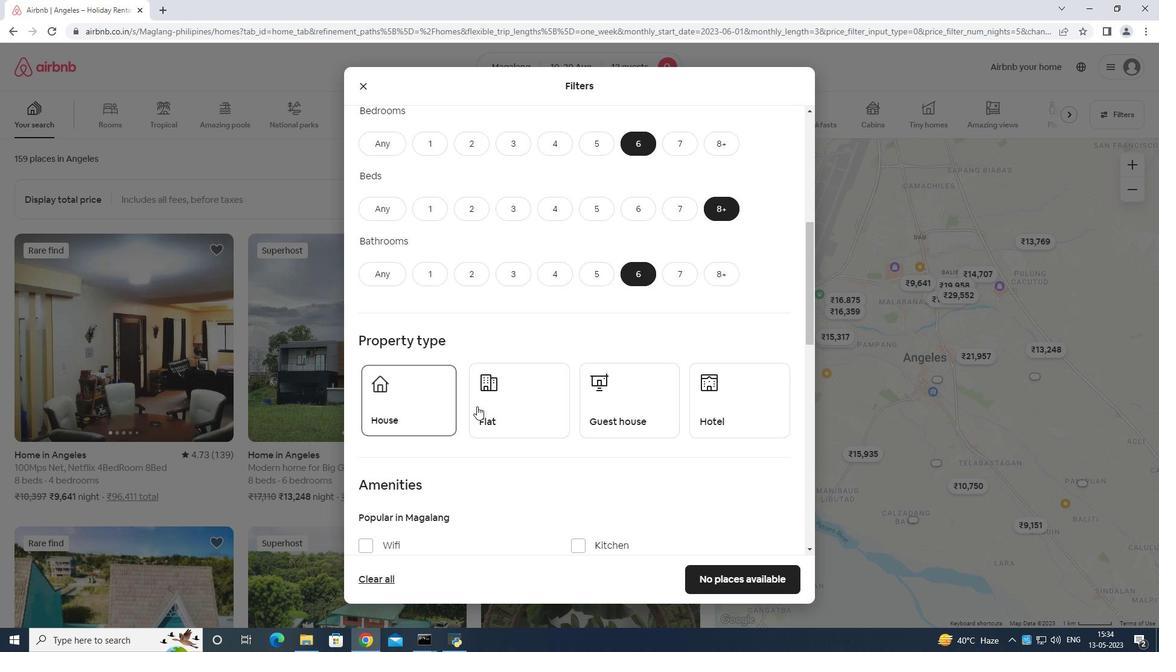 
Action: Mouse moved to (651, 408)
Screenshot: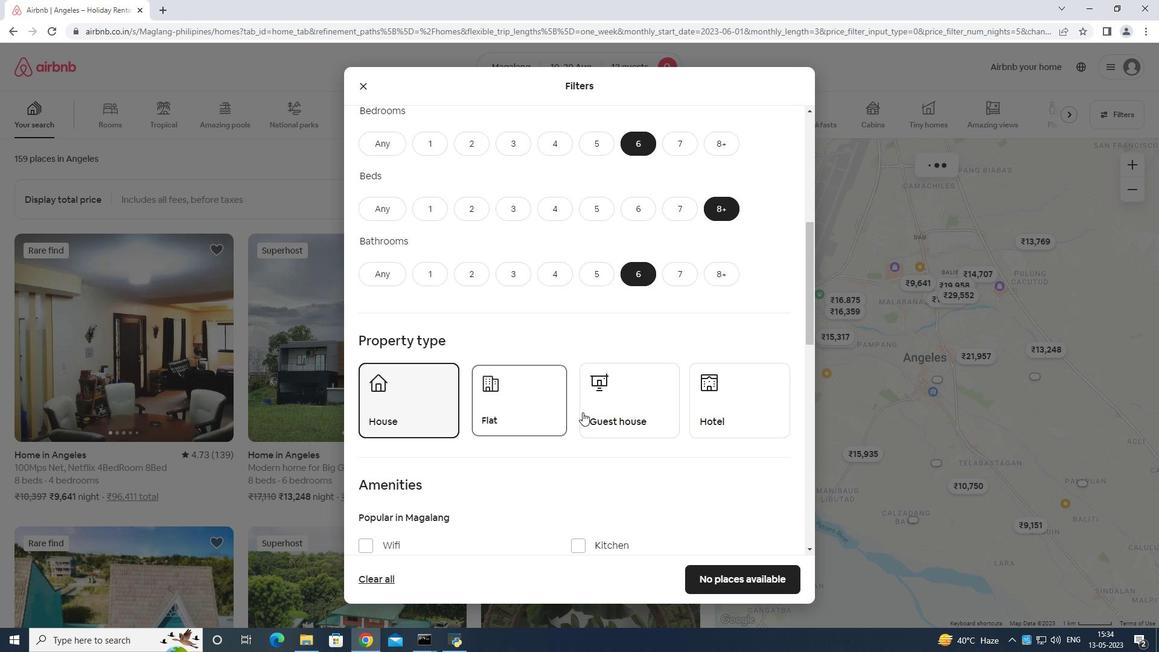 
Action: Mouse pressed left at (651, 408)
Screenshot: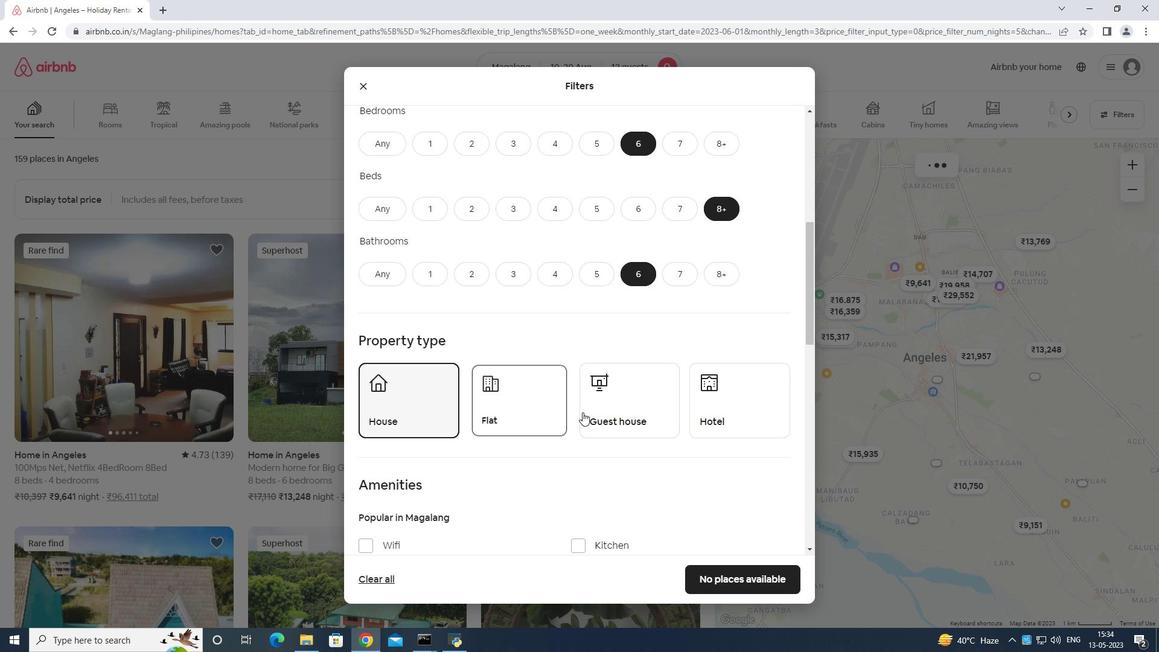 
Action: Mouse moved to (655, 400)
Screenshot: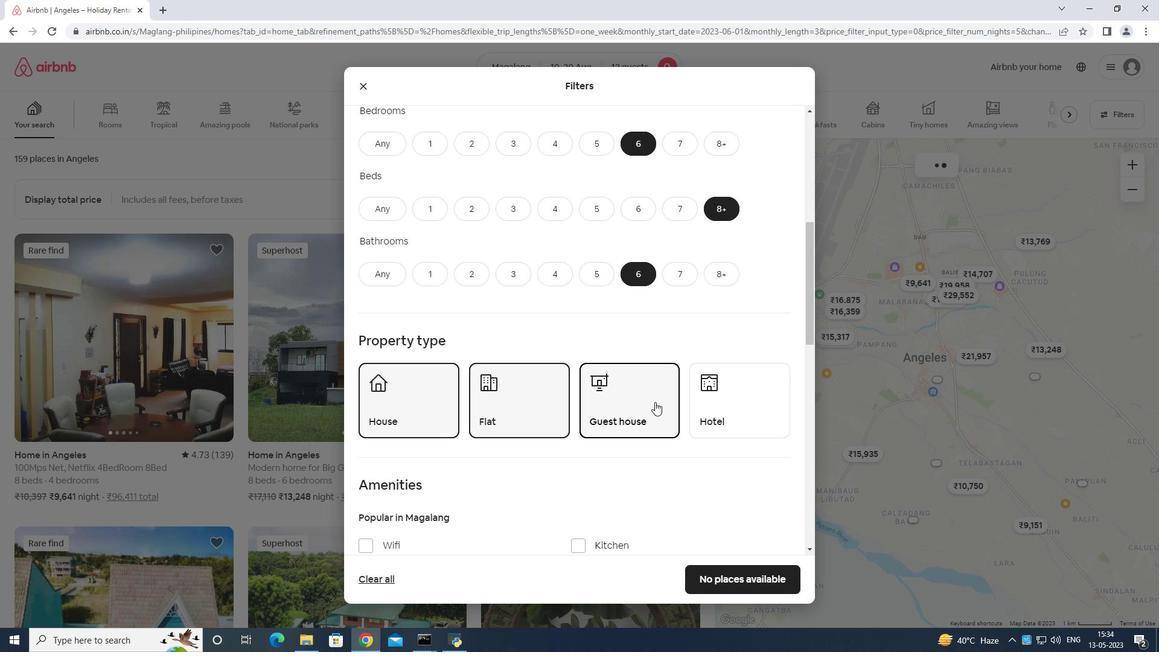
Action: Mouse scrolled (655, 400) with delta (0, 0)
Screenshot: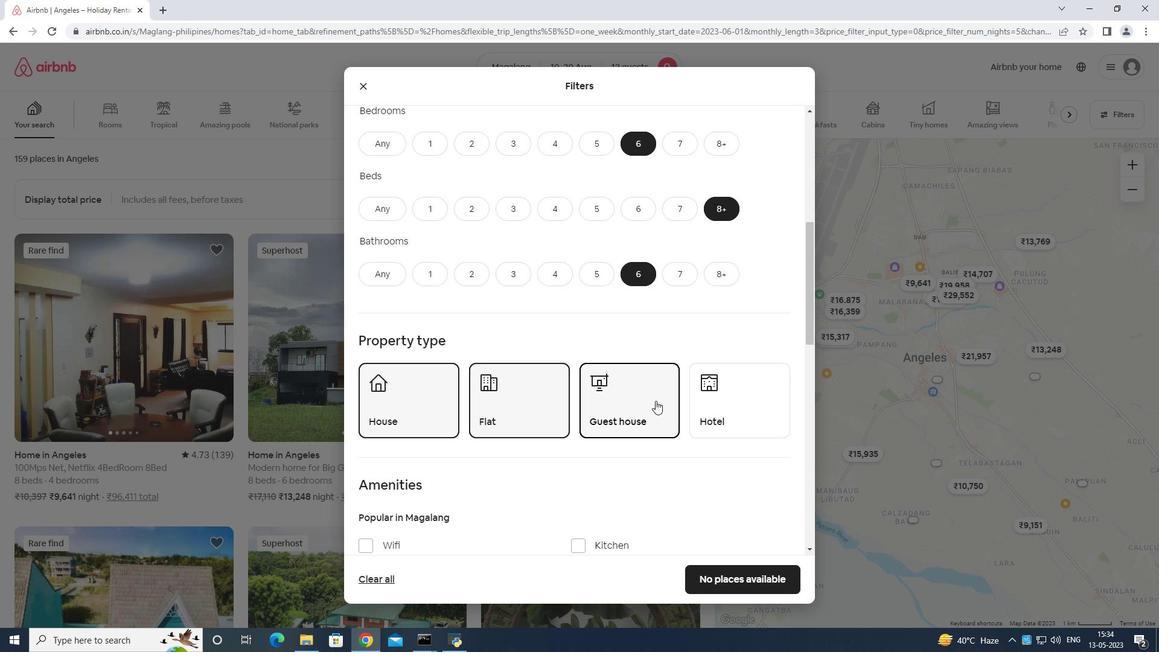 
Action: Mouse scrolled (655, 400) with delta (0, 0)
Screenshot: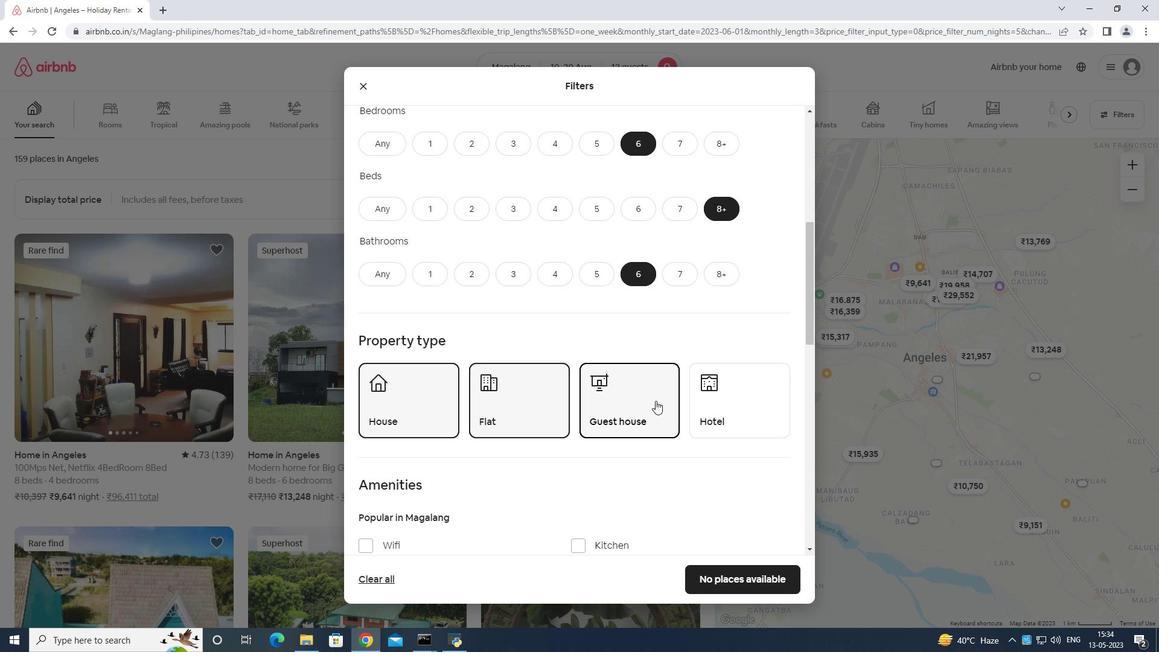 
Action: Mouse moved to (365, 422)
Screenshot: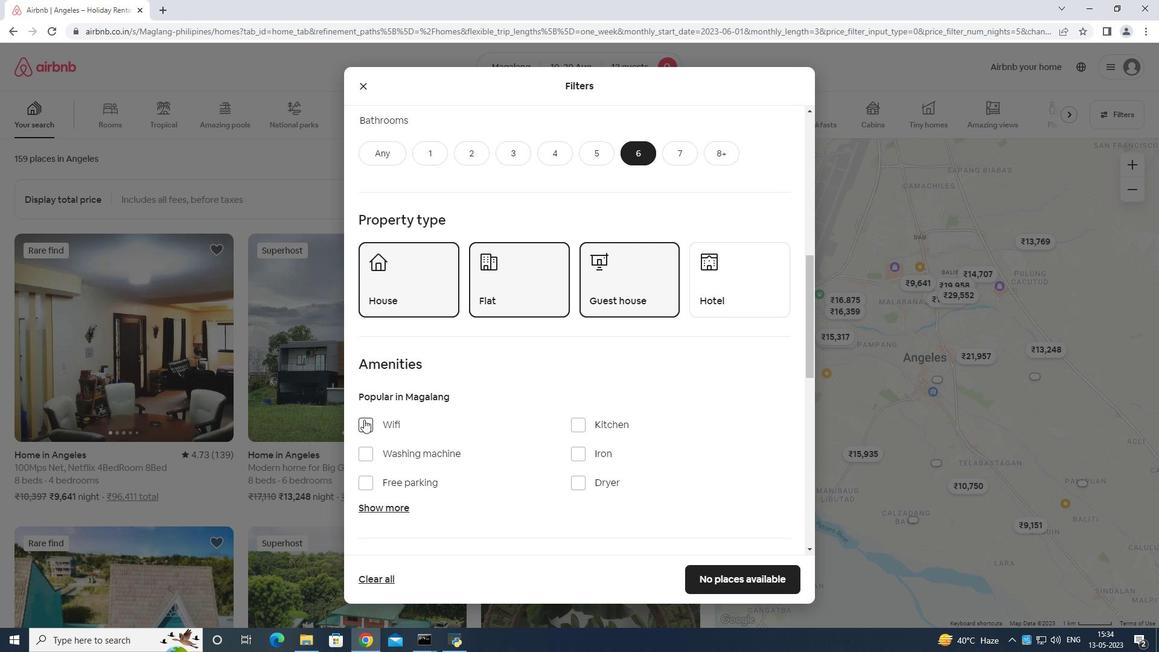 
Action: Mouse pressed left at (365, 422)
Screenshot: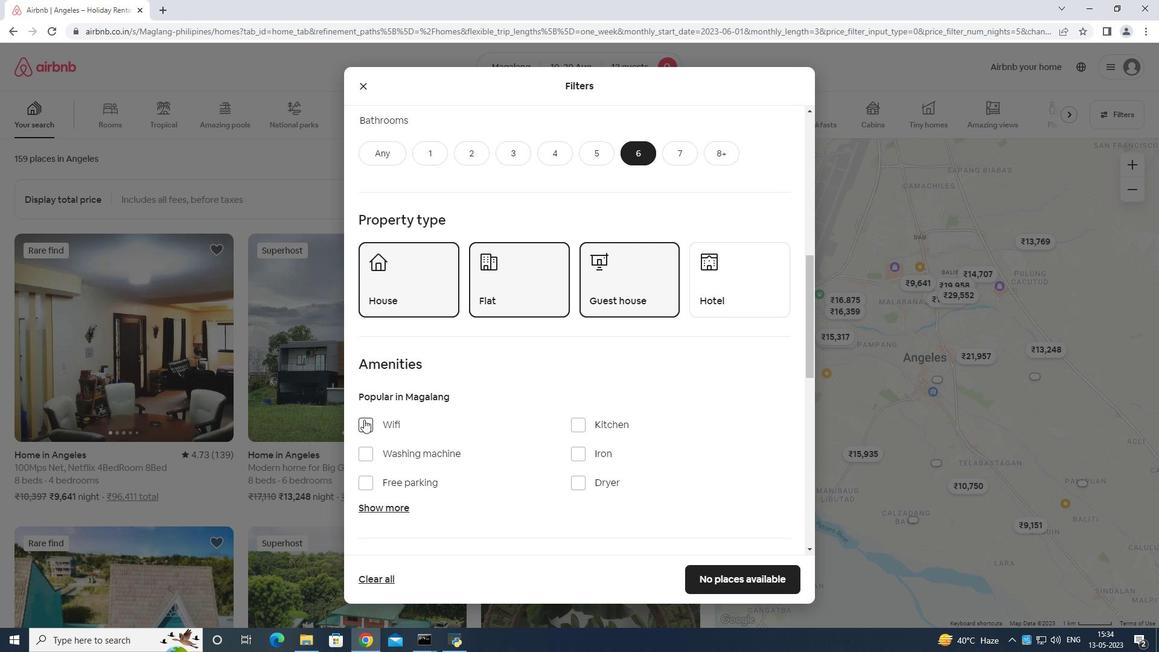 
Action: Mouse moved to (364, 479)
Screenshot: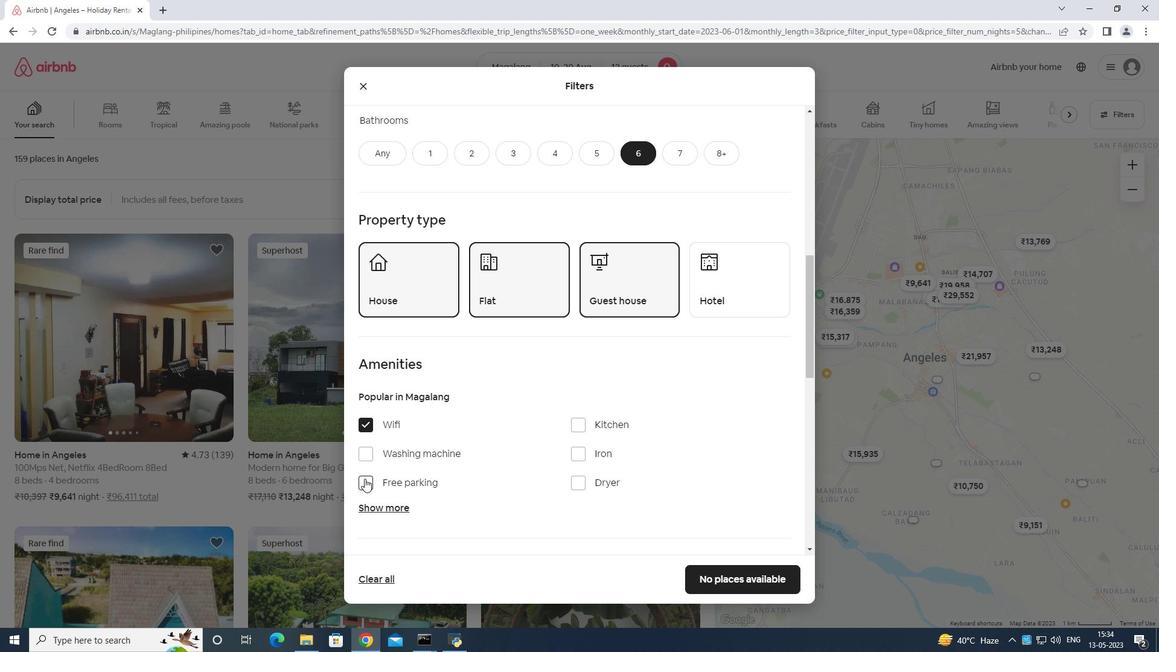 
Action: Mouse pressed left at (364, 479)
Screenshot: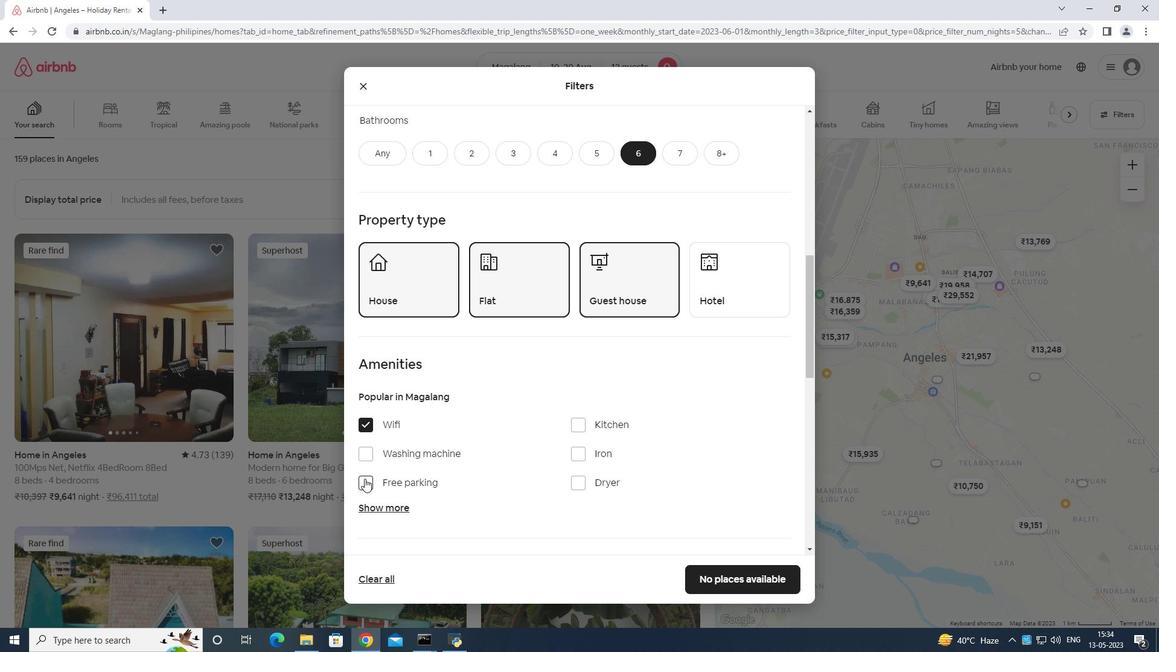 
Action: Mouse moved to (368, 507)
Screenshot: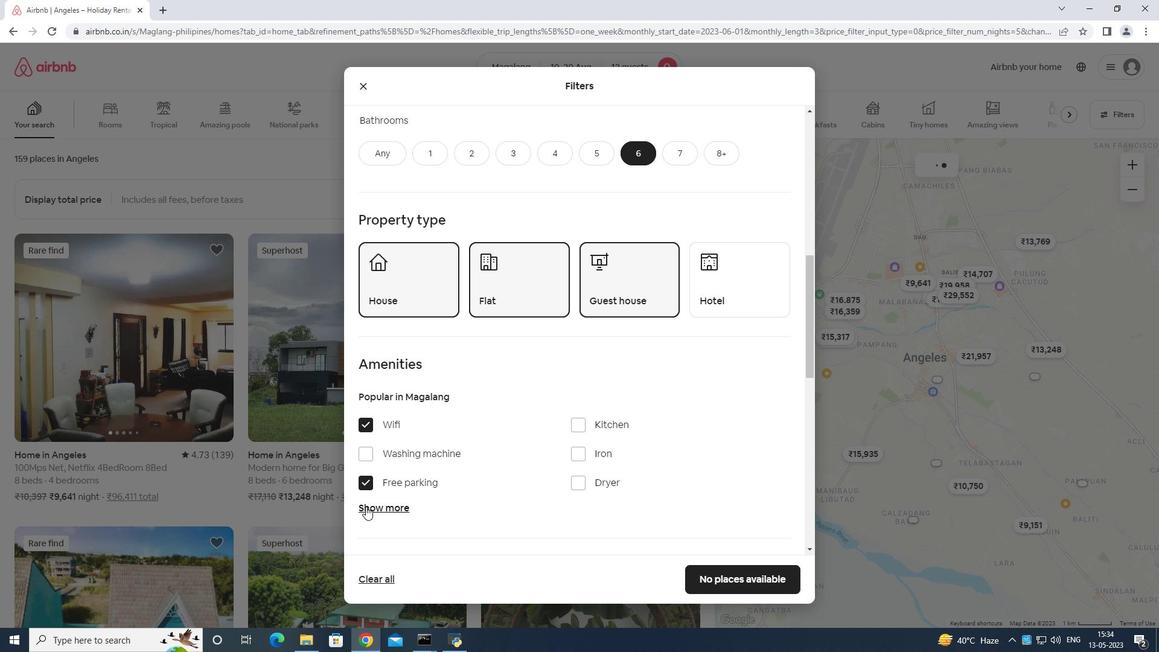 
Action: Mouse pressed left at (368, 507)
Screenshot: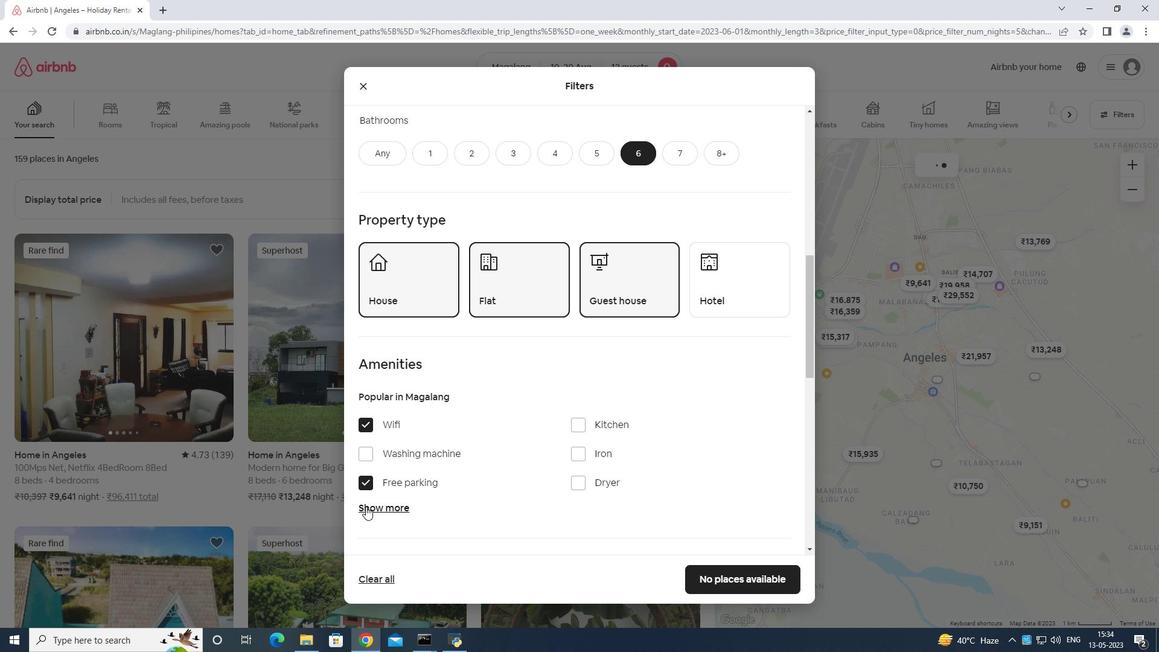 
Action: Mouse moved to (440, 435)
Screenshot: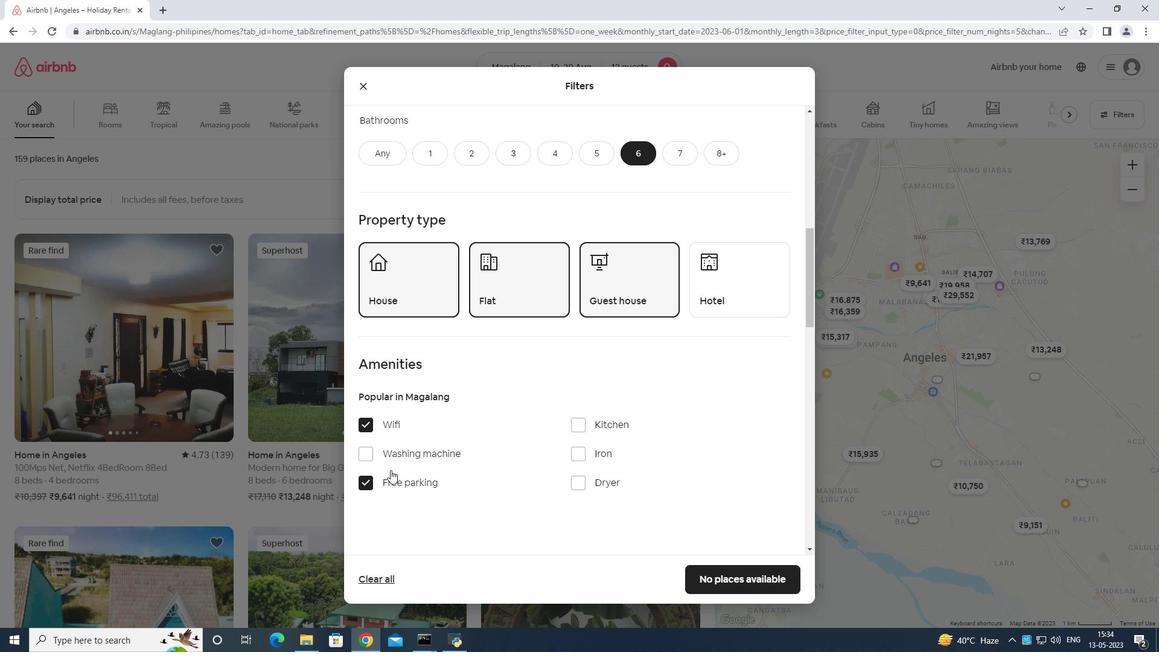 
Action: Mouse scrolled (440, 435) with delta (0, 0)
Screenshot: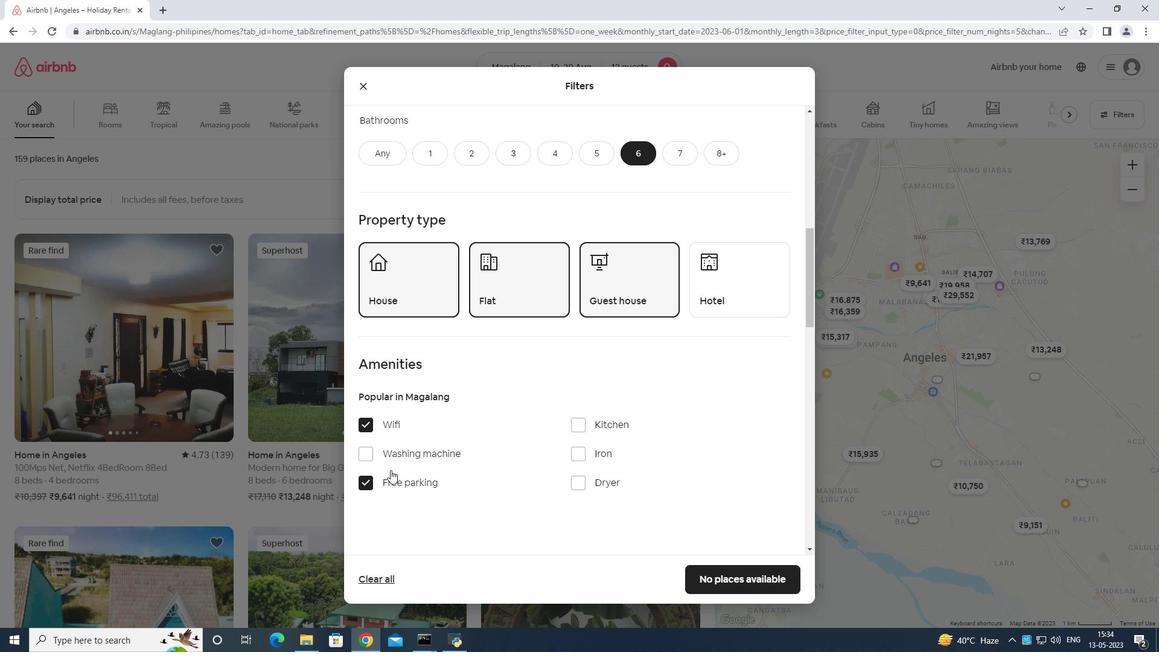 
Action: Mouse moved to (455, 437)
Screenshot: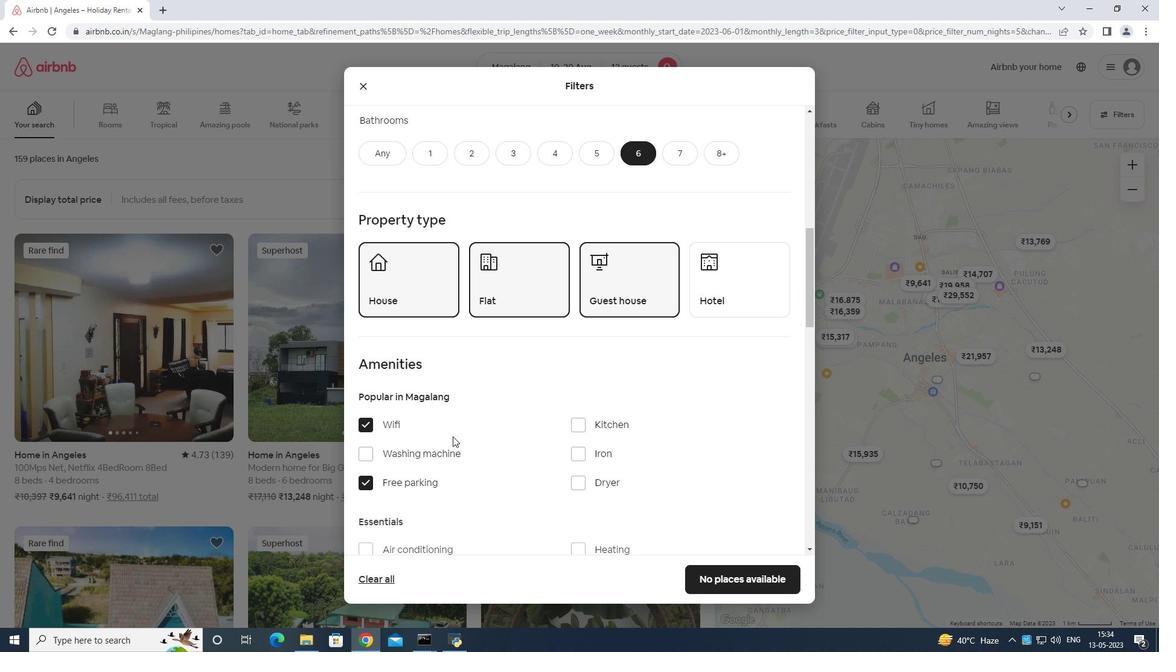 
Action: Mouse scrolled (455, 436) with delta (0, 0)
Screenshot: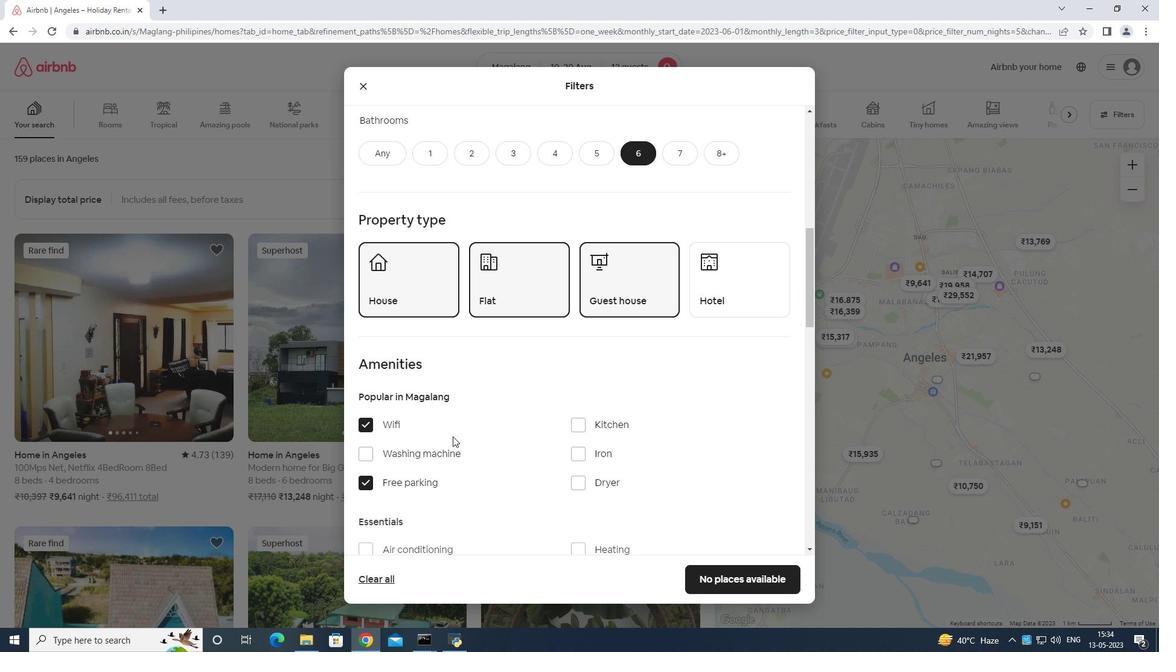 
Action: Mouse moved to (482, 442)
Screenshot: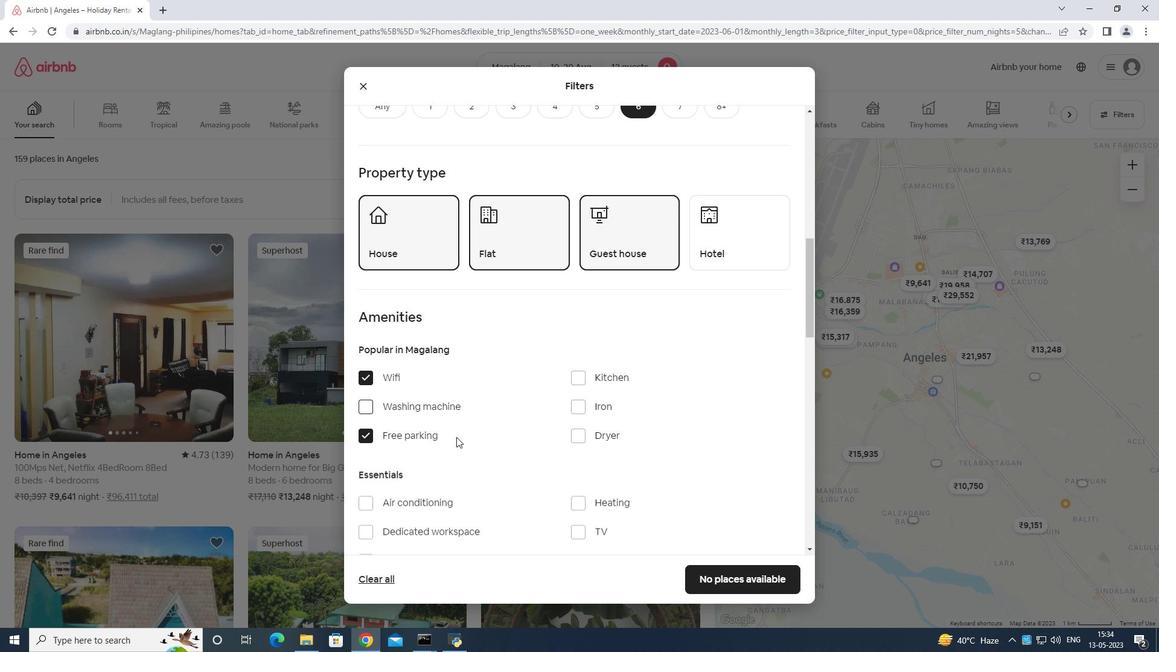 
Action: Mouse scrolled (482, 441) with delta (0, 0)
Screenshot: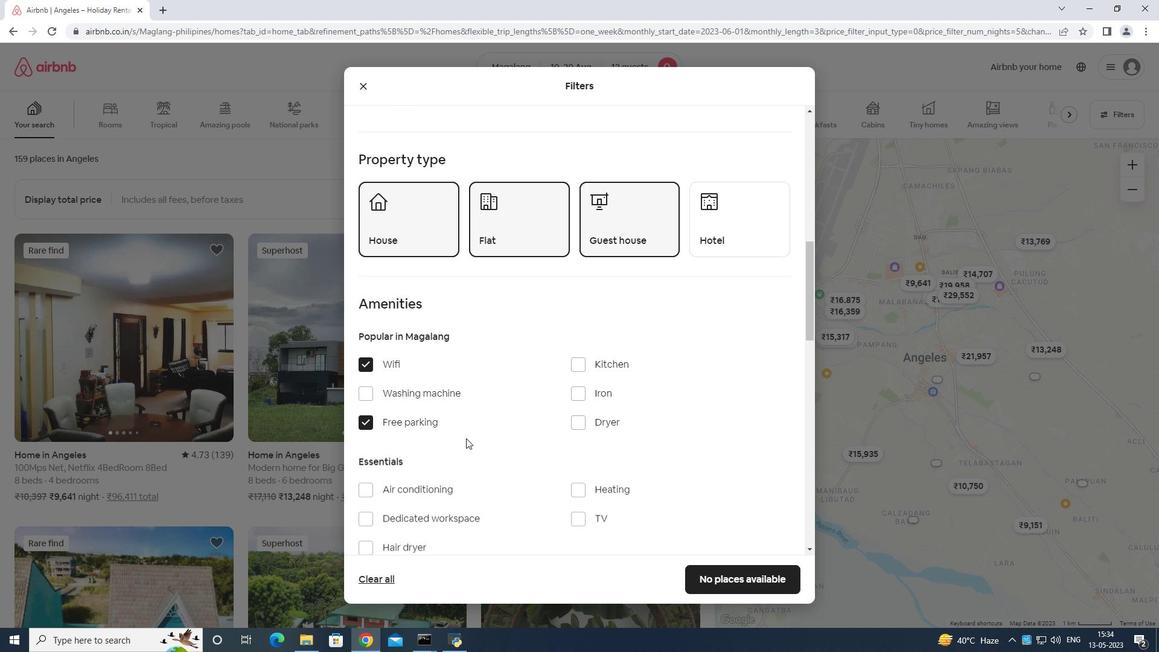 
Action: Mouse moved to (577, 400)
Screenshot: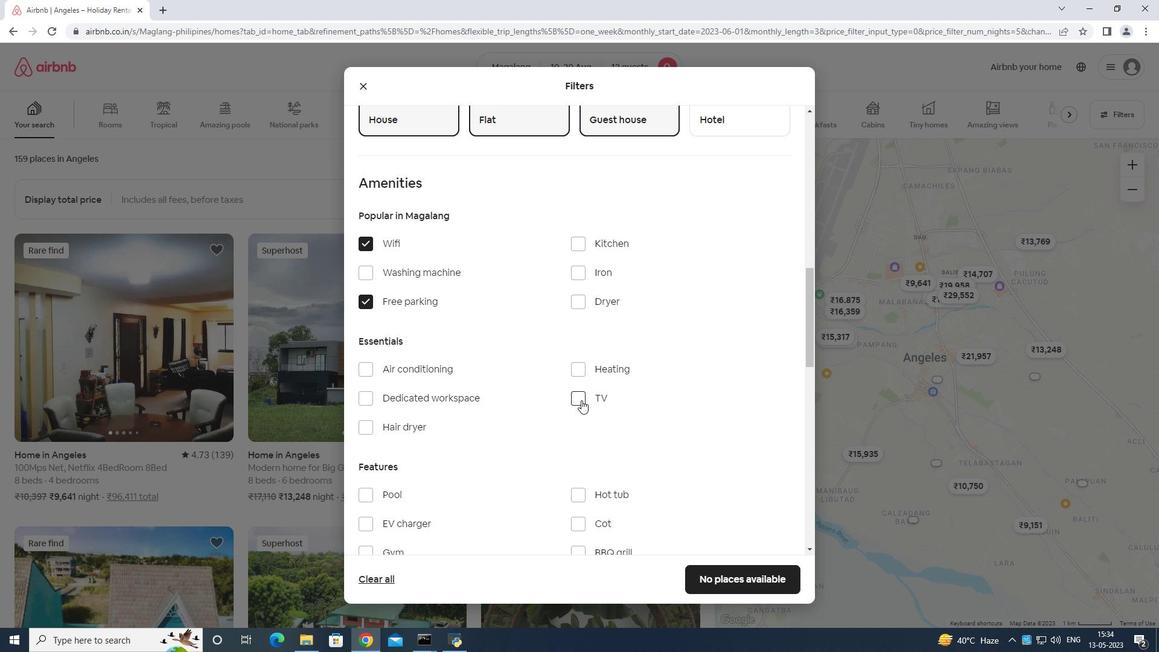 
Action: Mouse pressed left at (577, 400)
Screenshot: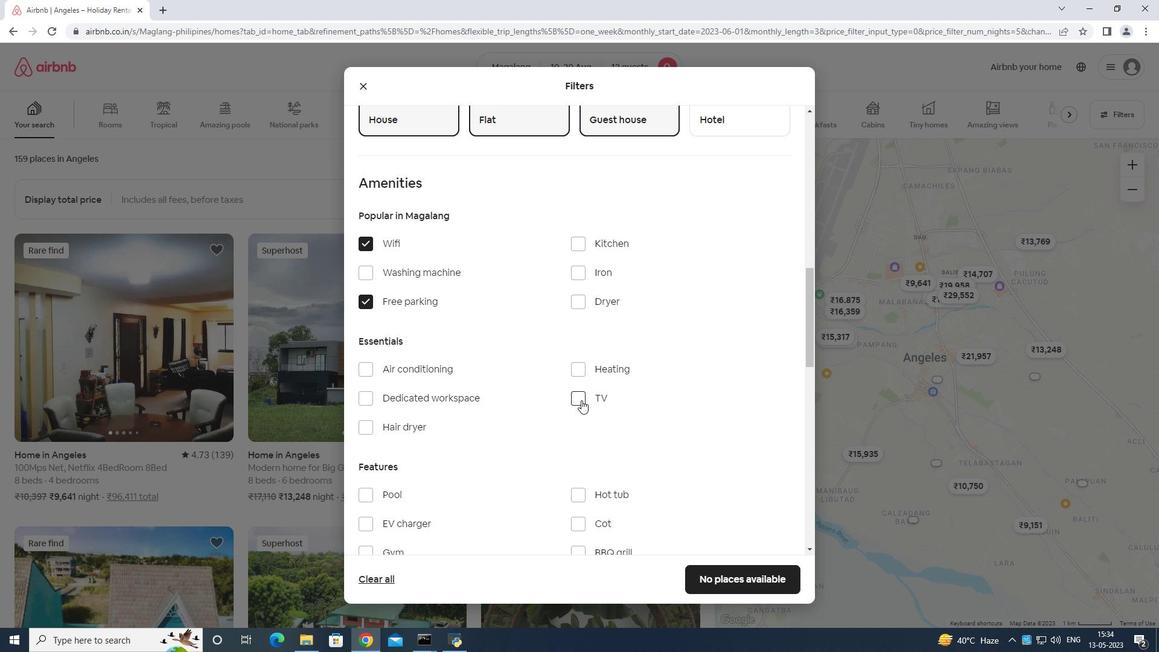 
Action: Mouse moved to (562, 376)
Screenshot: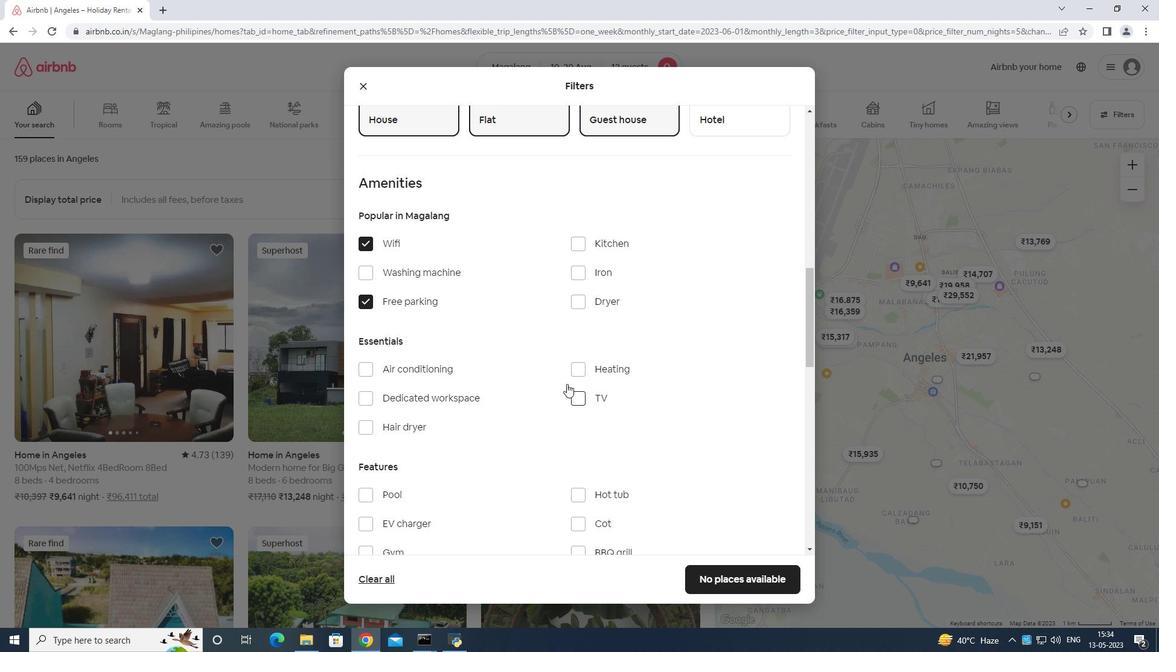 
Action: Mouse scrolled (562, 376) with delta (0, 0)
Screenshot: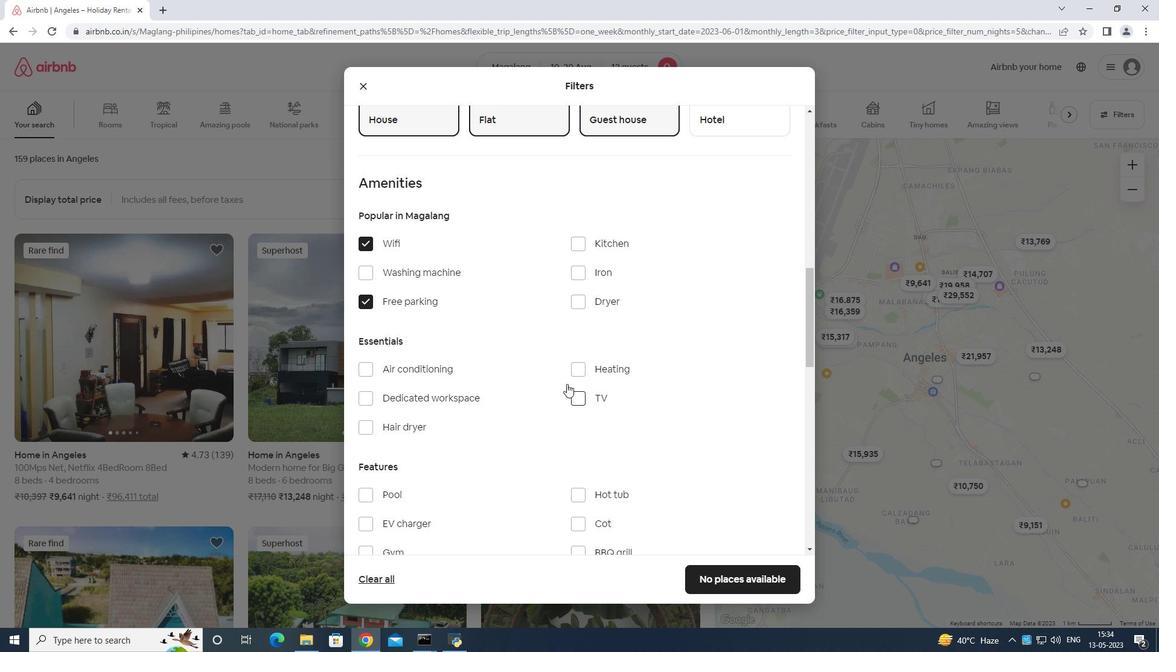 
Action: Mouse moved to (562, 380)
Screenshot: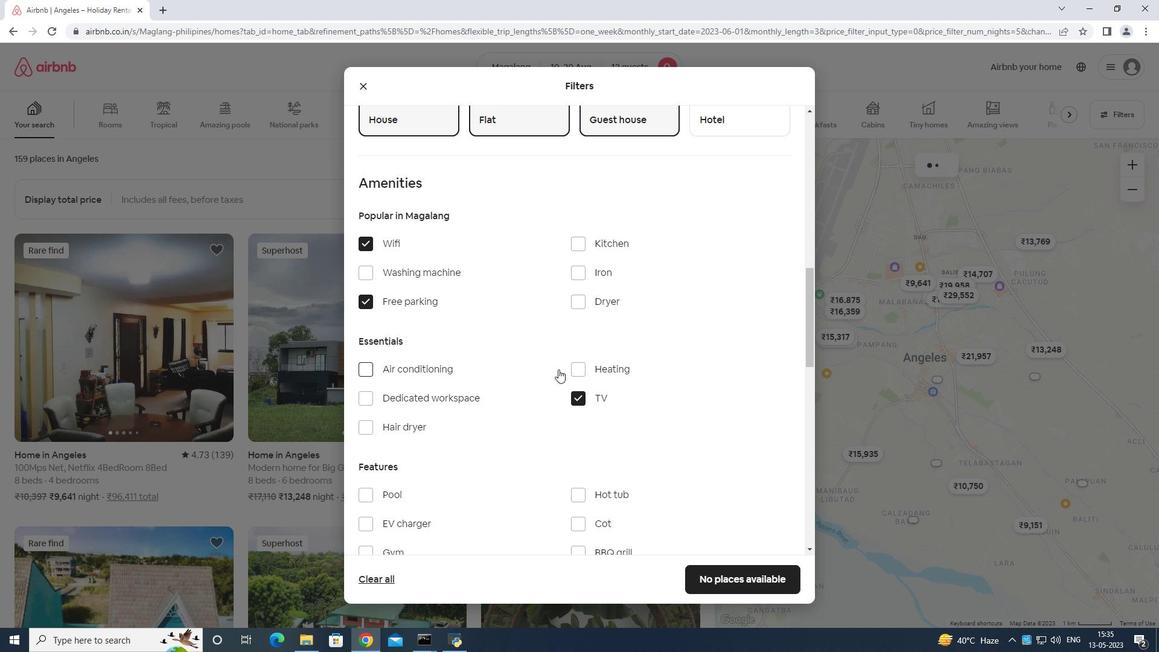 
Action: Mouse scrolled (562, 379) with delta (0, 0)
Screenshot: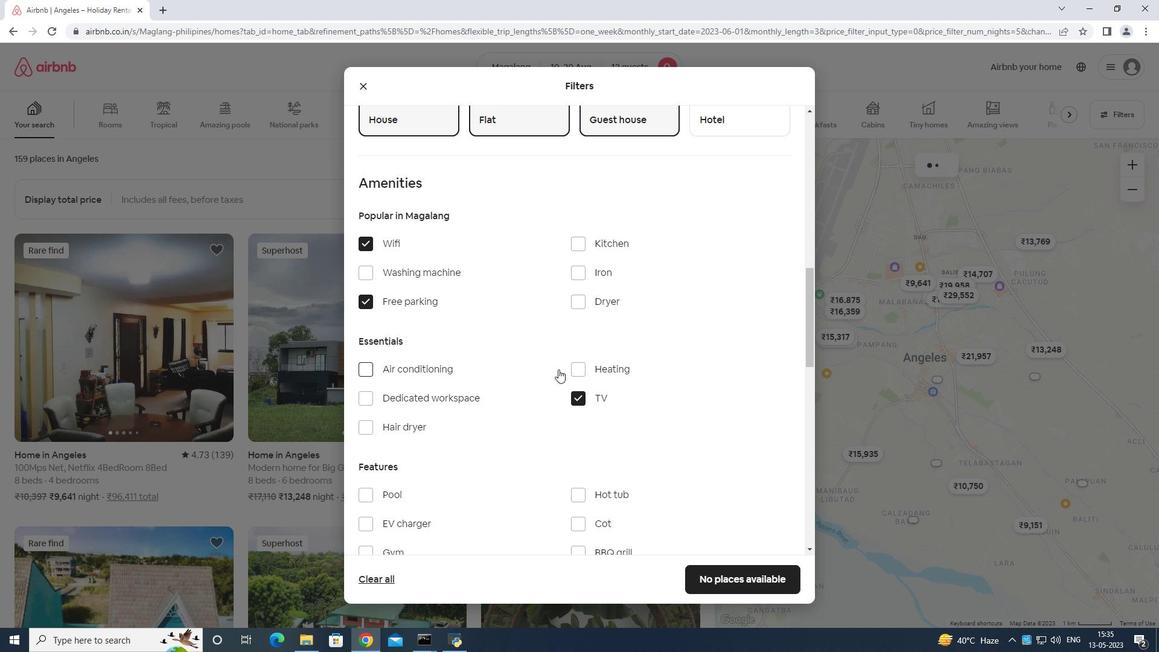 
Action: Mouse moved to (371, 434)
Screenshot: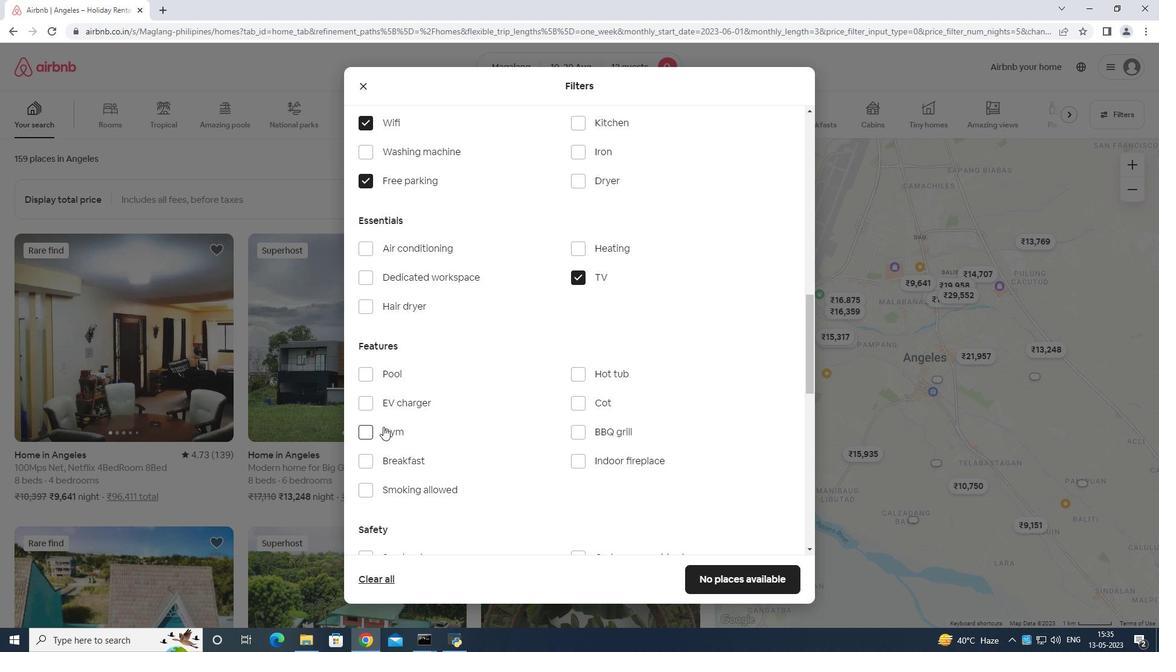 
Action: Mouse pressed left at (371, 434)
Screenshot: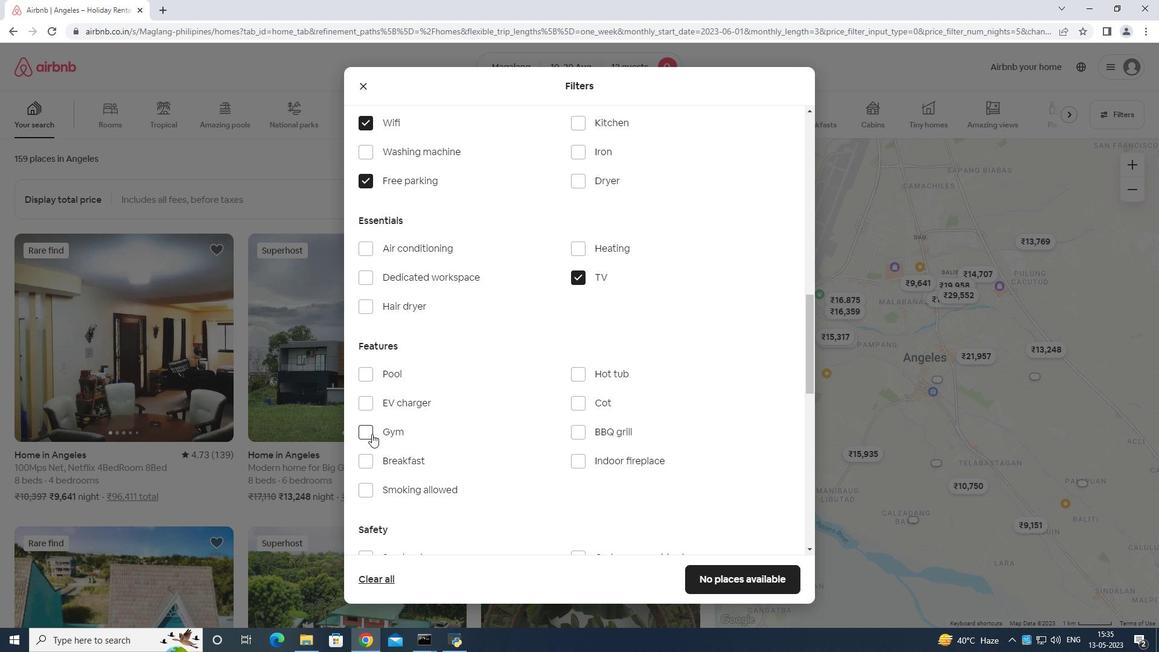 
Action: Mouse moved to (370, 457)
Screenshot: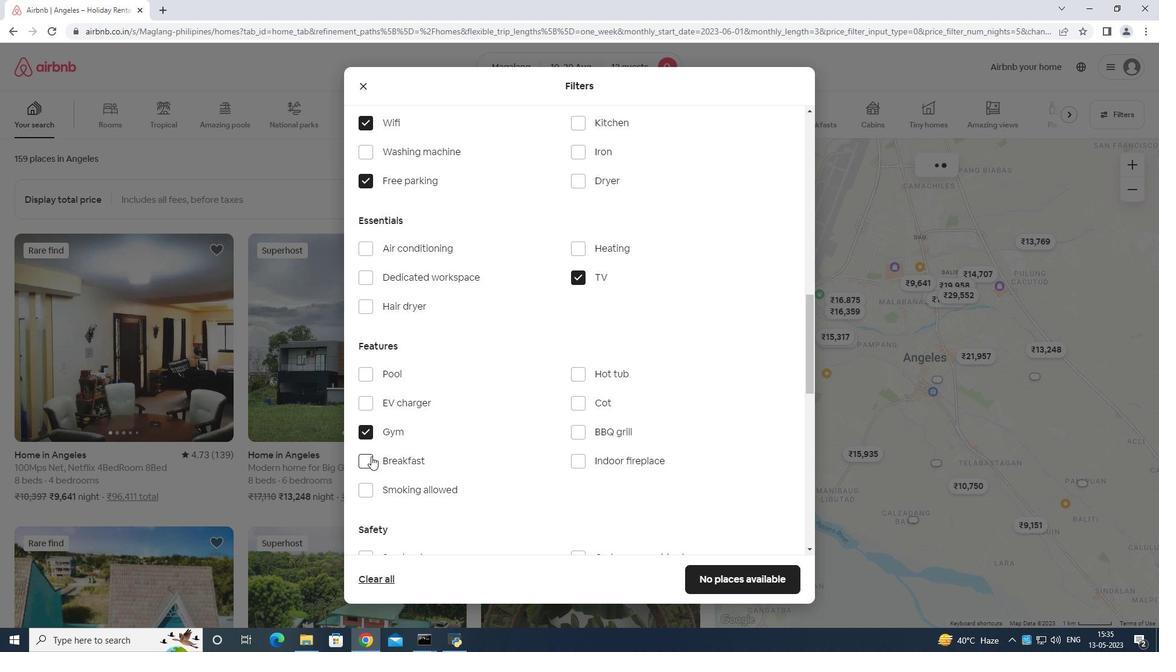 
Action: Mouse pressed left at (370, 457)
Screenshot: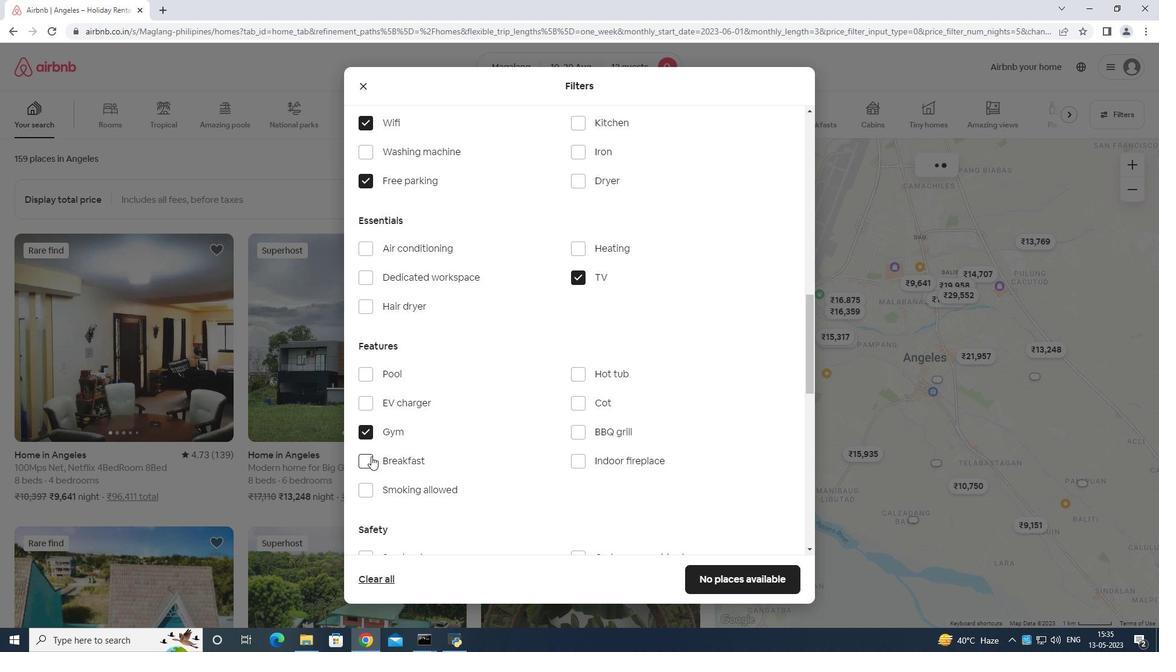 
Action: Mouse moved to (494, 386)
Screenshot: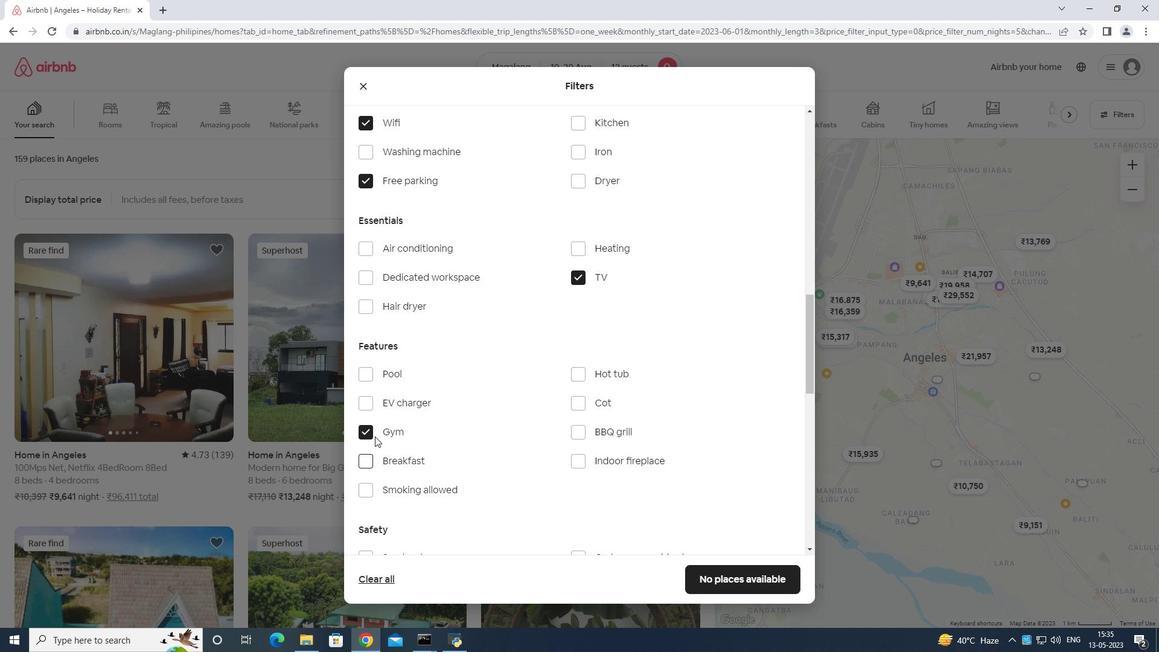 
Action: Mouse scrolled (494, 385) with delta (0, 0)
Screenshot: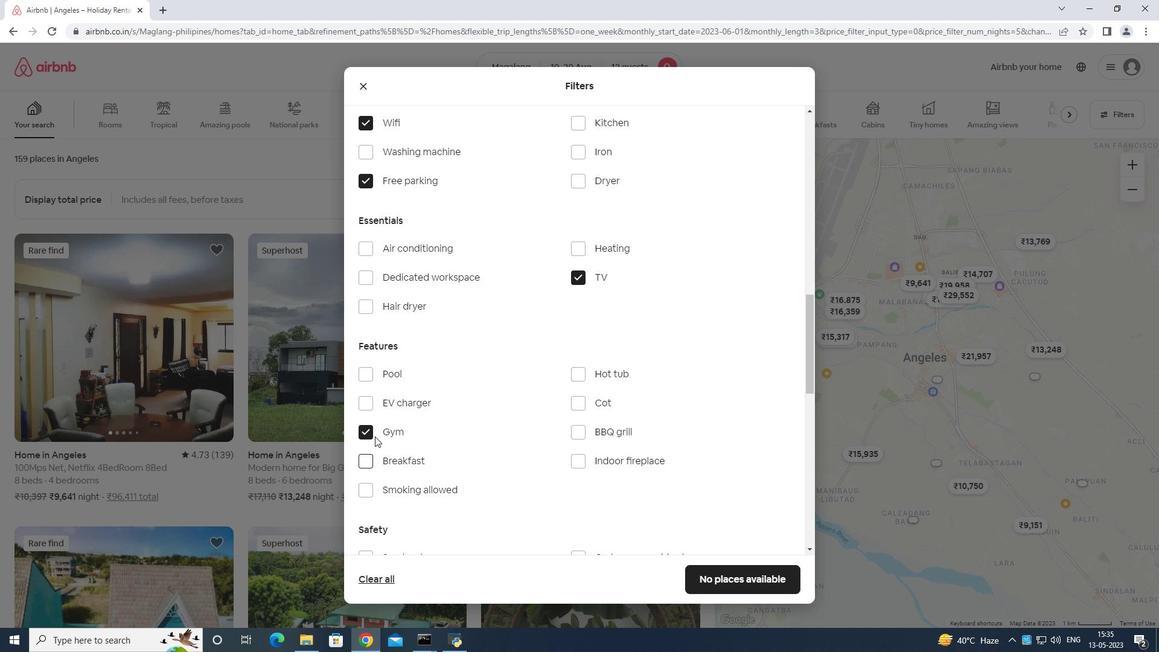 
Action: Mouse moved to (537, 397)
Screenshot: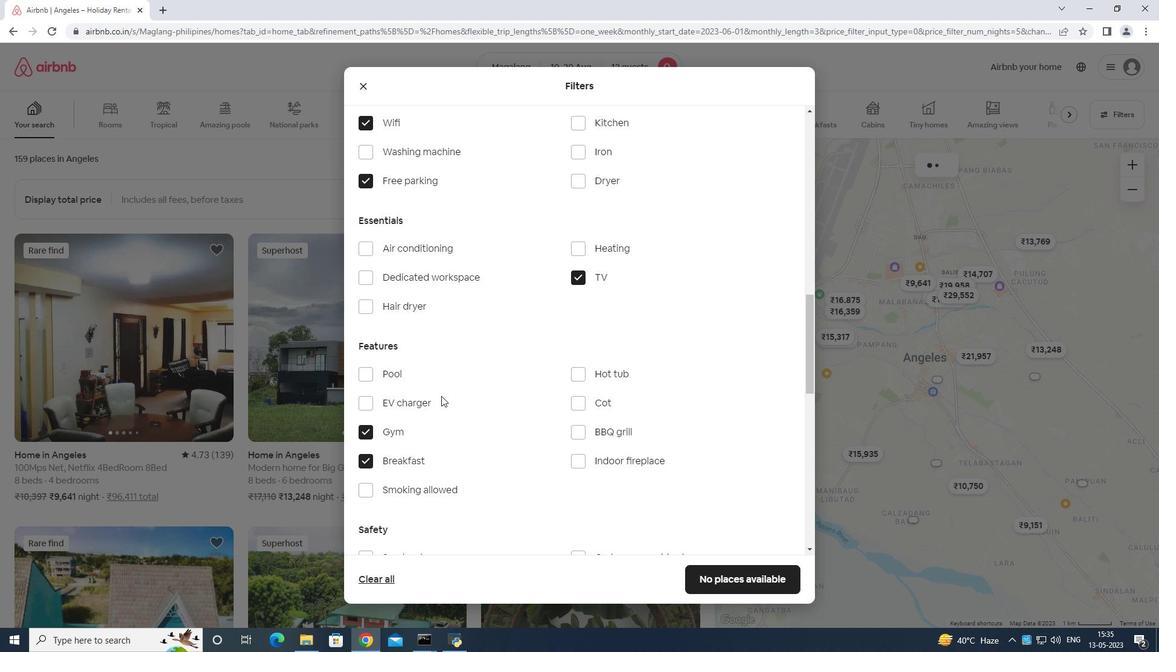 
Action: Mouse scrolled (537, 397) with delta (0, 0)
Screenshot: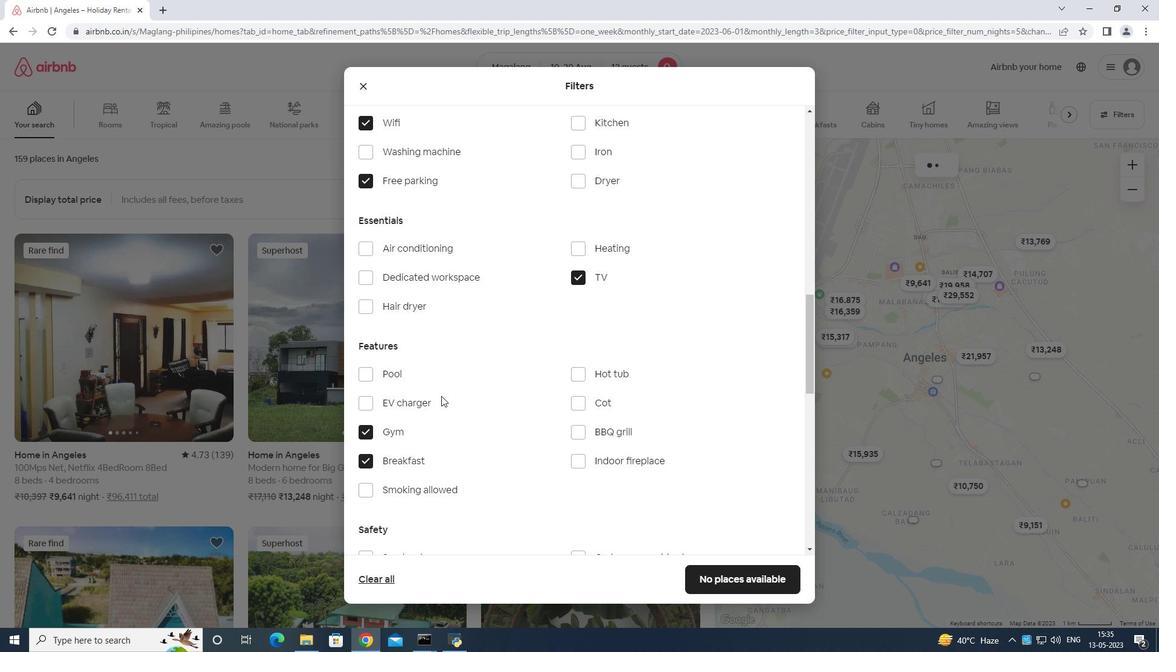 
Action: Mouse moved to (586, 402)
Screenshot: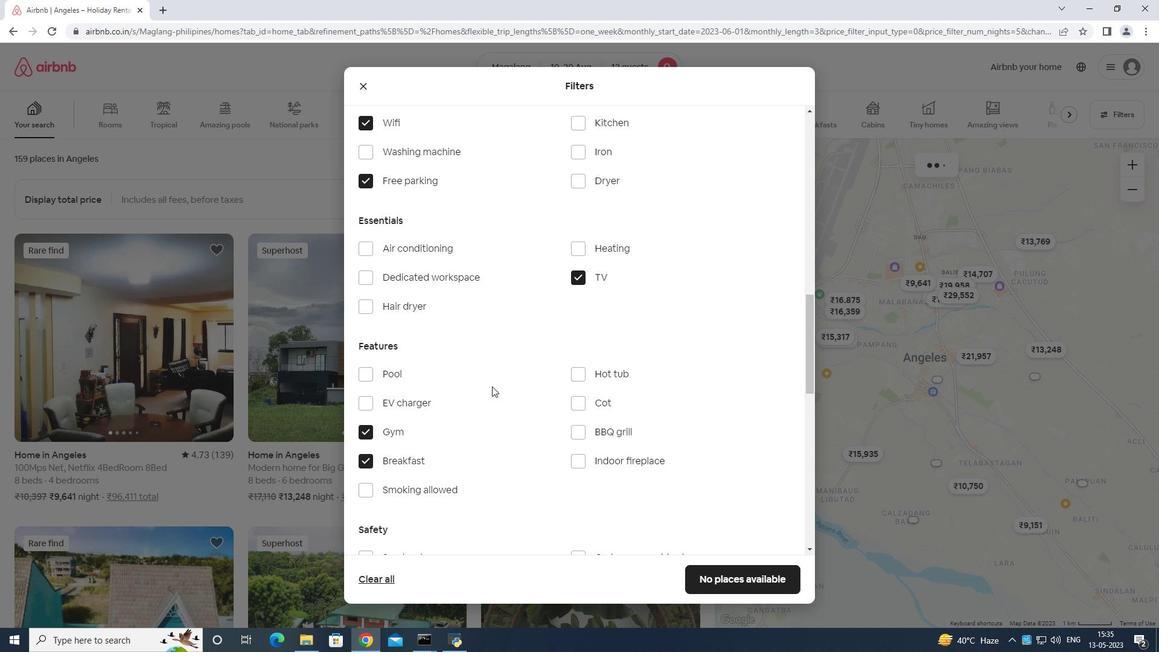
Action: Mouse scrolled (586, 402) with delta (0, 0)
Screenshot: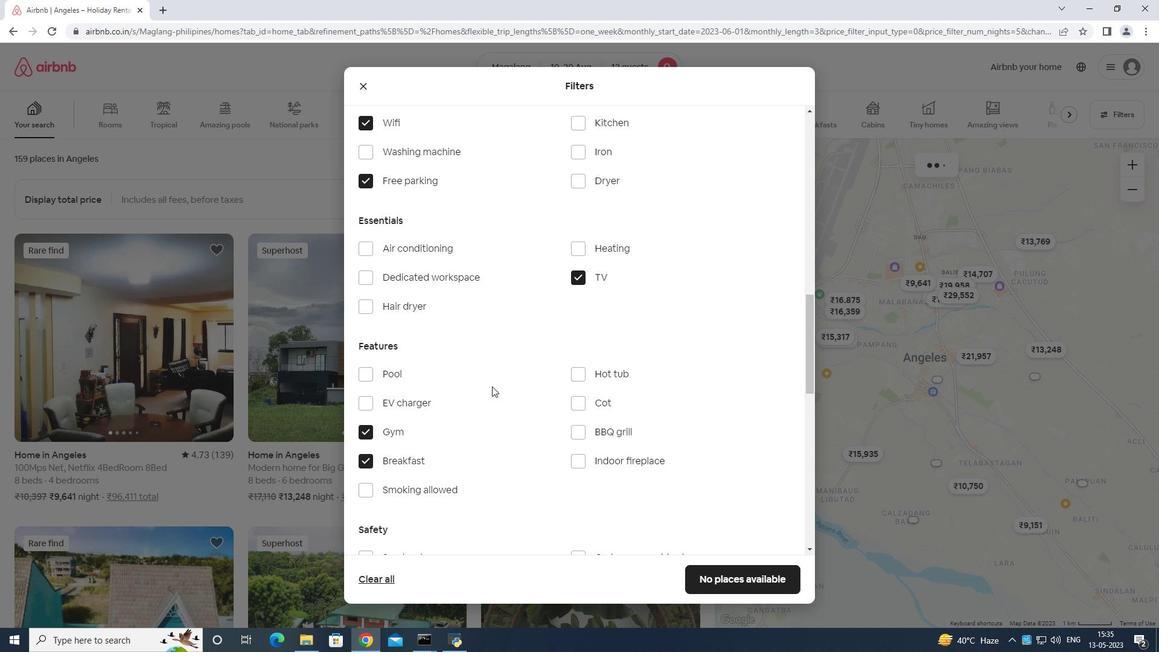 
Action: Mouse moved to (764, 535)
Screenshot: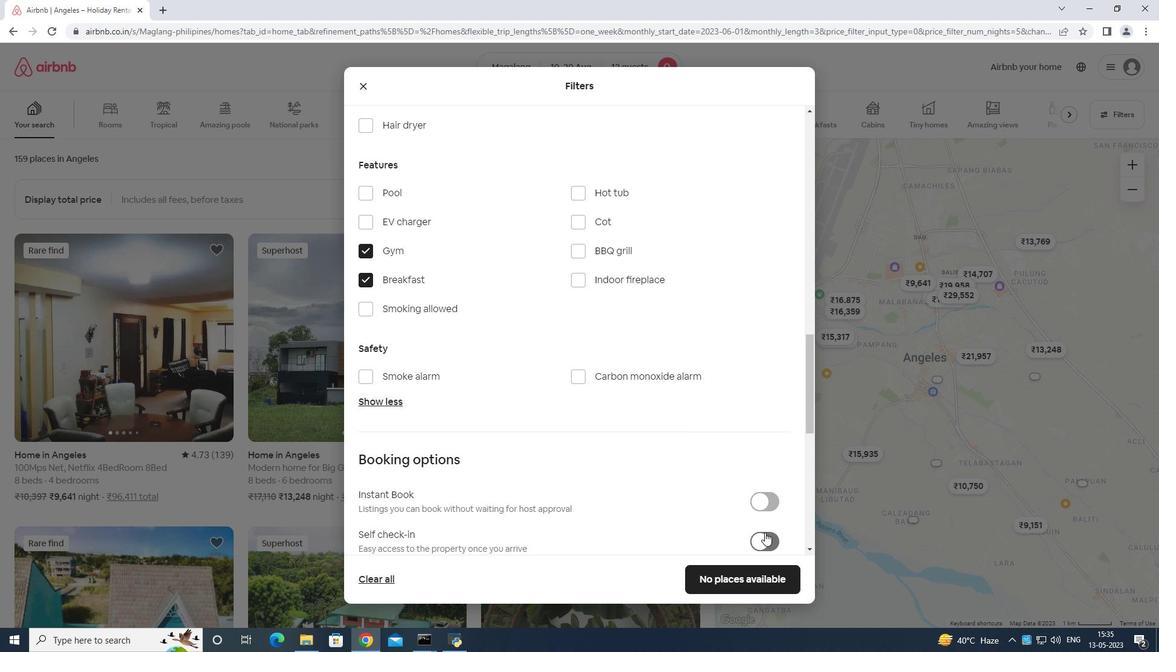 
Action: Mouse pressed left at (764, 535)
Screenshot: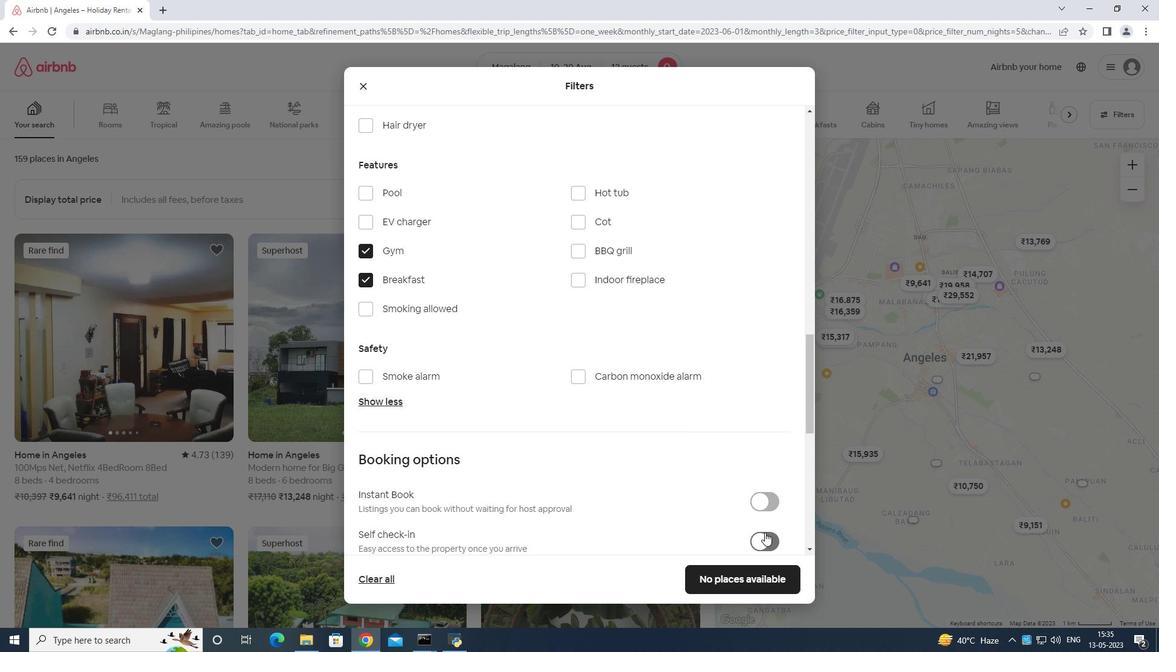 
Action: Mouse moved to (778, 512)
Screenshot: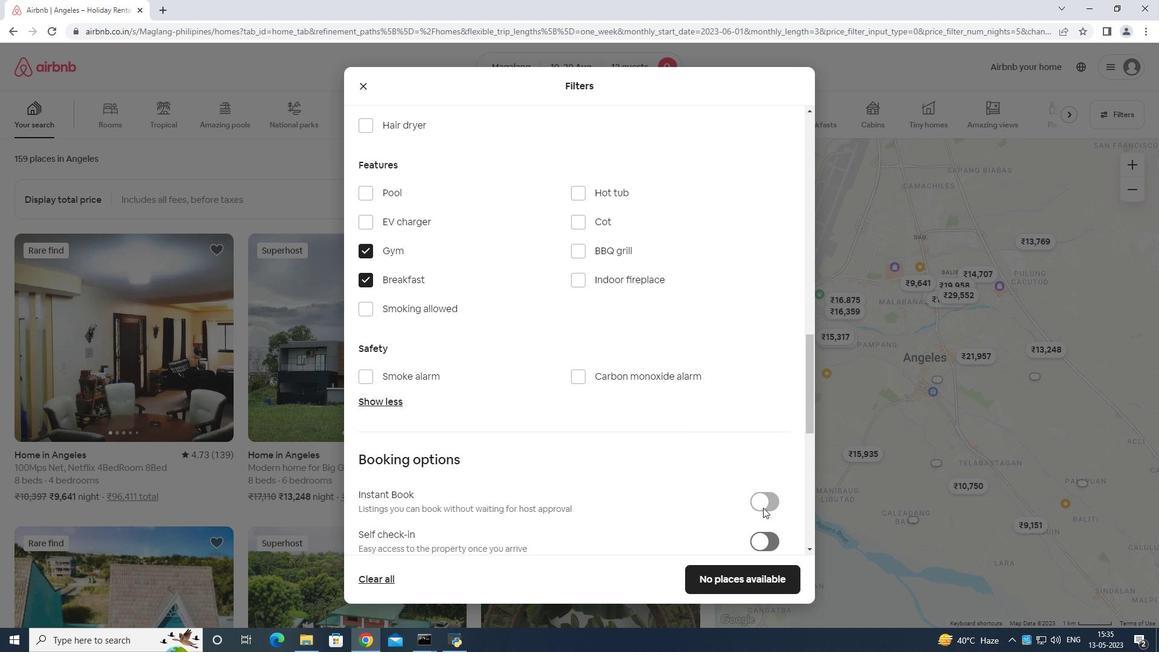 
Action: Mouse scrolled (778, 508) with delta (0, 0)
Screenshot: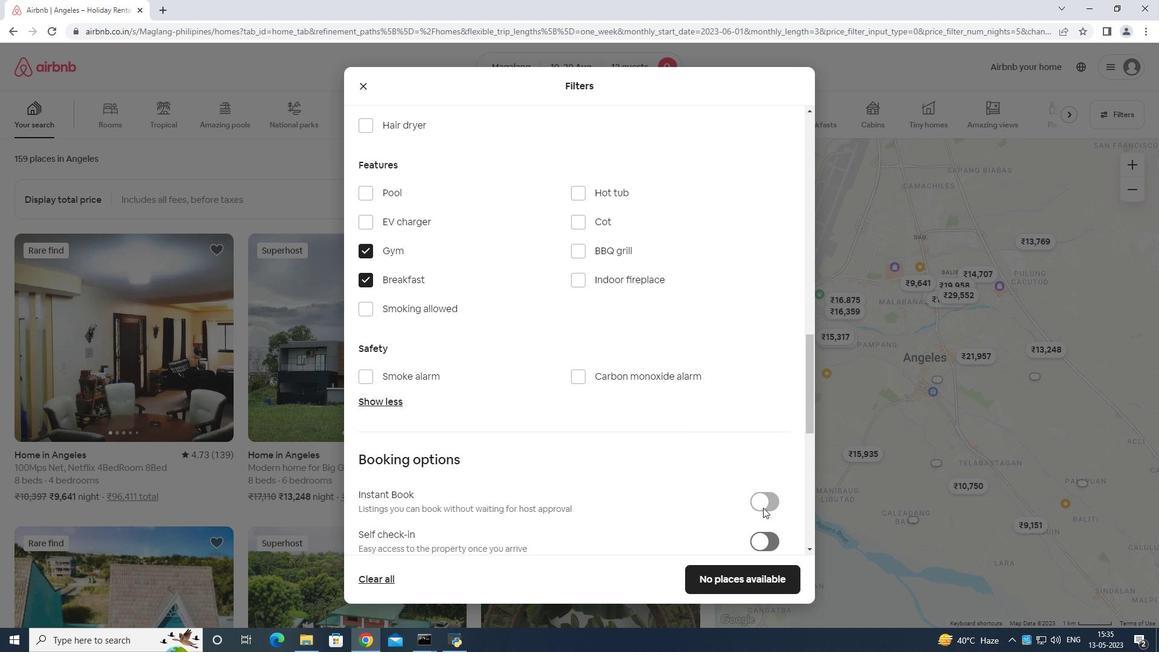 
Action: Mouse moved to (778, 513)
Screenshot: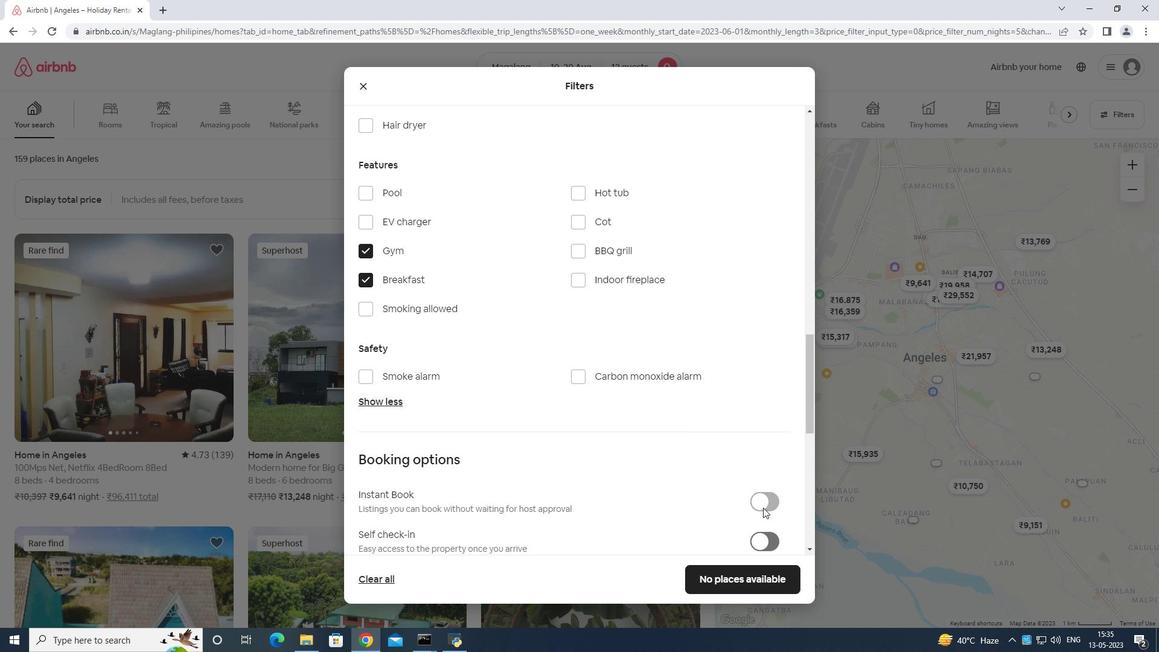 
Action: Mouse scrolled (778, 512) with delta (0, 0)
Screenshot: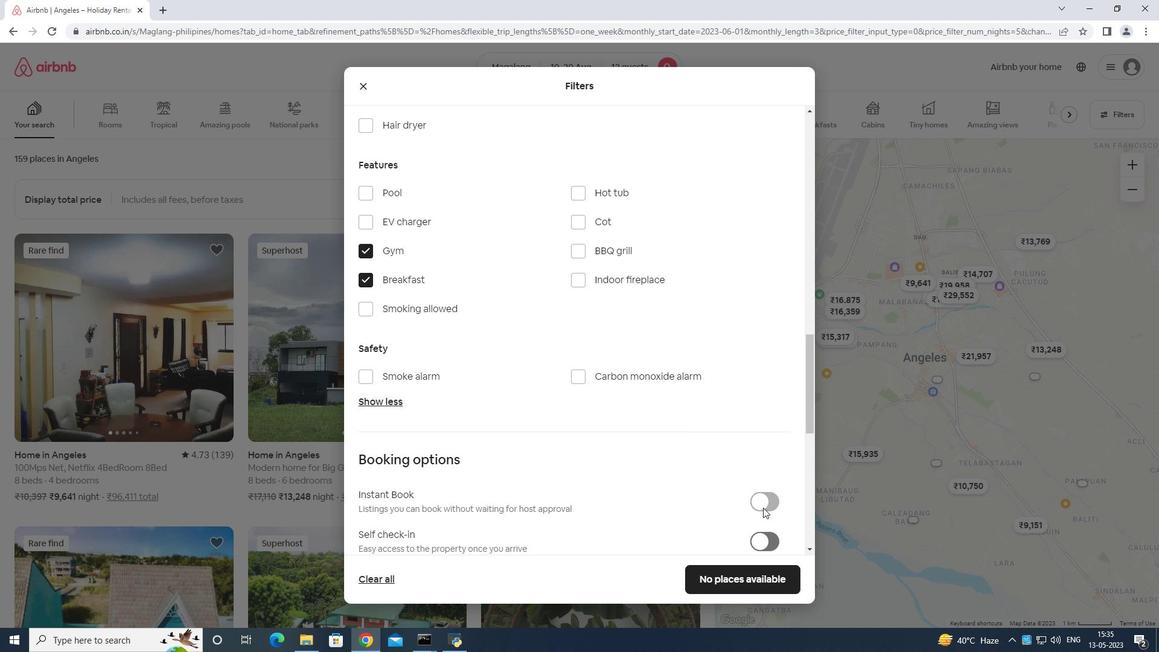 
Action: Mouse scrolled (778, 512) with delta (0, 0)
Screenshot: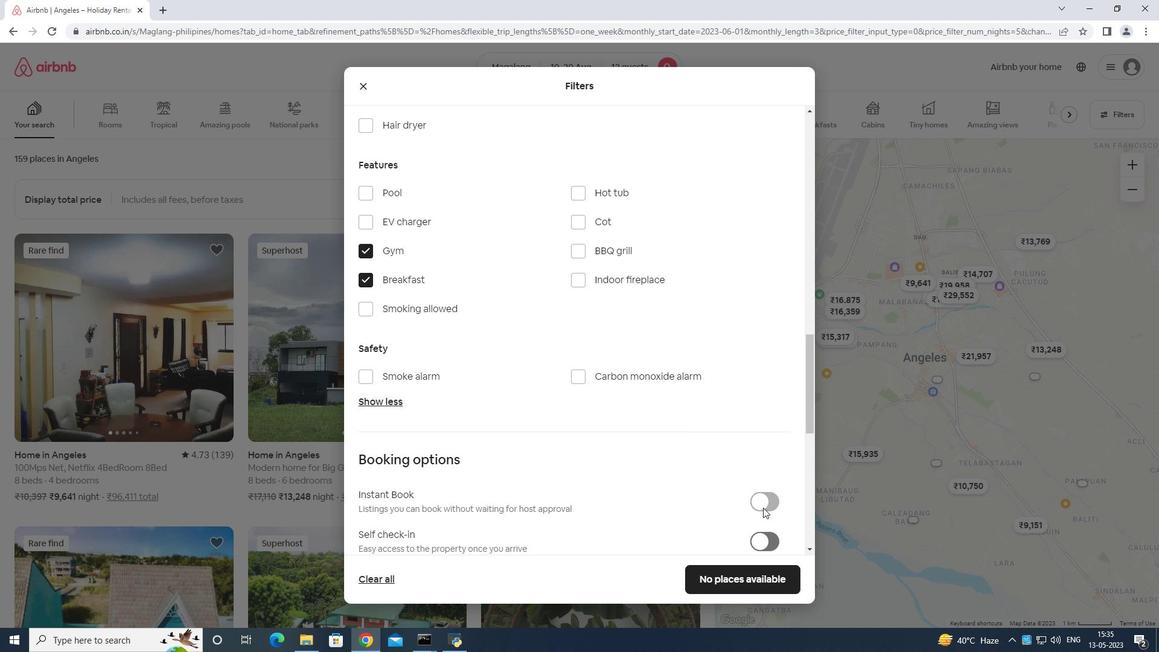 
Action: Mouse moved to (778, 513)
Screenshot: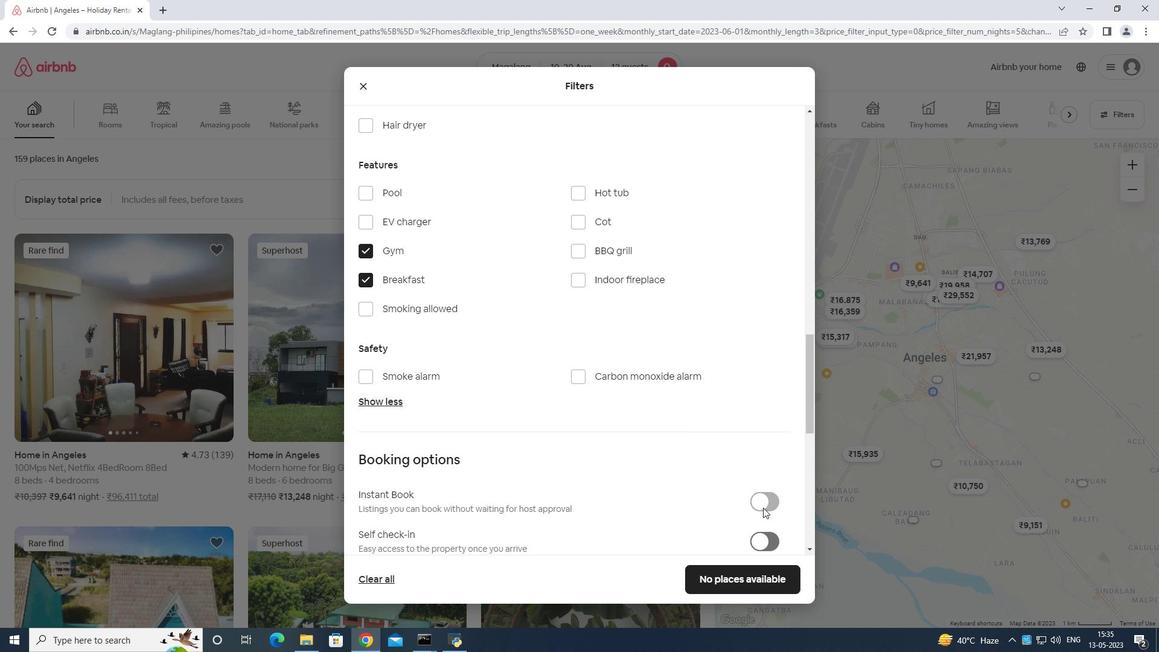 
Action: Mouse scrolled (778, 513) with delta (0, 0)
Screenshot: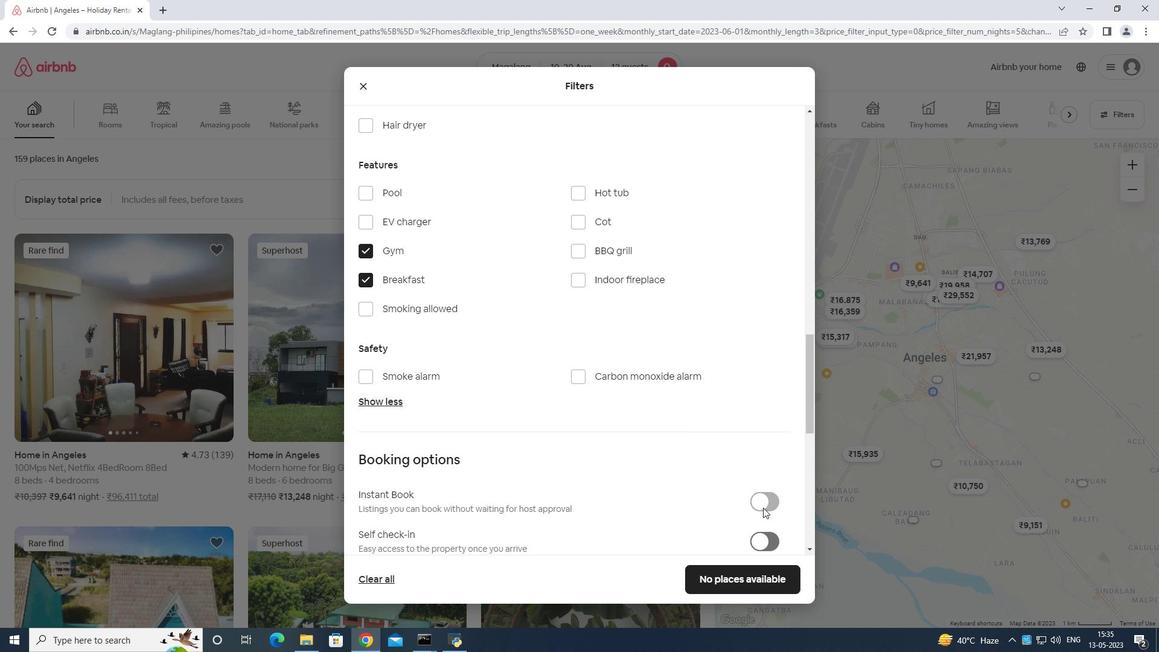 
Action: Mouse scrolled (778, 513) with delta (0, 0)
Screenshot: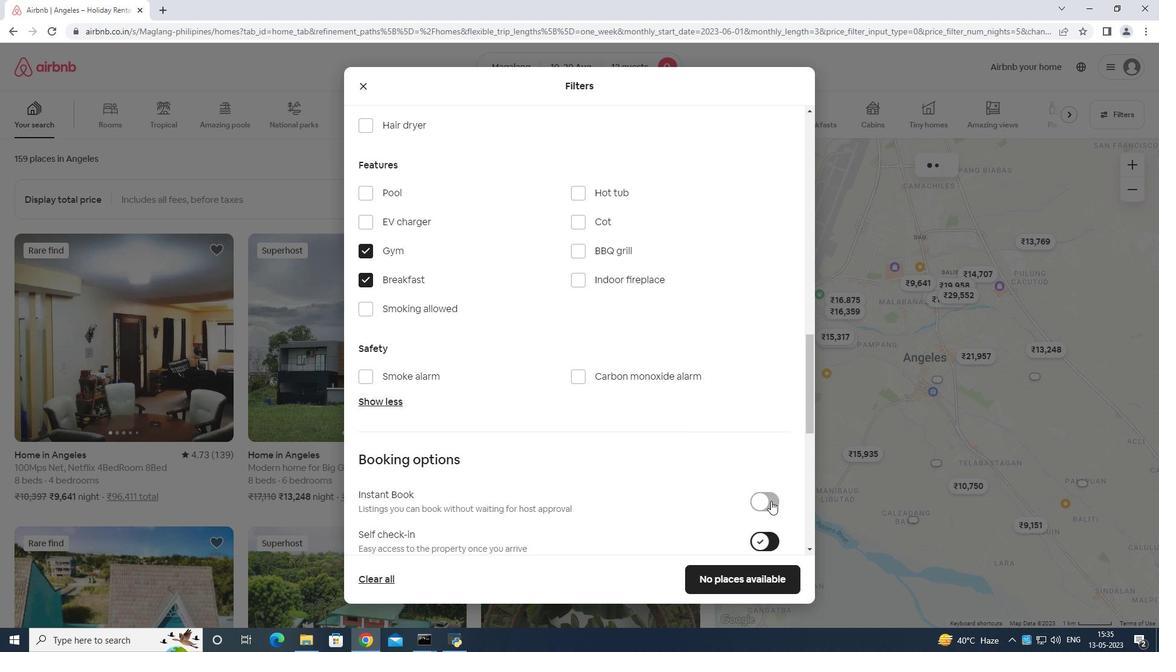 
Action: Mouse moved to (771, 479)
Screenshot: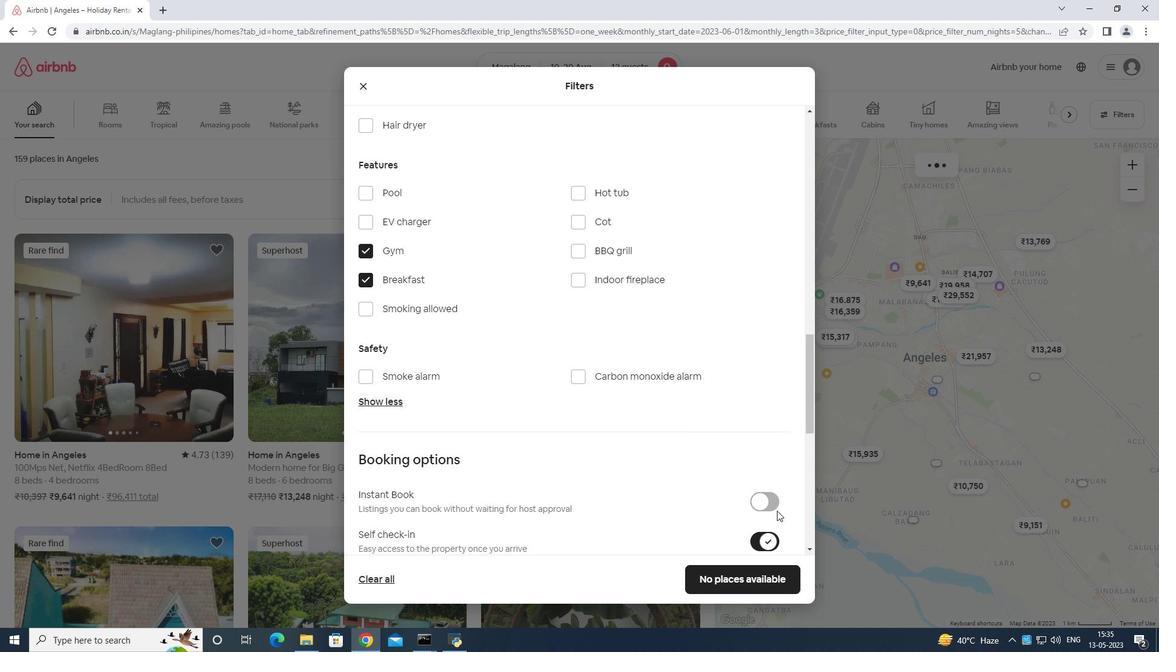 
Action: Mouse scrolled (771, 478) with delta (0, 0)
Screenshot: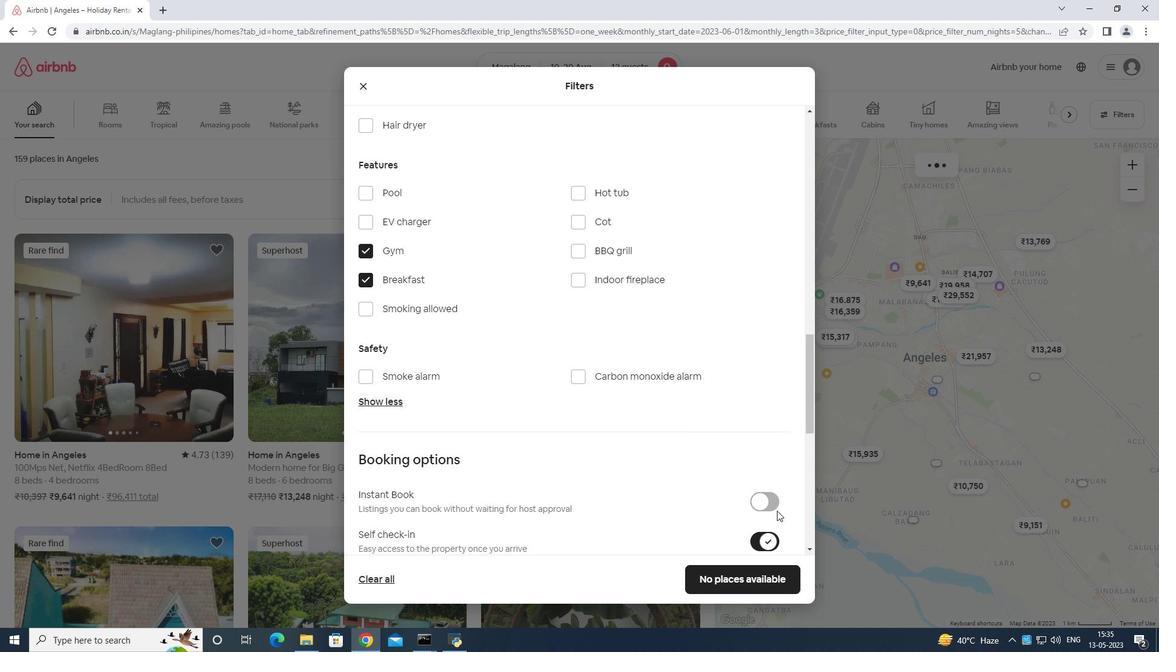
Action: Mouse moved to (770, 481)
Screenshot: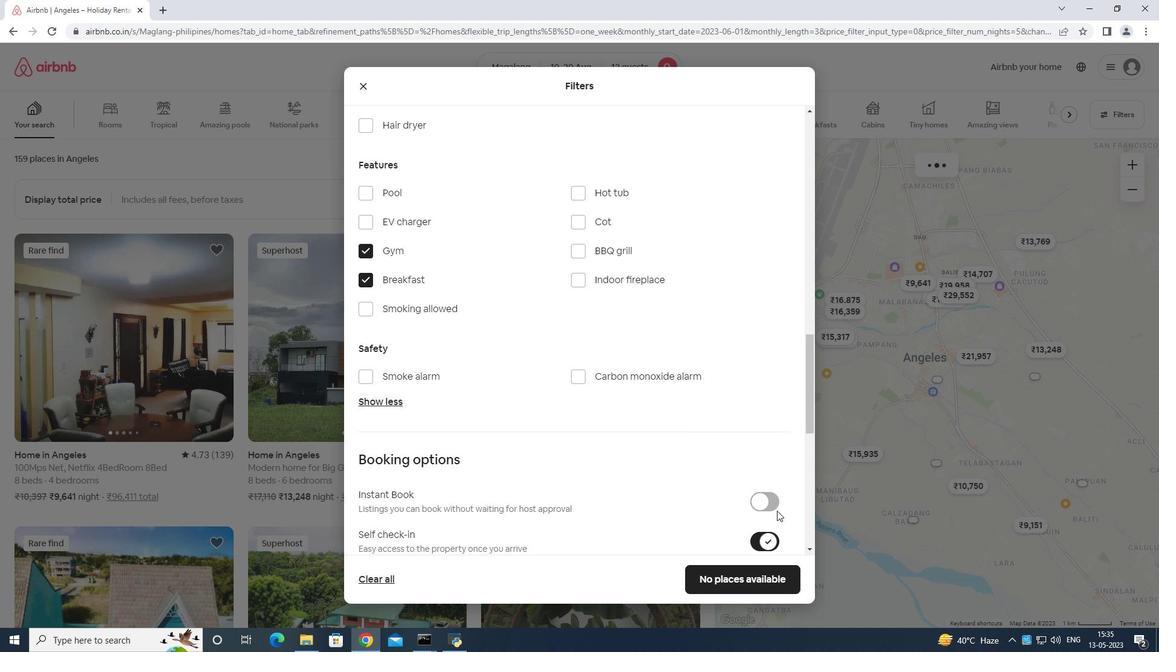 
Action: Mouse scrolled (770, 480) with delta (0, 0)
Screenshot: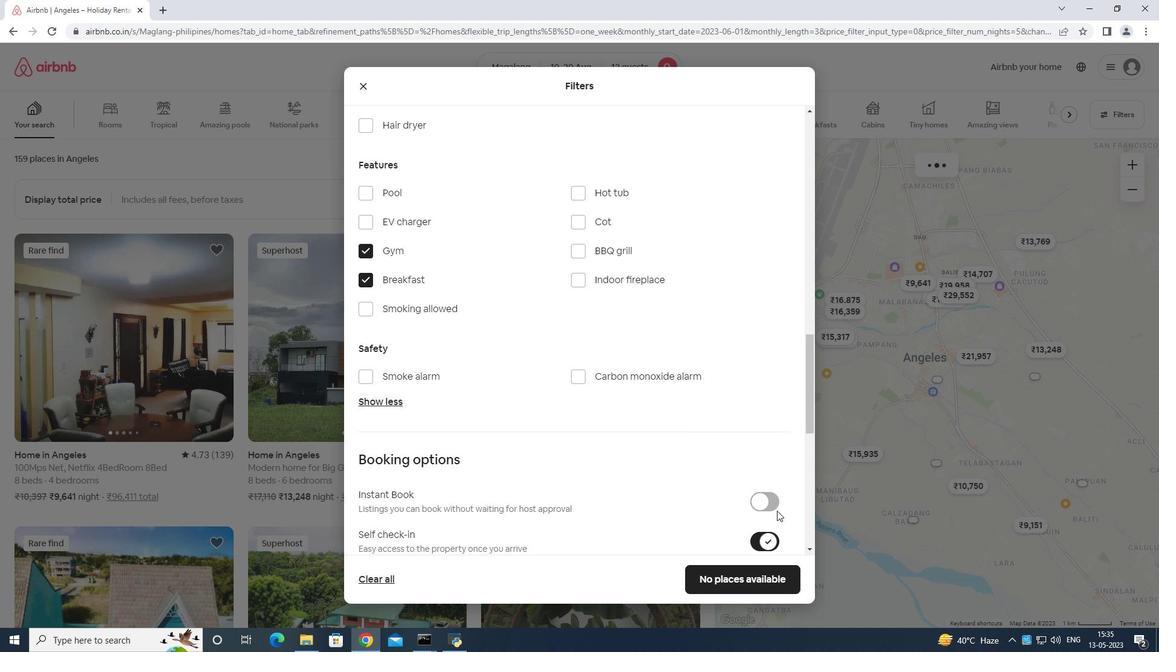 
Action: Mouse moved to (770, 481)
Screenshot: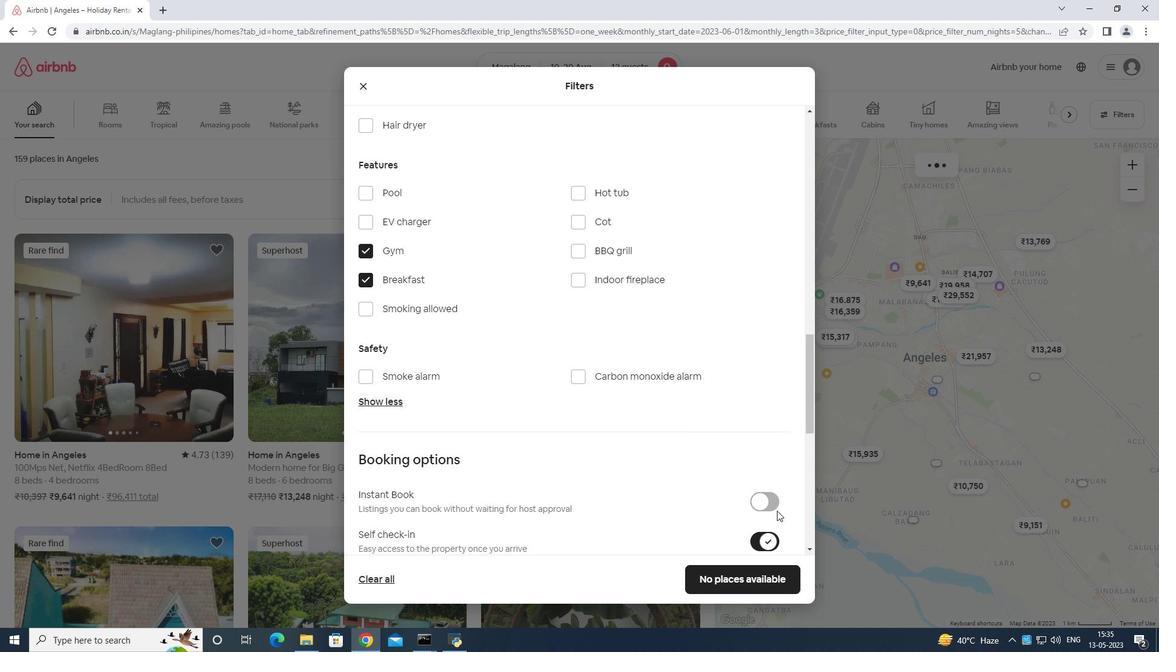 
Action: Mouse scrolled (770, 480) with delta (0, 0)
Screenshot: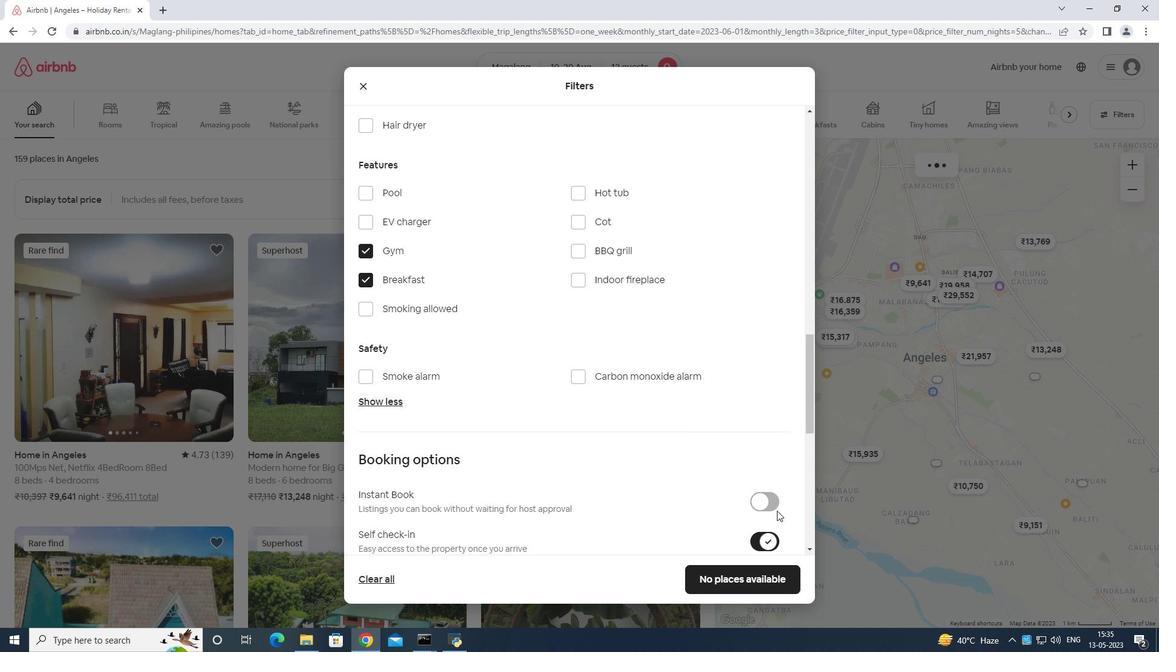 
Action: Mouse moved to (769, 481)
Screenshot: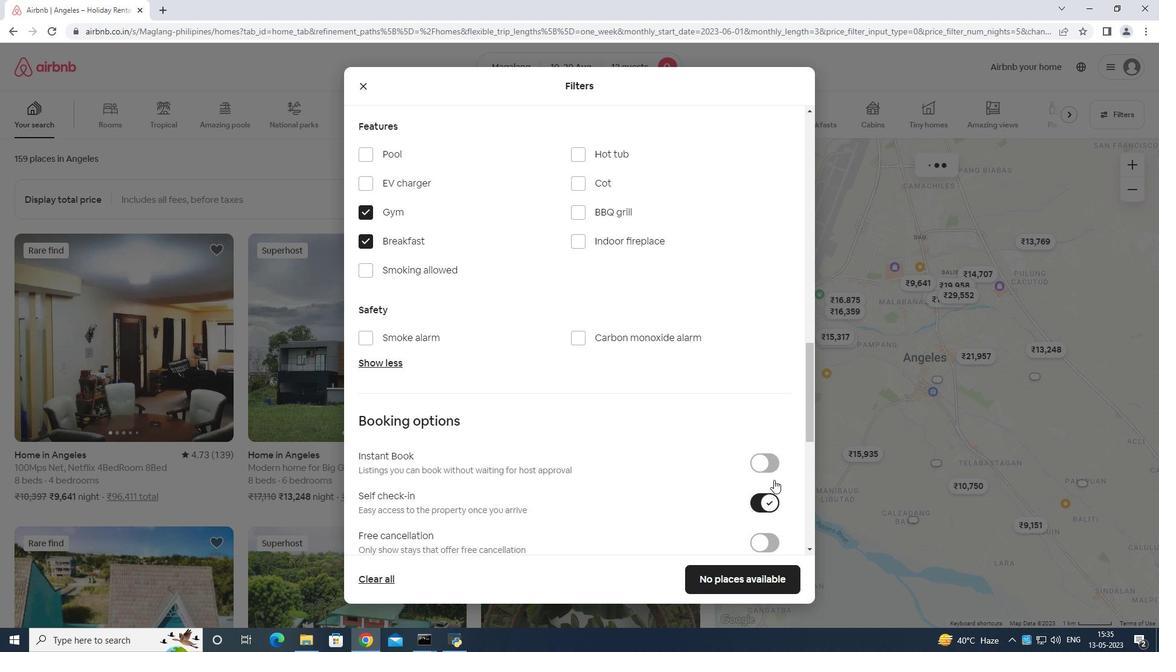 
Action: Mouse scrolled (769, 481) with delta (0, 0)
Screenshot: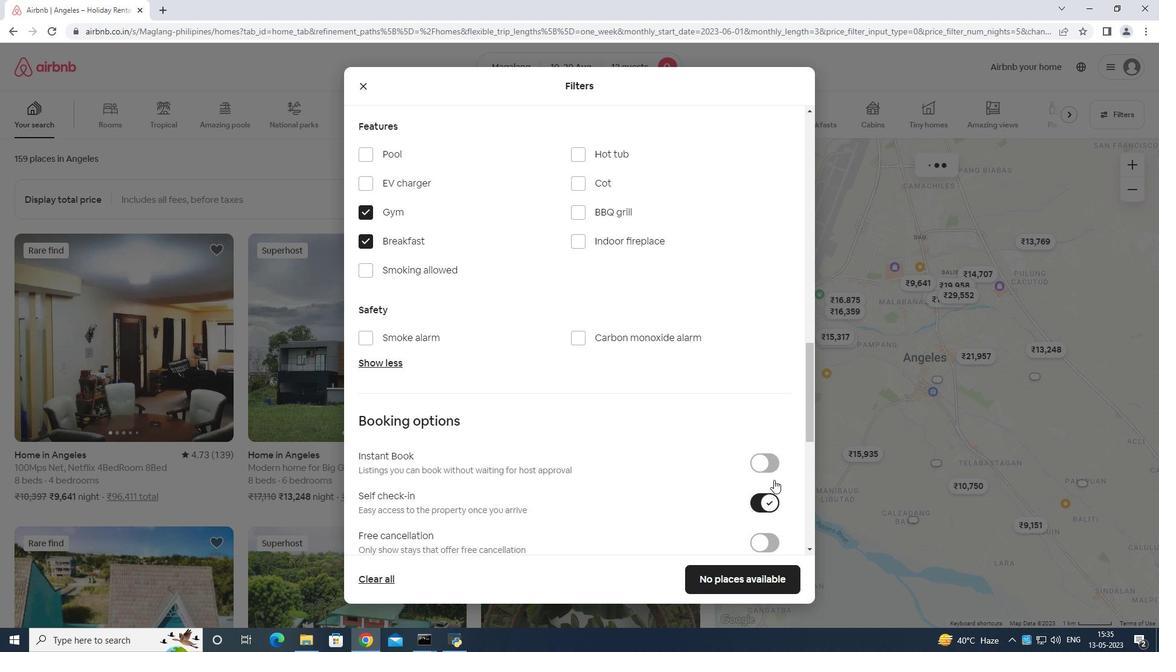 
Action: Mouse moved to (760, 436)
Screenshot: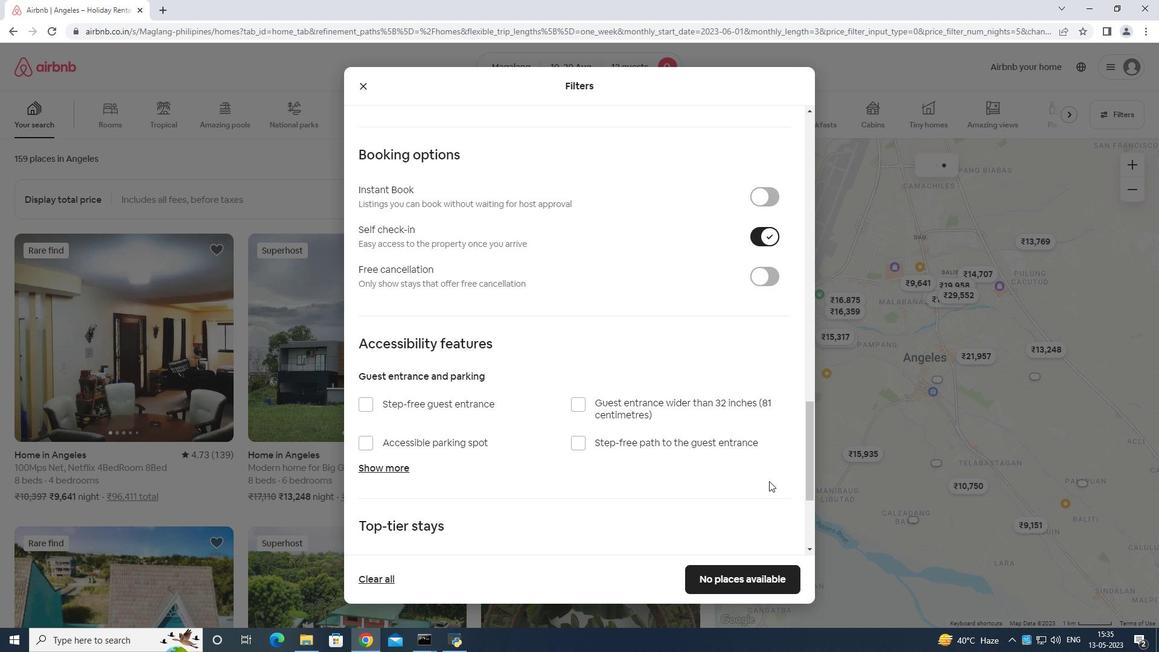 
Action: Mouse scrolled (760, 435) with delta (0, 0)
Screenshot: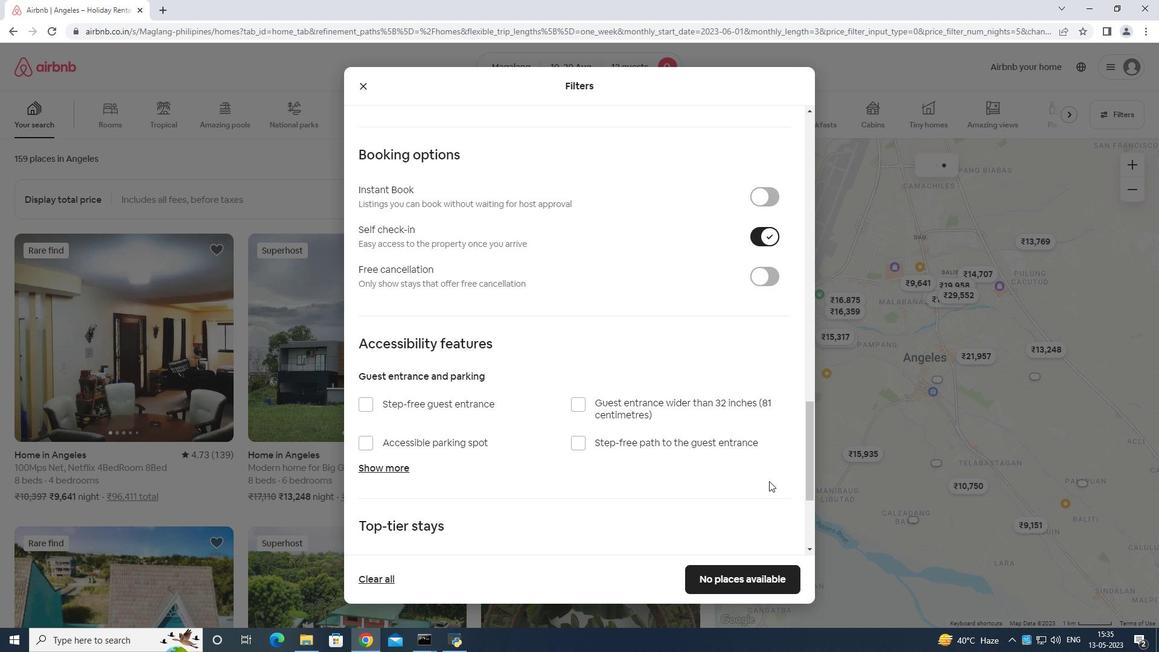 
Action: Mouse moved to (755, 438)
Screenshot: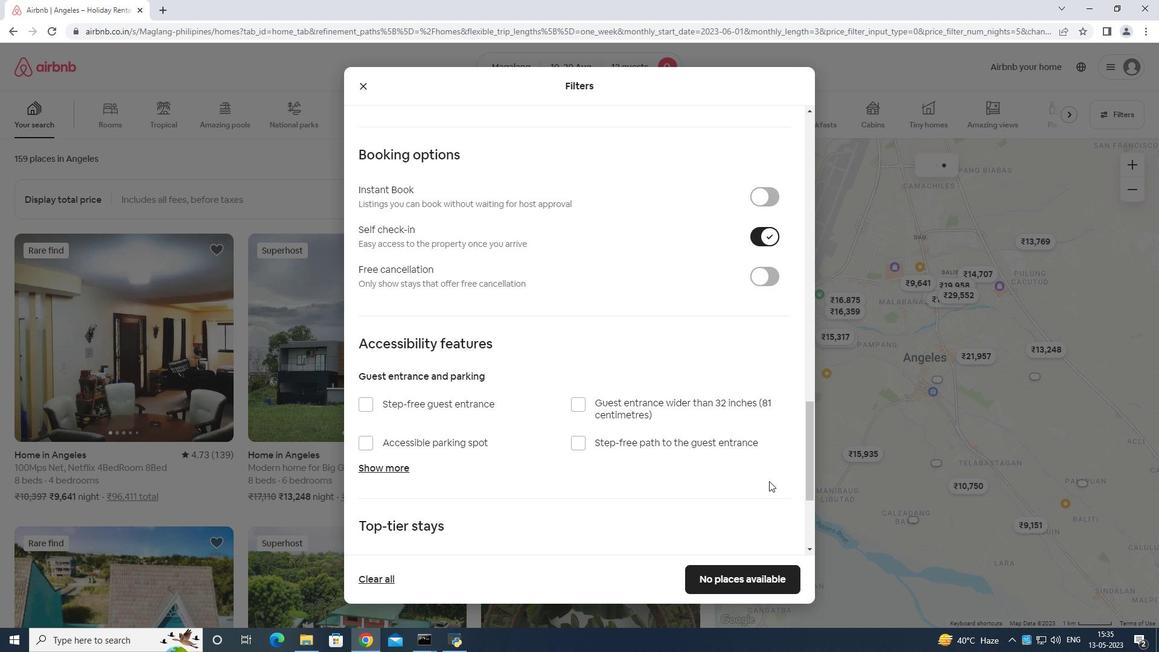 
Action: Mouse scrolled (755, 437) with delta (0, 0)
Screenshot: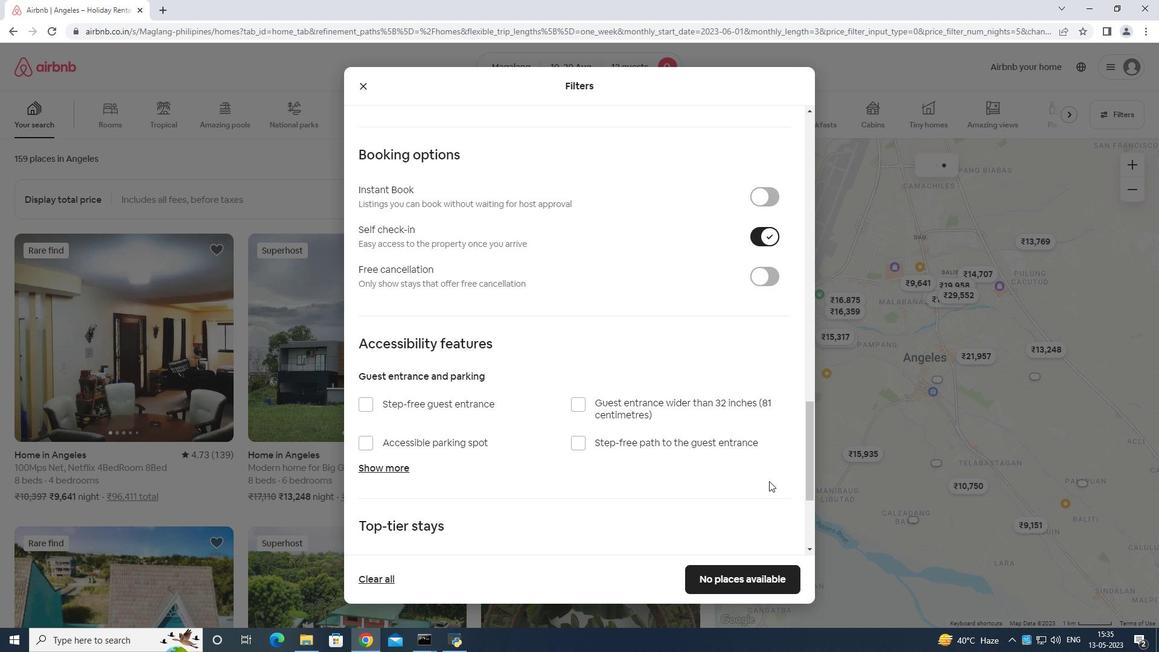 
Action: Mouse moved to (749, 442)
Screenshot: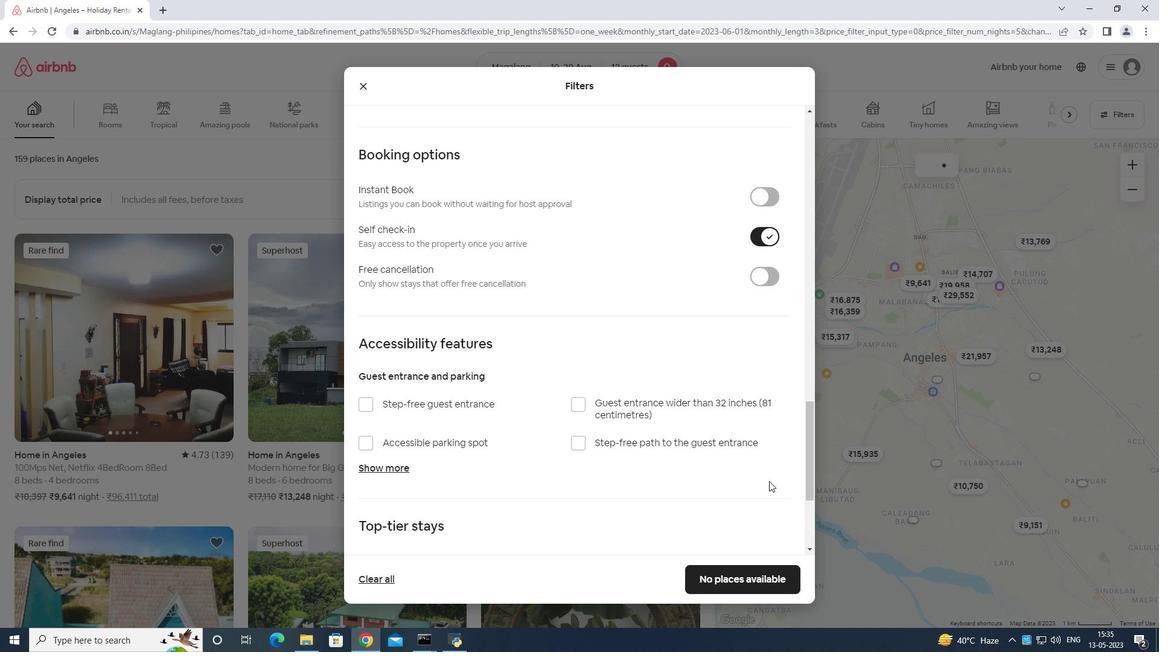 
Action: Mouse scrolled (749, 441) with delta (0, 0)
Screenshot: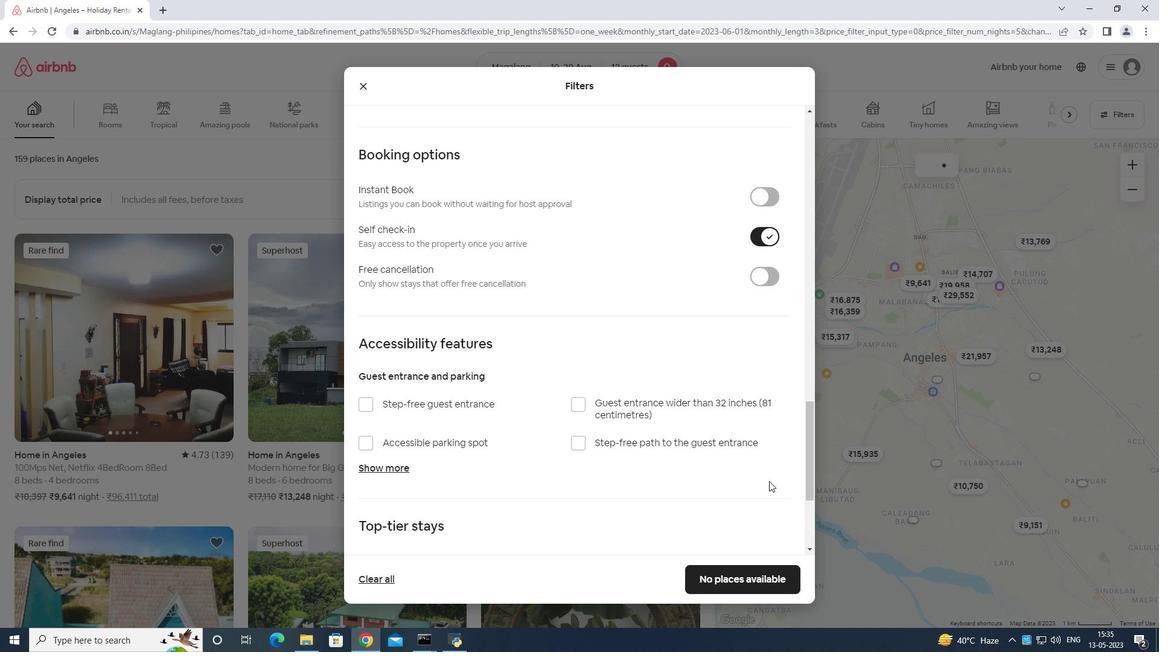 
Action: Mouse moved to (740, 447)
Screenshot: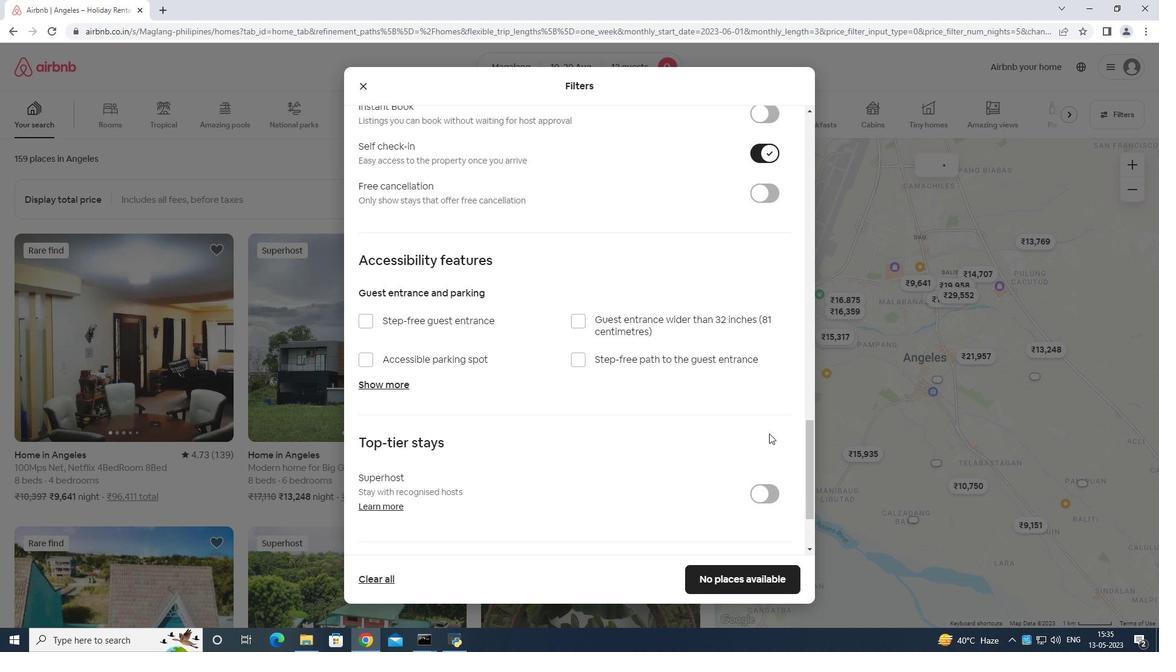 
Action: Mouse scrolled (740, 446) with delta (0, 0)
Screenshot: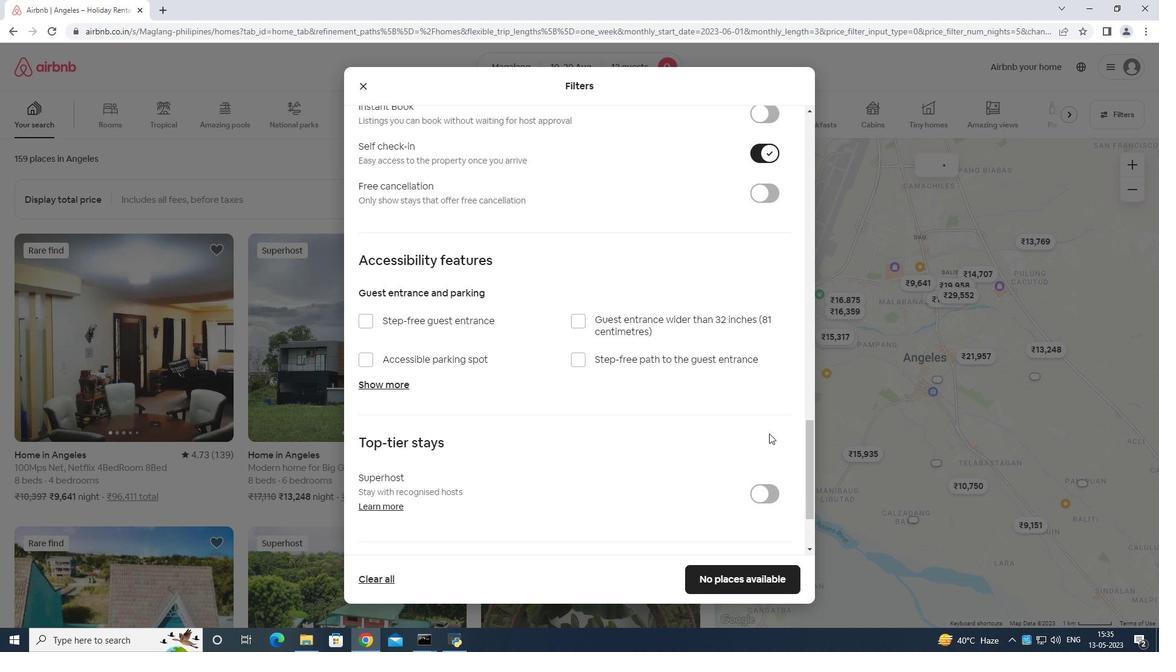
Action: Mouse moved to (361, 489)
Screenshot: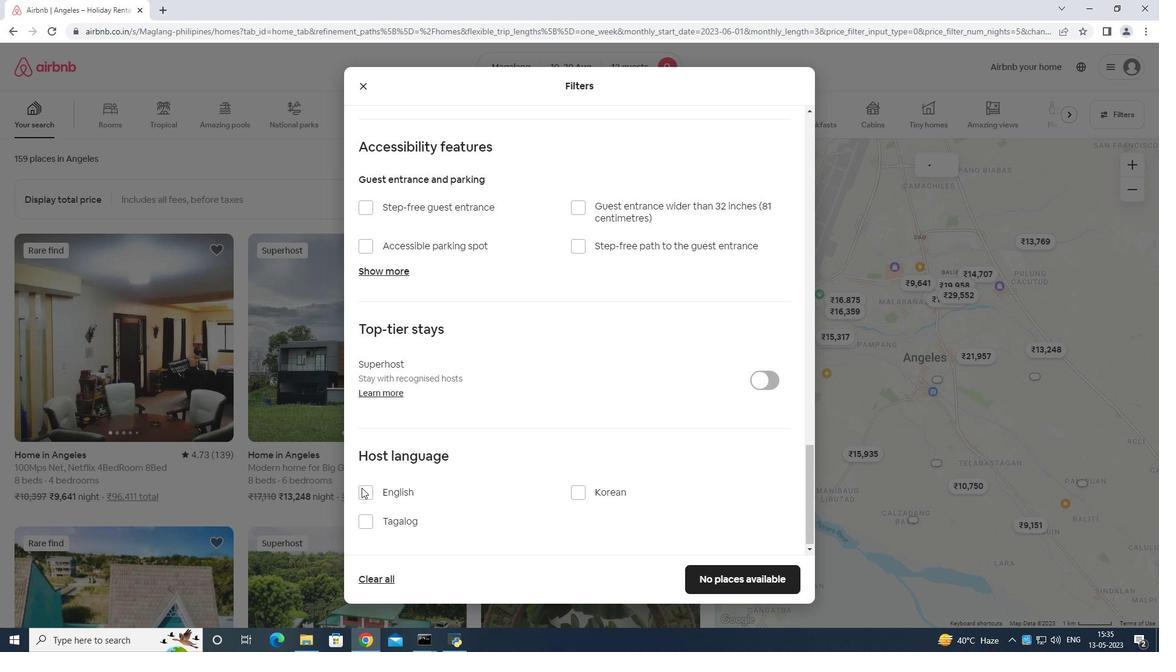 
Action: Mouse pressed left at (361, 489)
Screenshot: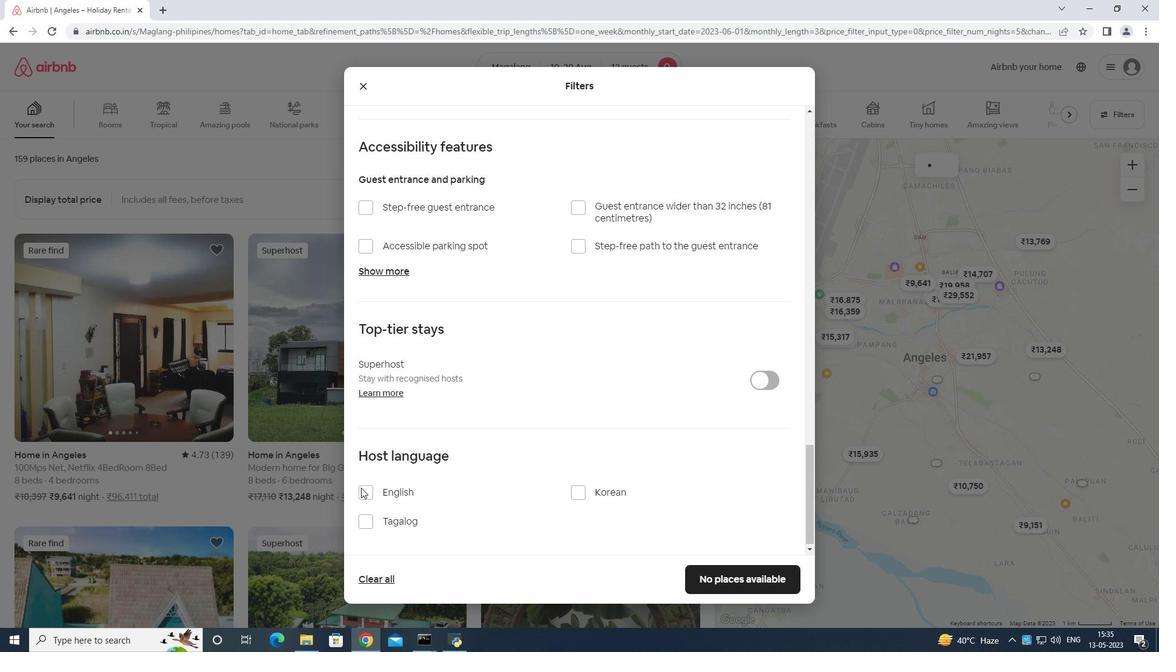 
Action: Mouse moved to (362, 490)
Screenshot: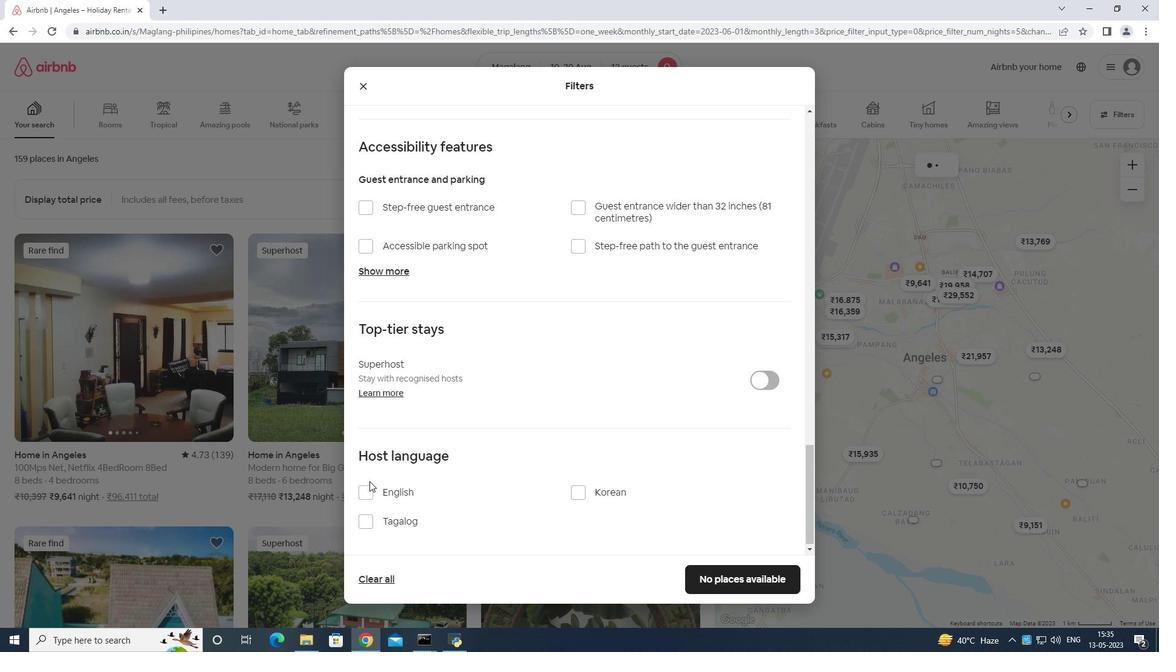 
Action: Mouse pressed left at (362, 490)
Screenshot: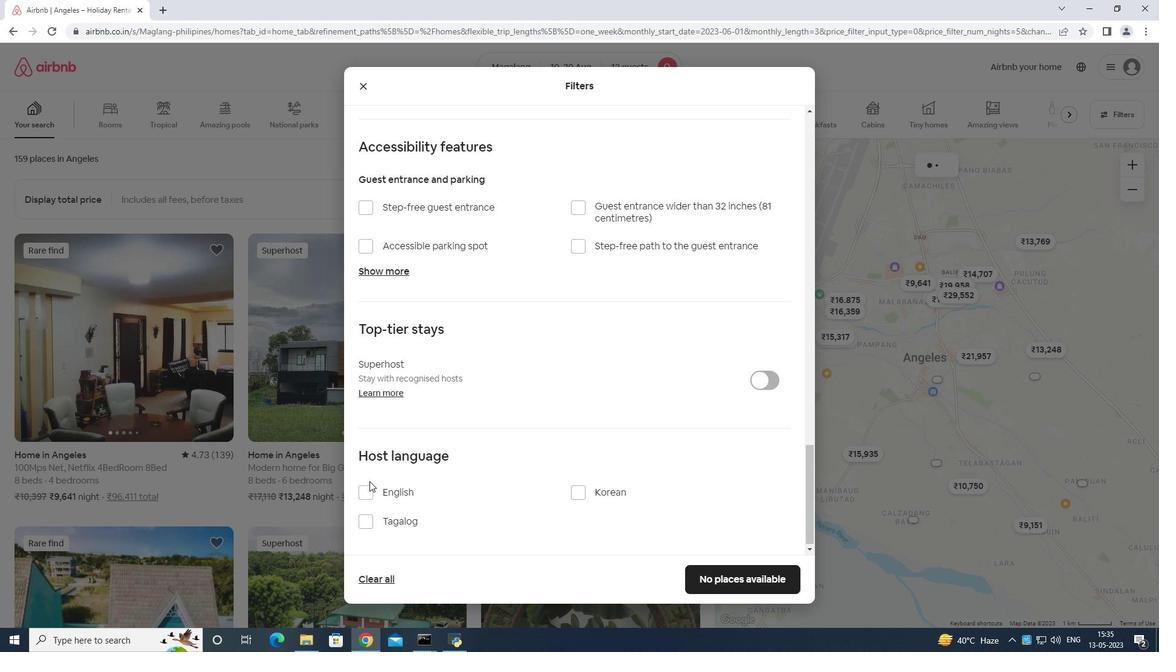 
Action: Mouse moved to (374, 491)
Screenshot: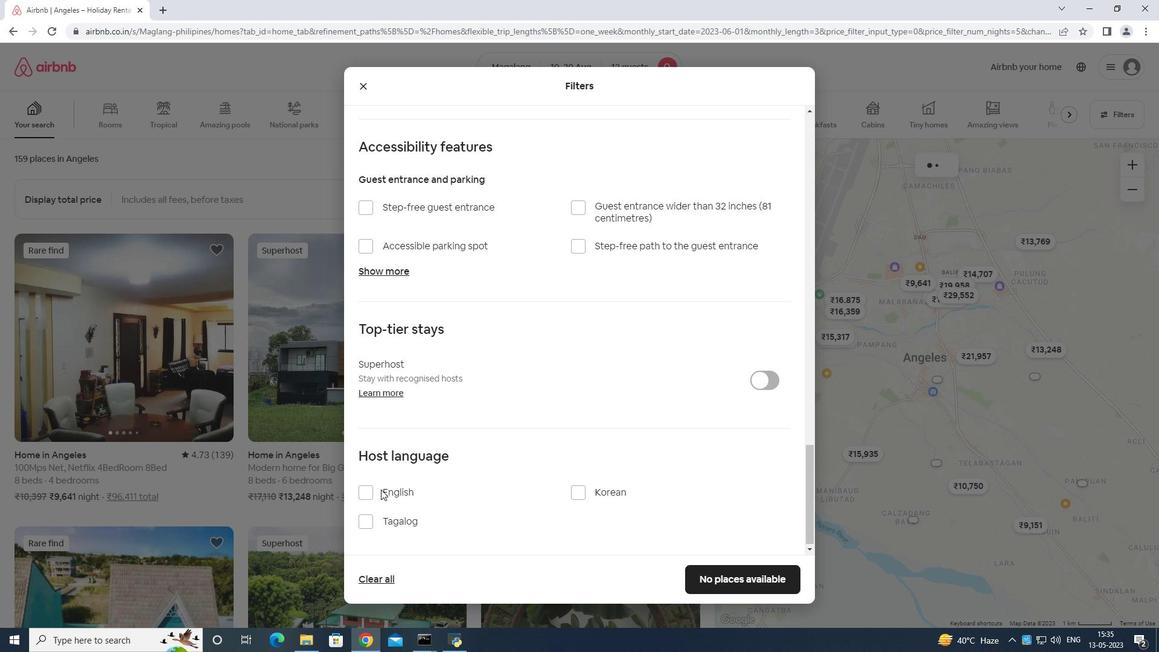 
Action: Mouse pressed left at (374, 491)
Screenshot: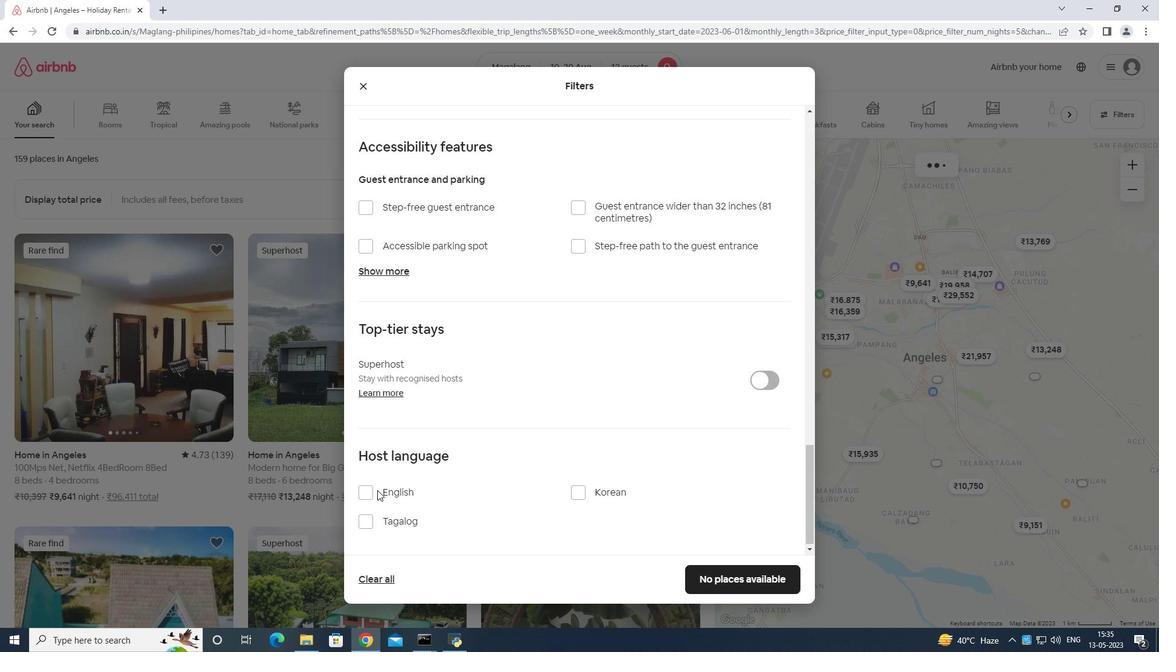
Action: Mouse moved to (370, 485)
Screenshot: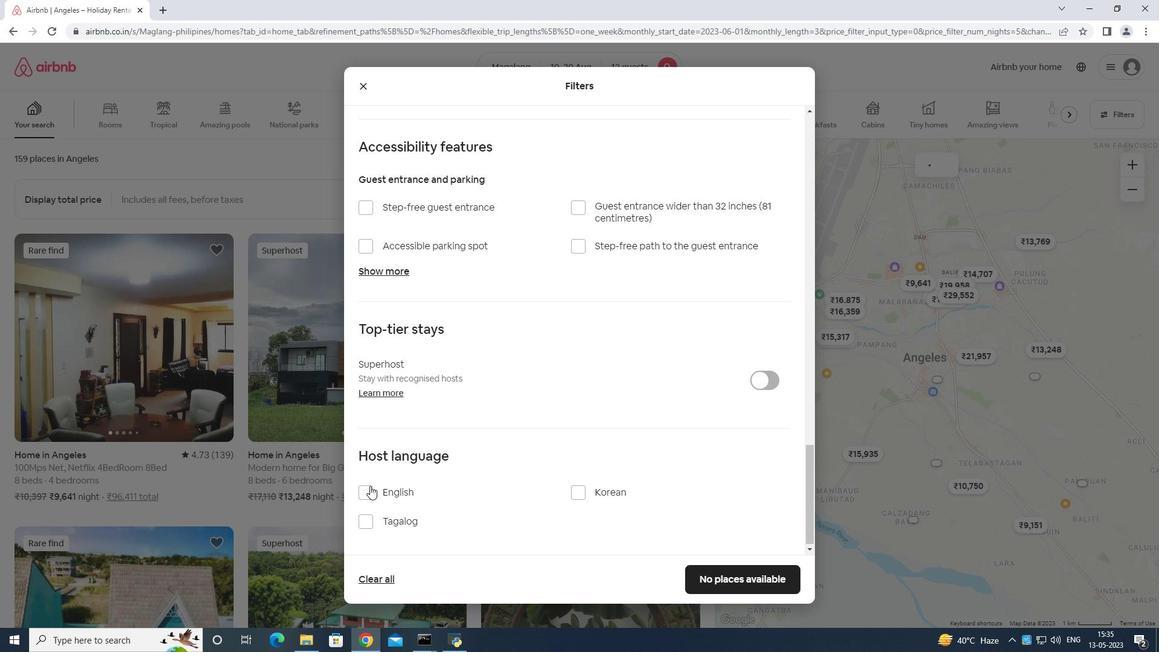 
Action: Mouse pressed left at (370, 485)
Screenshot: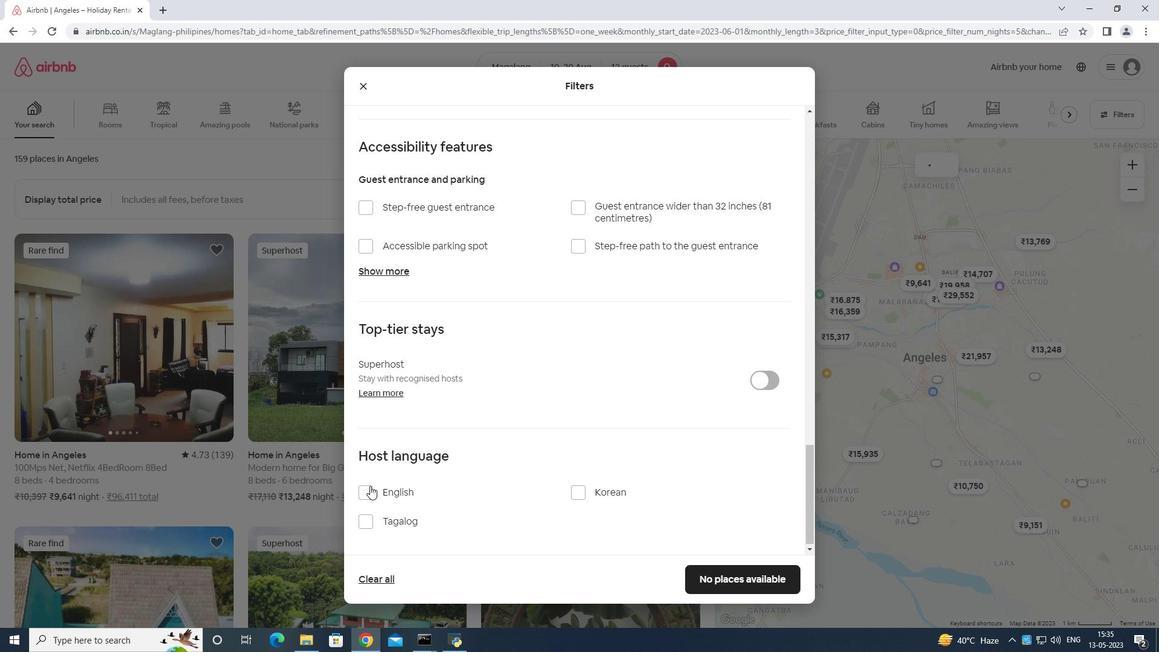 
Action: Mouse moved to (370, 487)
Screenshot: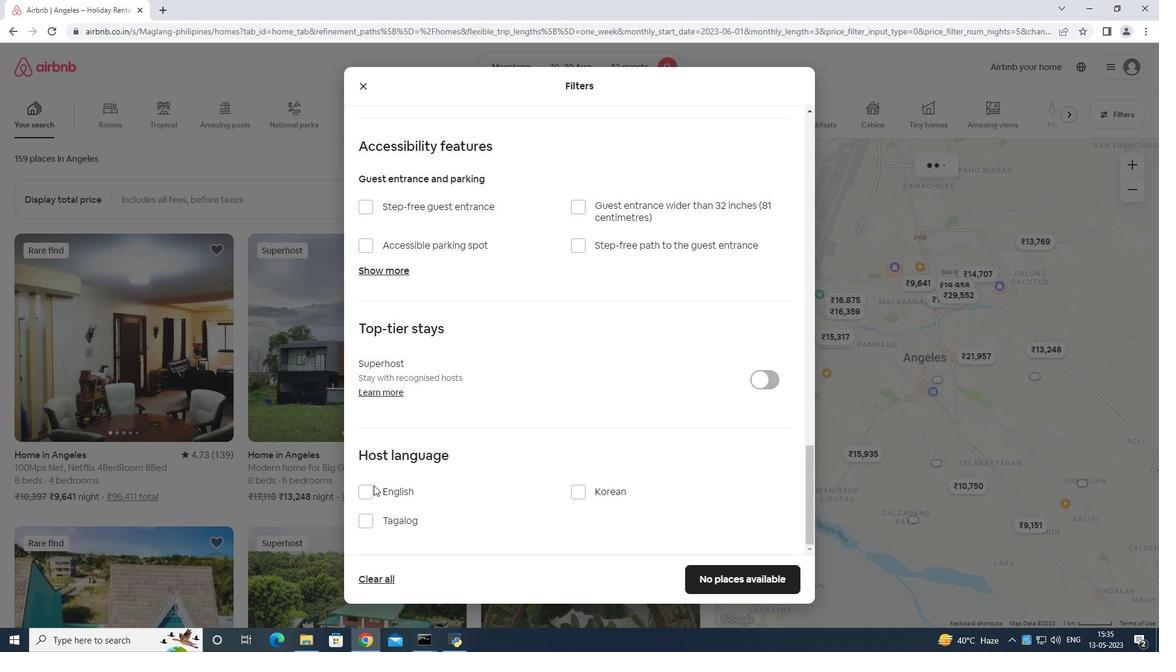 
Action: Mouse pressed left at (370, 487)
Screenshot: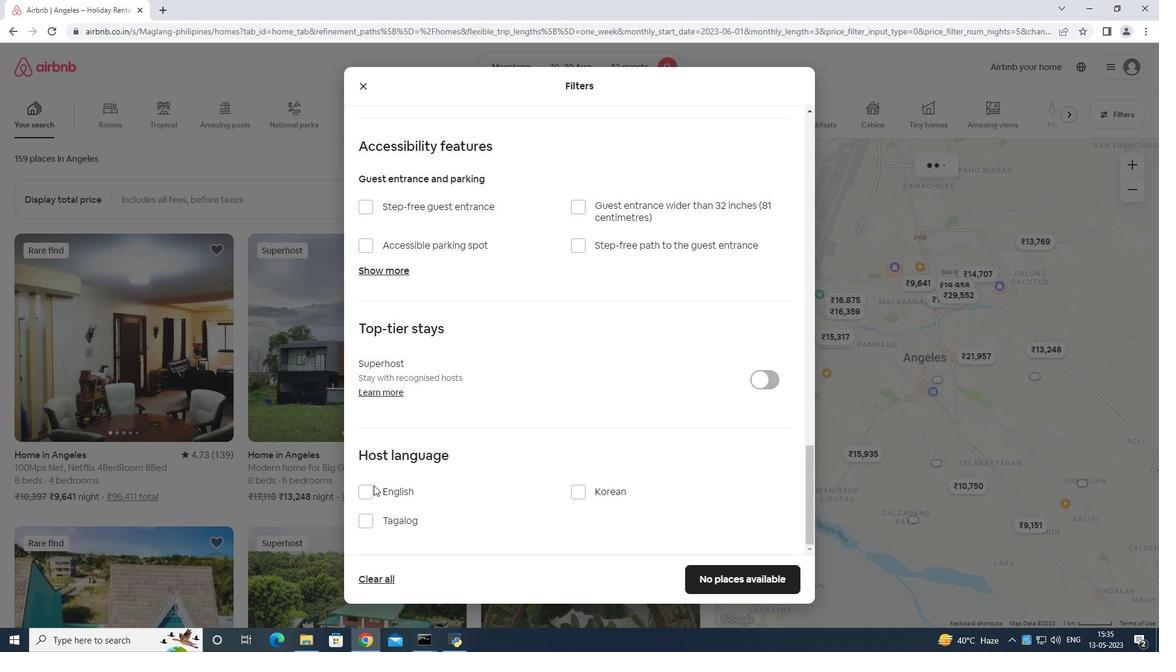 
Action: Mouse moved to (739, 575)
Screenshot: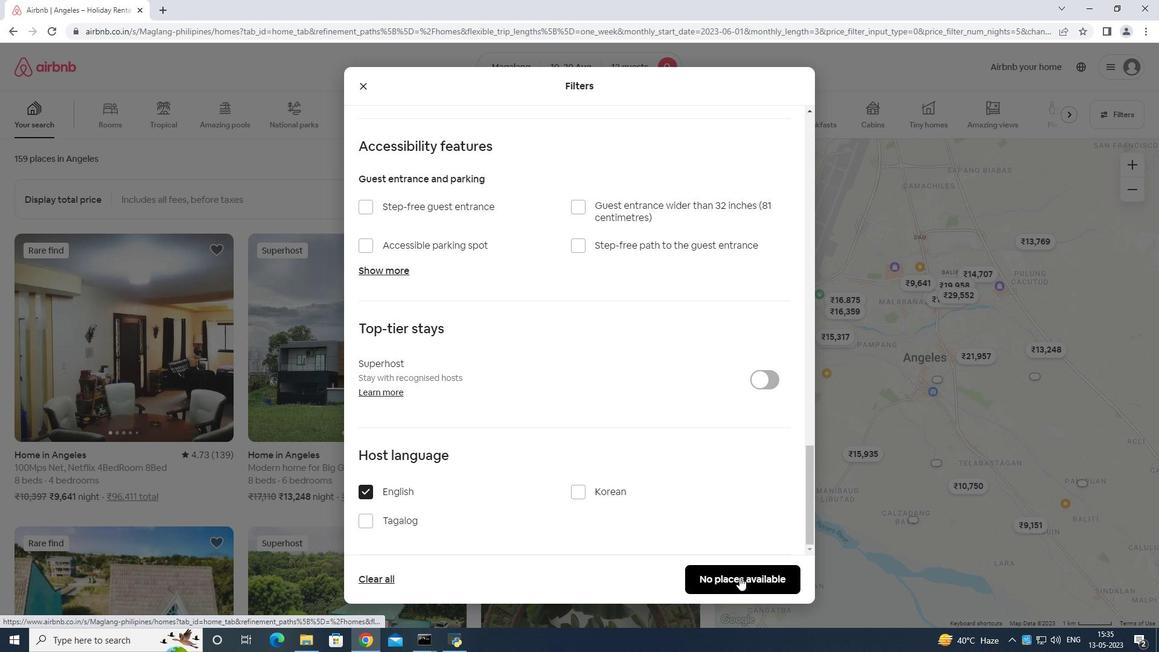 
Action: Mouse pressed left at (739, 575)
Screenshot: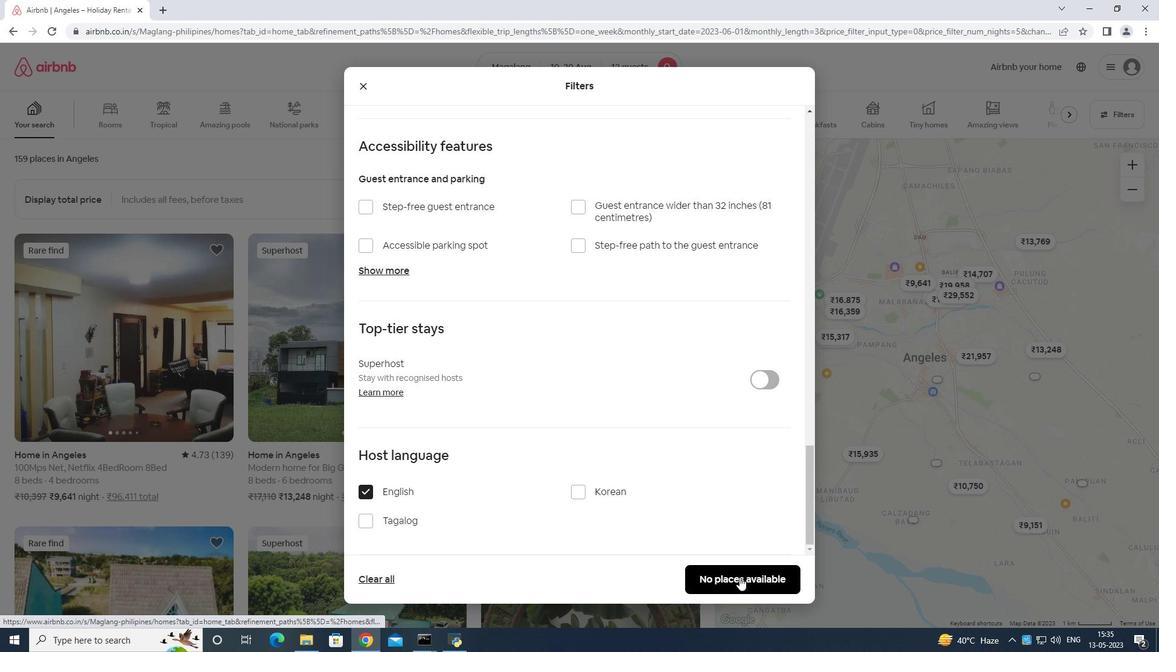 
Action: Mouse moved to (740, 569)
Screenshot: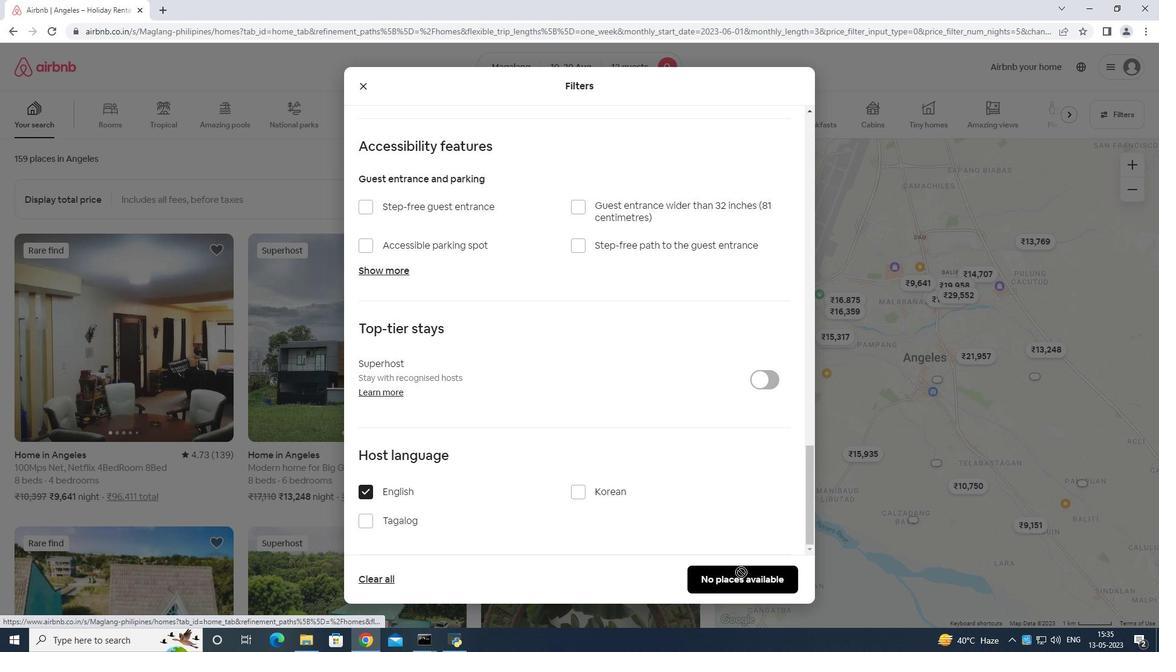 
